 Task: Find connections with filter location Garui with filter topic #SmallBusinesswith filter profile language French with filter current company HCLSoftware with filter school Amrutvahini College of Engineering - AVCOE with filter industry Insurance Agencies and Brokerages with filter service category Insurance with filter keywords title President
Action: Mouse moved to (686, 107)
Screenshot: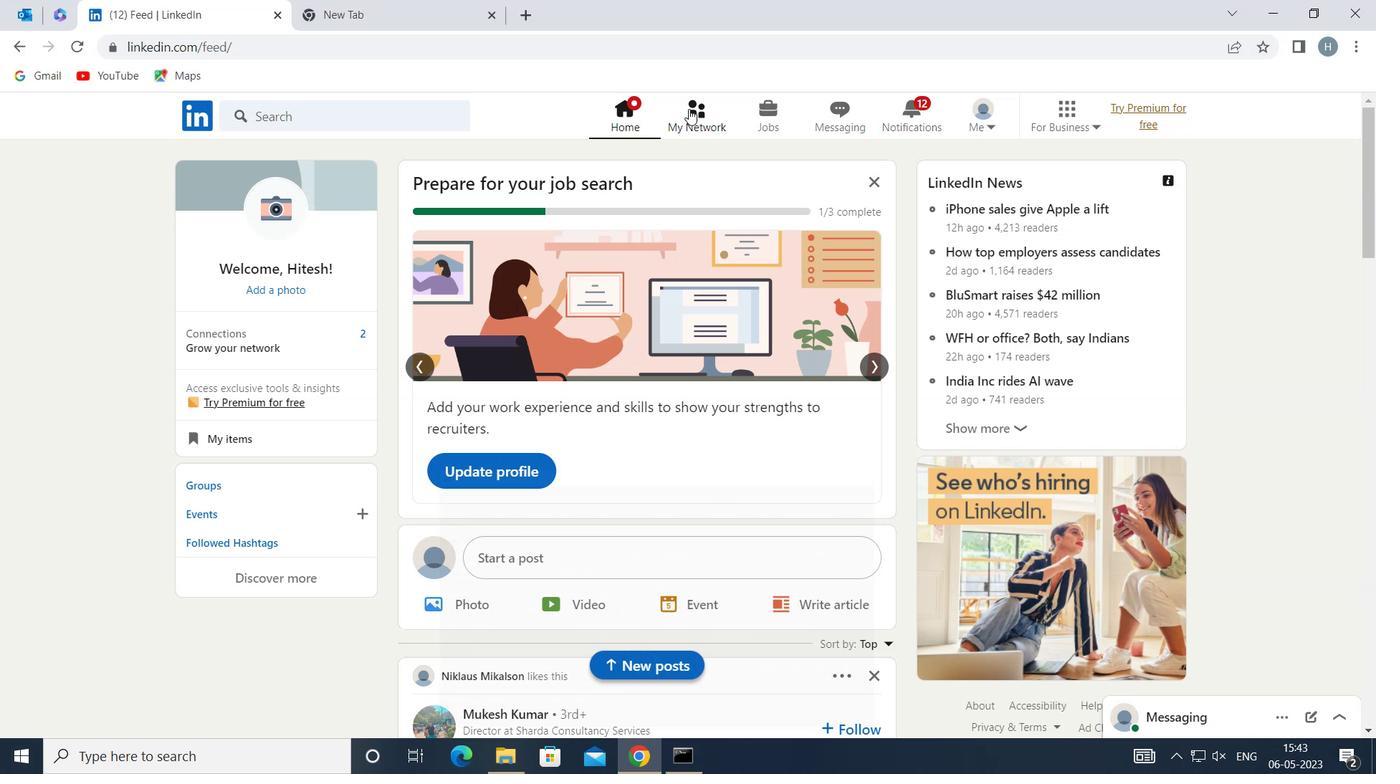 
Action: Mouse pressed left at (686, 107)
Screenshot: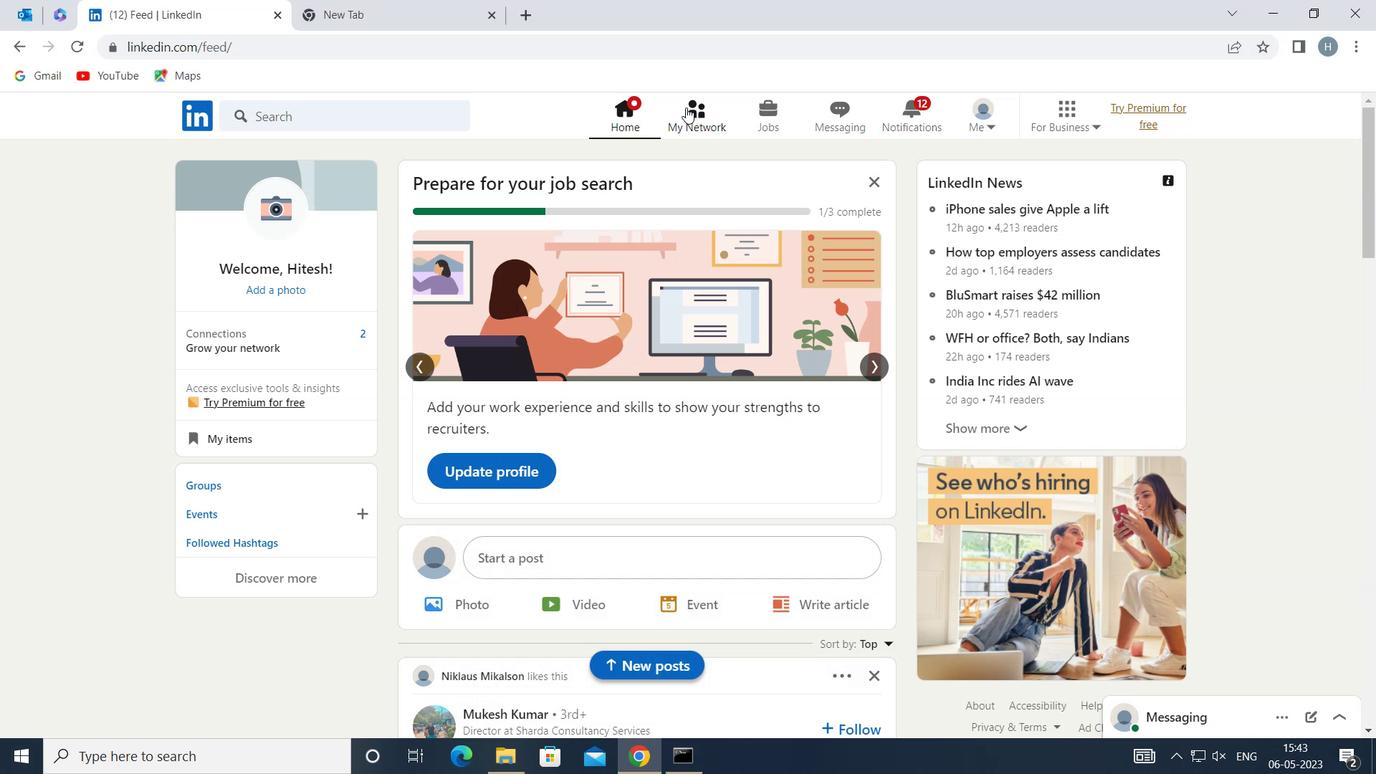 
Action: Mouse moved to (388, 212)
Screenshot: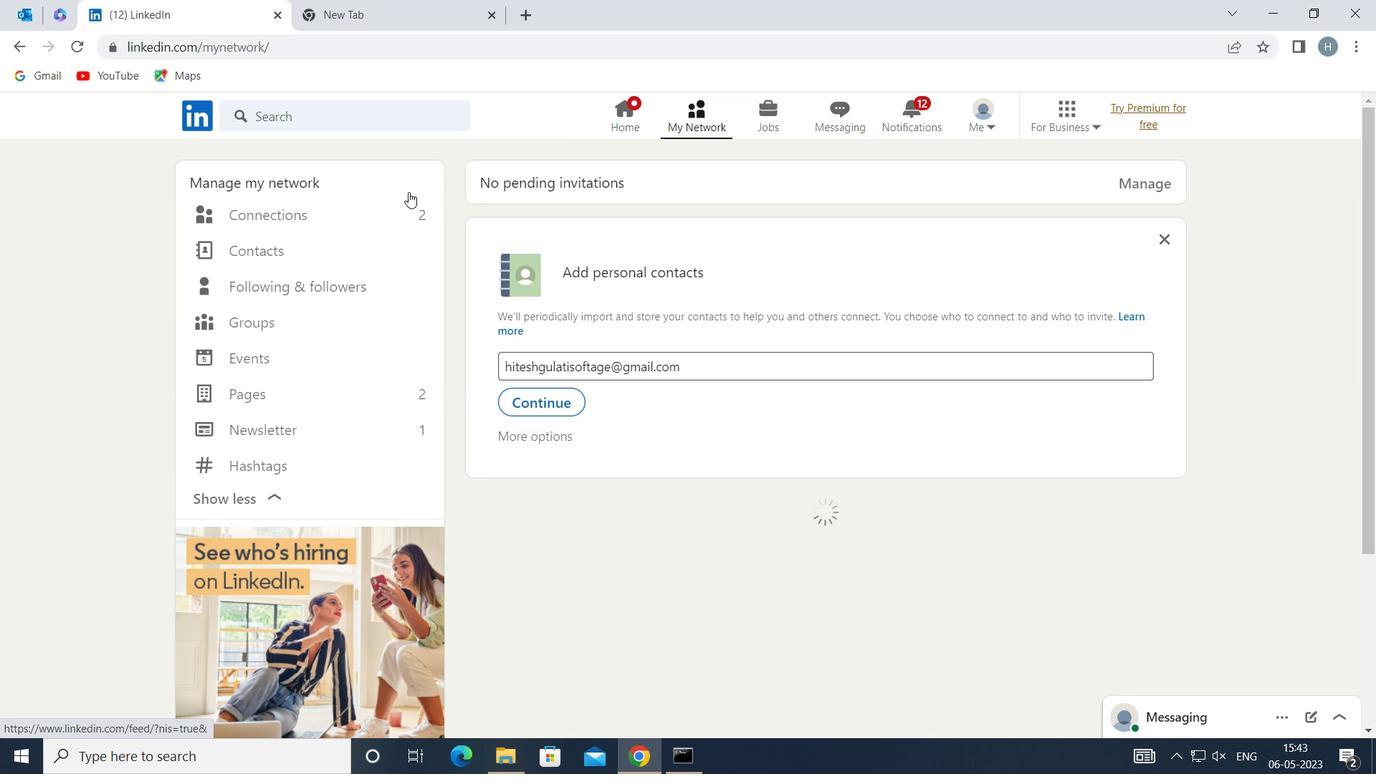 
Action: Mouse pressed left at (388, 212)
Screenshot: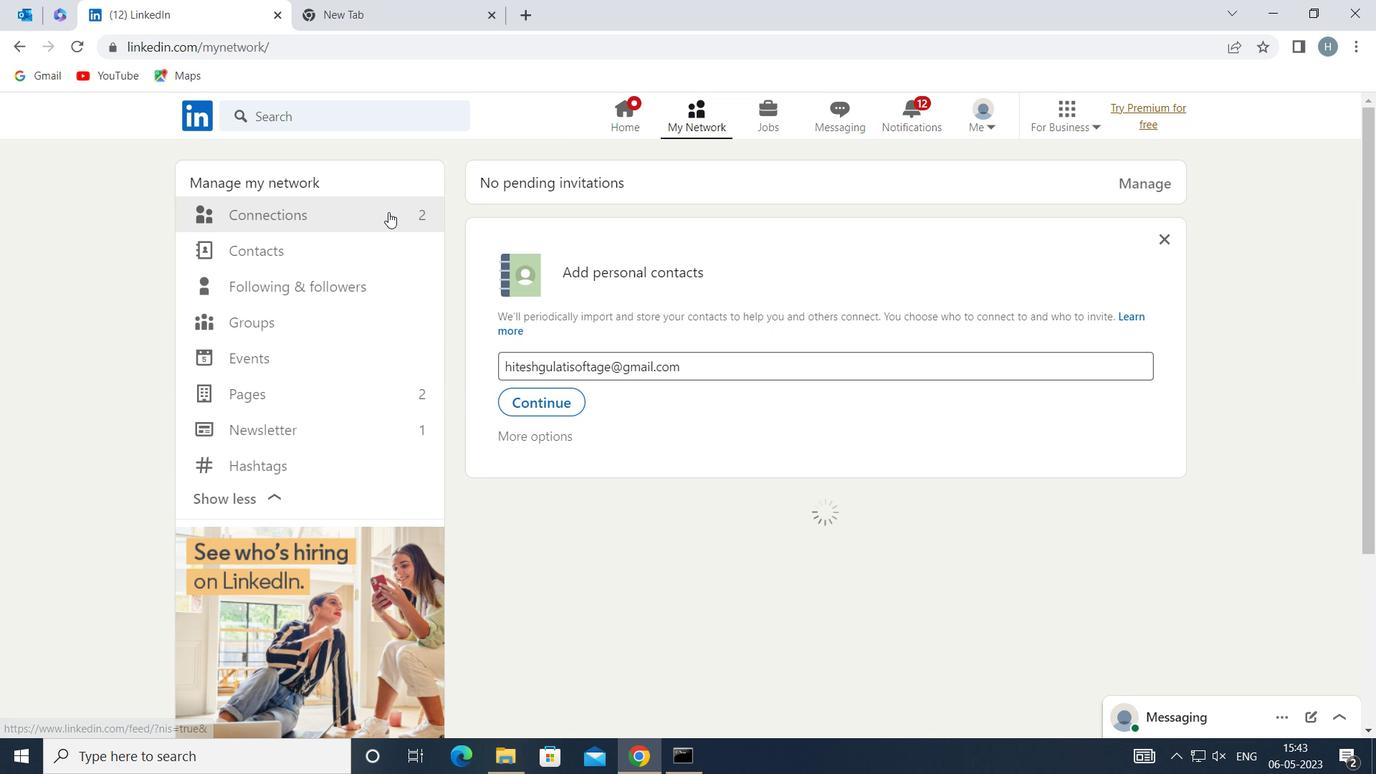 
Action: Mouse moved to (792, 216)
Screenshot: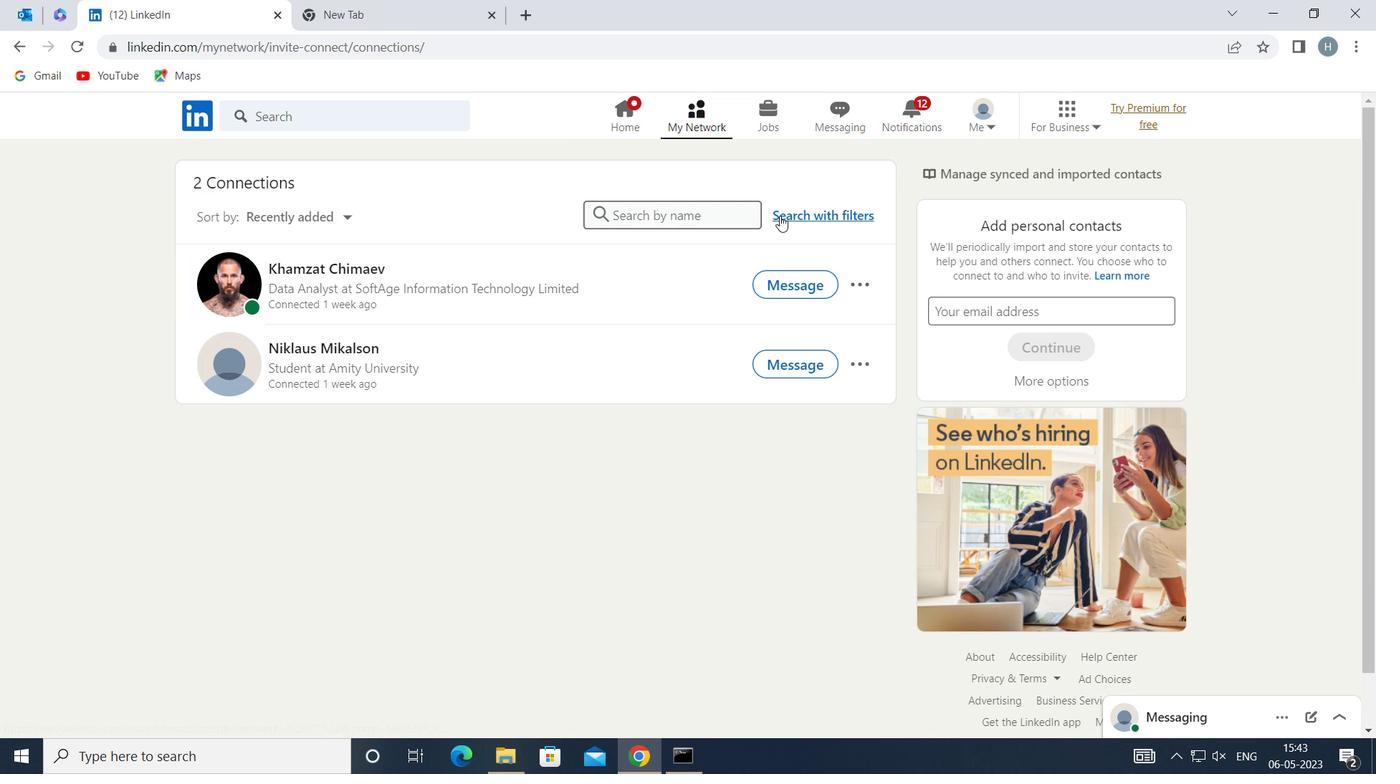 
Action: Mouse pressed left at (792, 216)
Screenshot: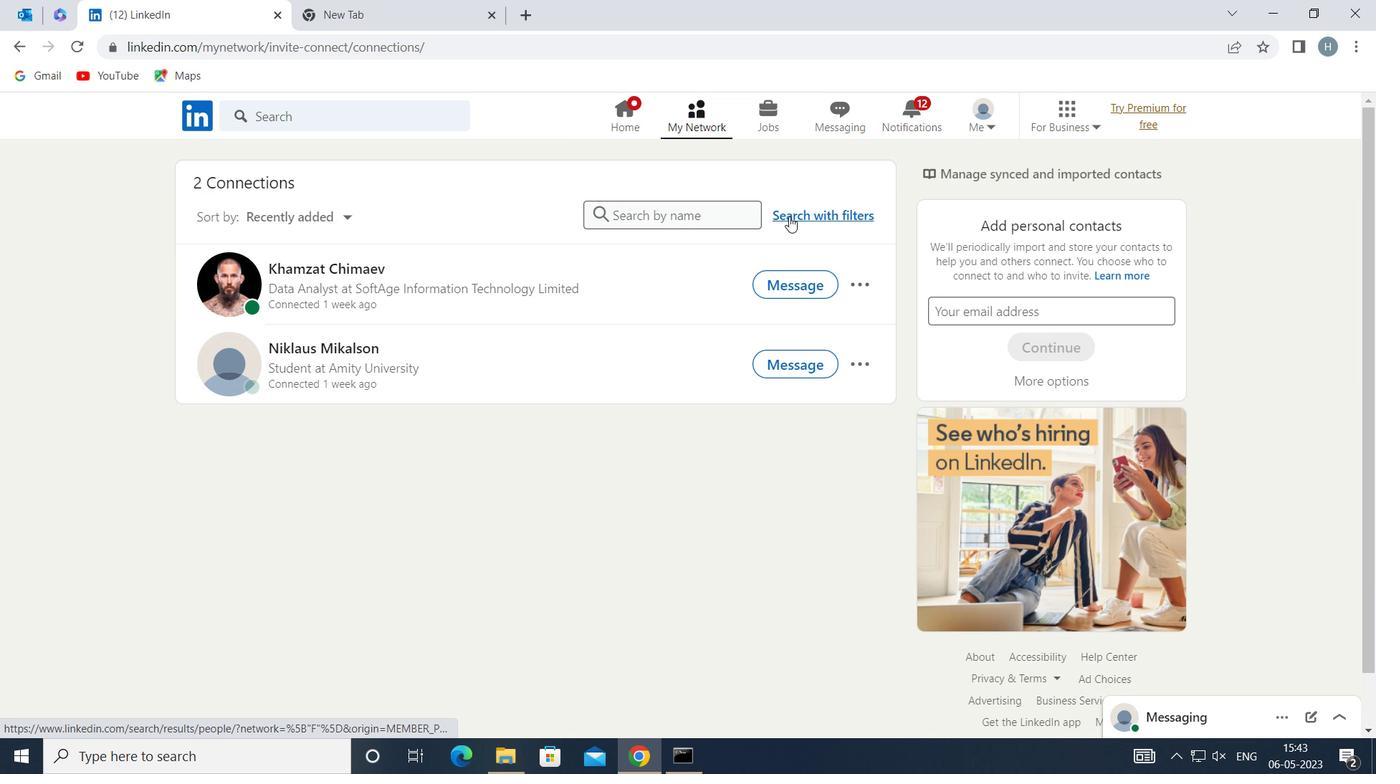 
Action: Mouse moved to (738, 172)
Screenshot: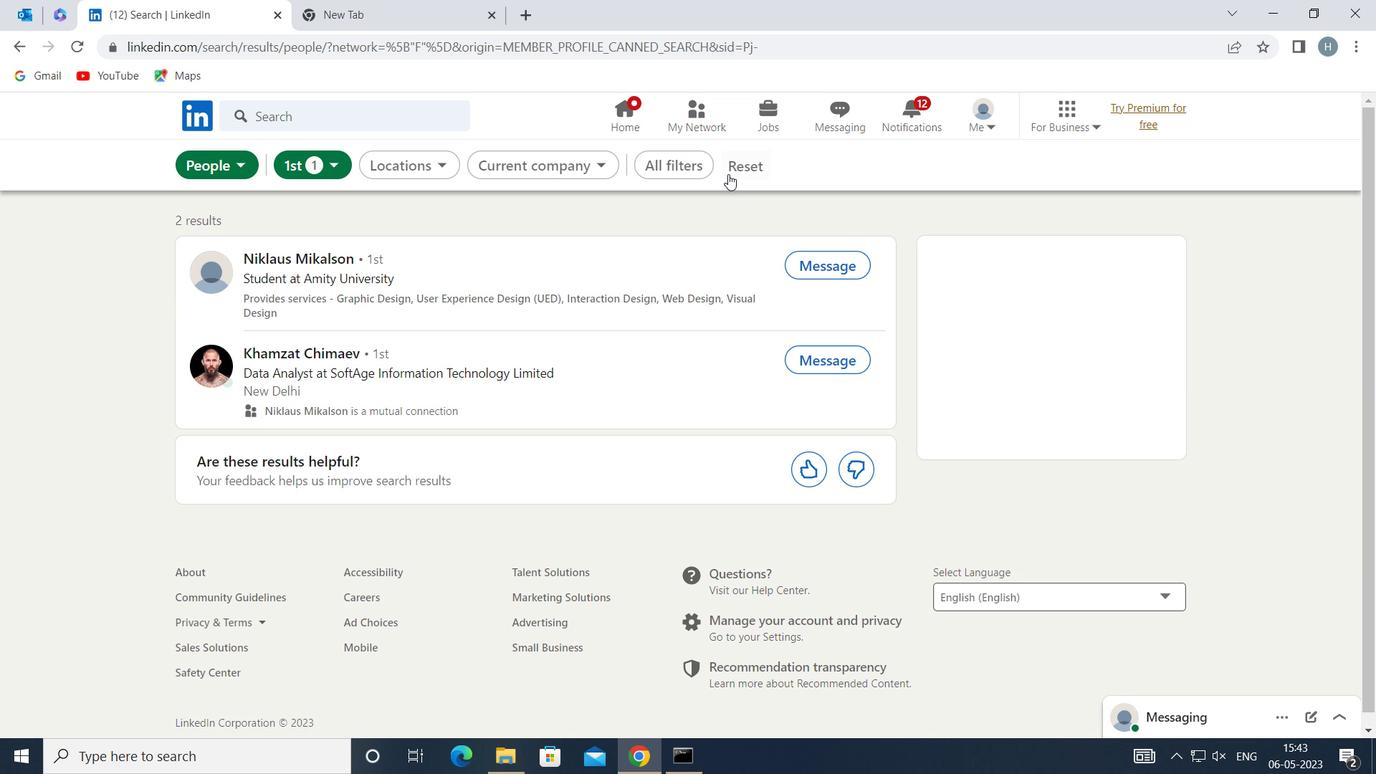 
Action: Mouse pressed left at (738, 172)
Screenshot: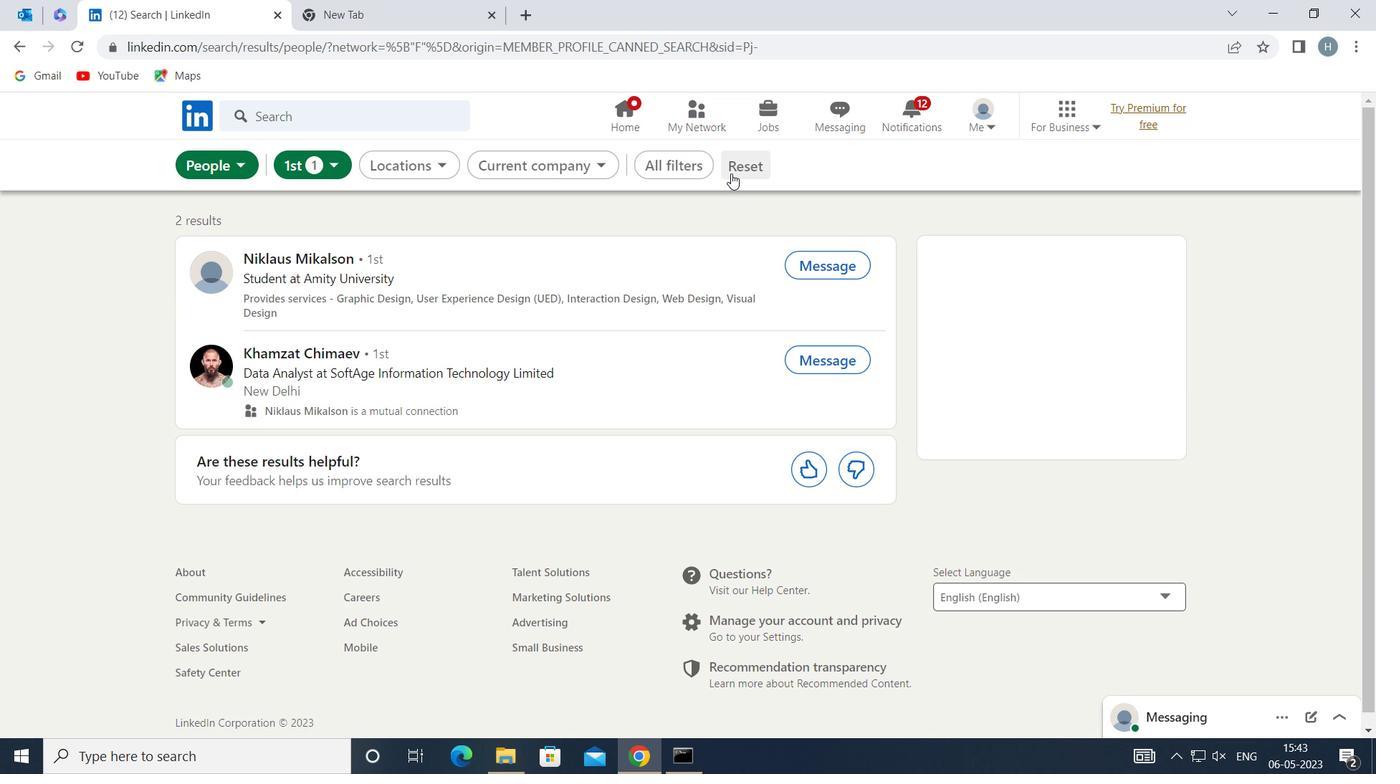 
Action: Mouse moved to (717, 166)
Screenshot: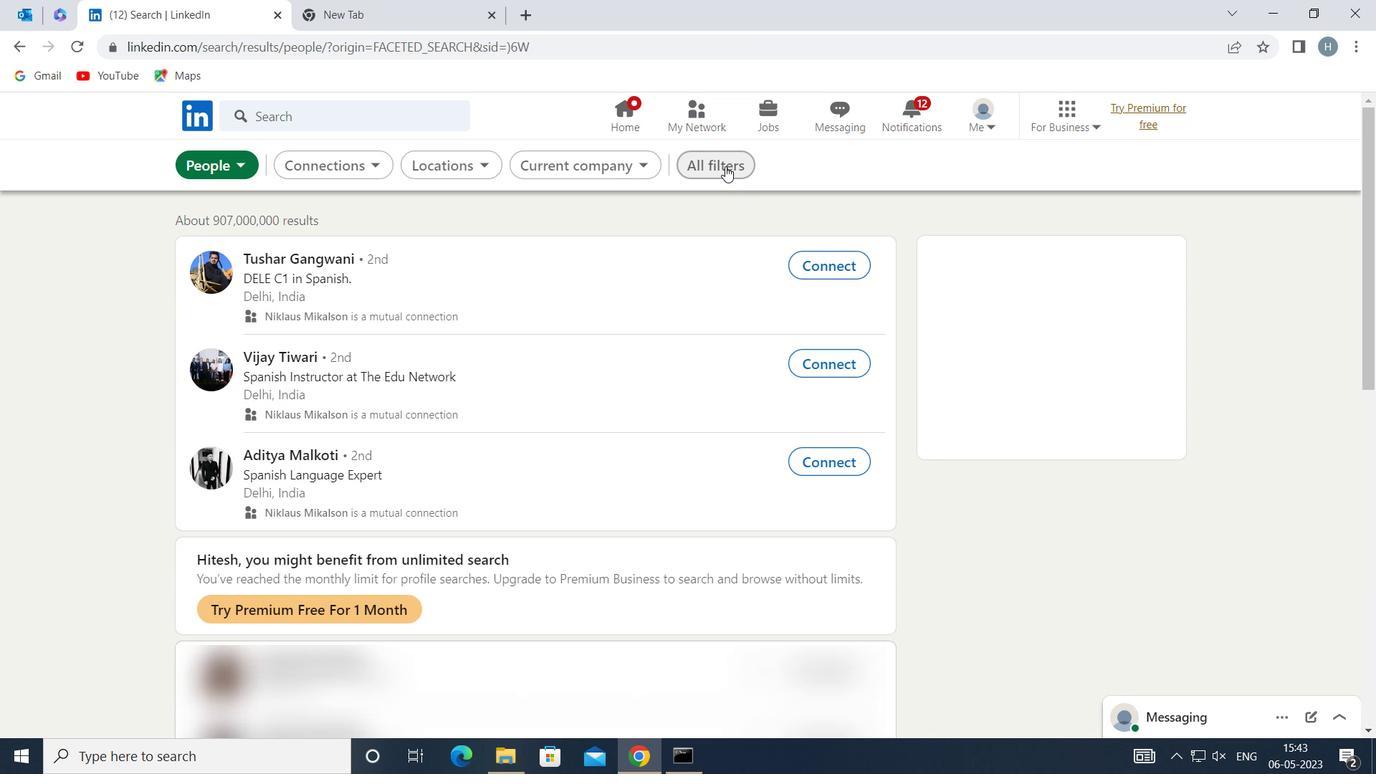 
Action: Mouse pressed left at (717, 166)
Screenshot: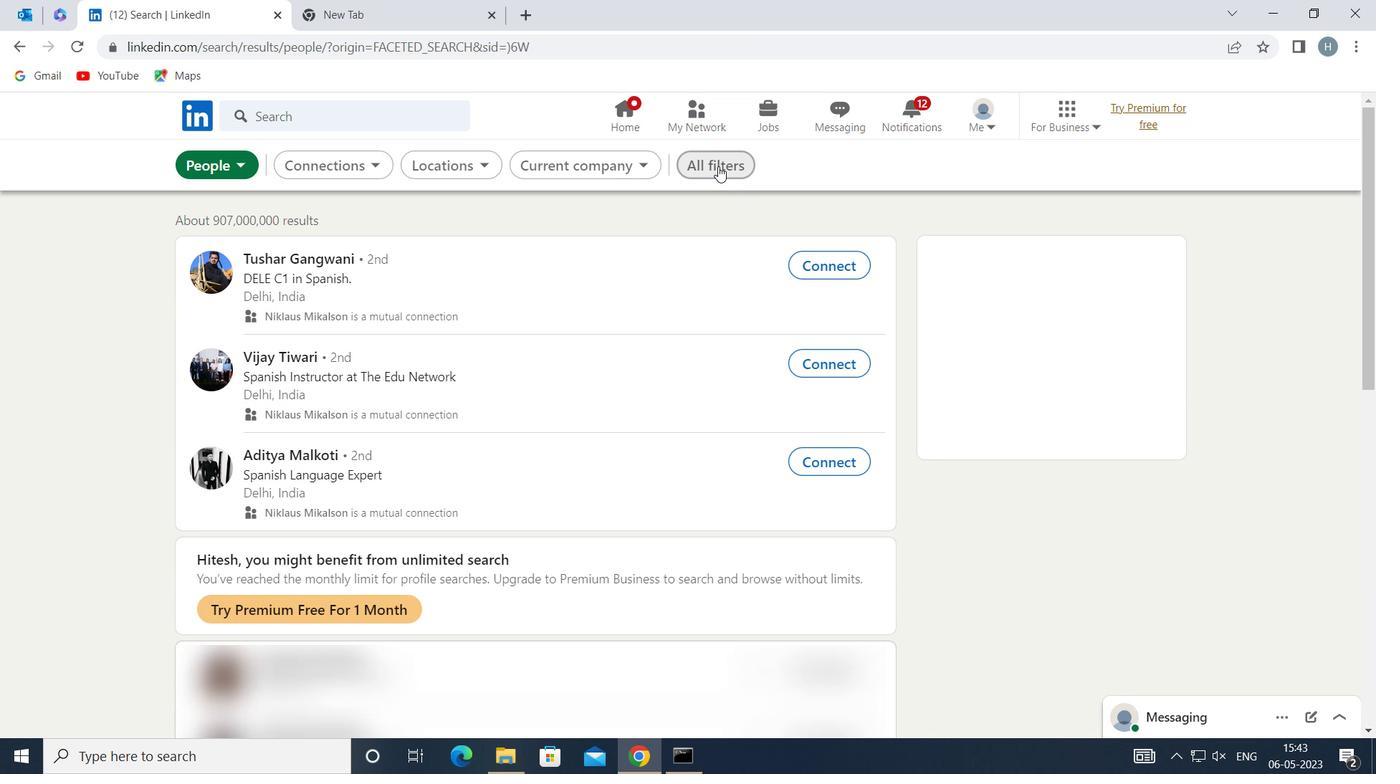 
Action: Mouse moved to (1069, 432)
Screenshot: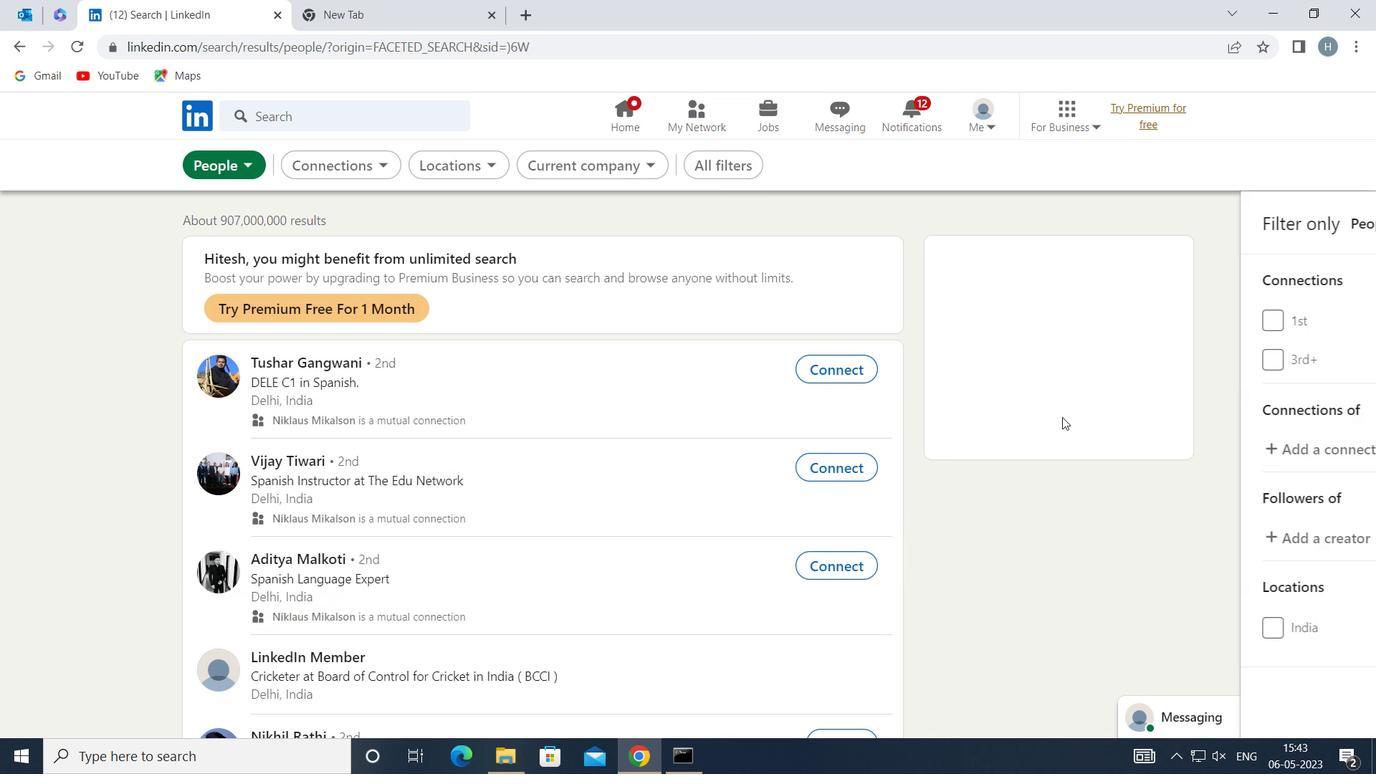 
Action: Mouse scrolled (1069, 431) with delta (0, 0)
Screenshot: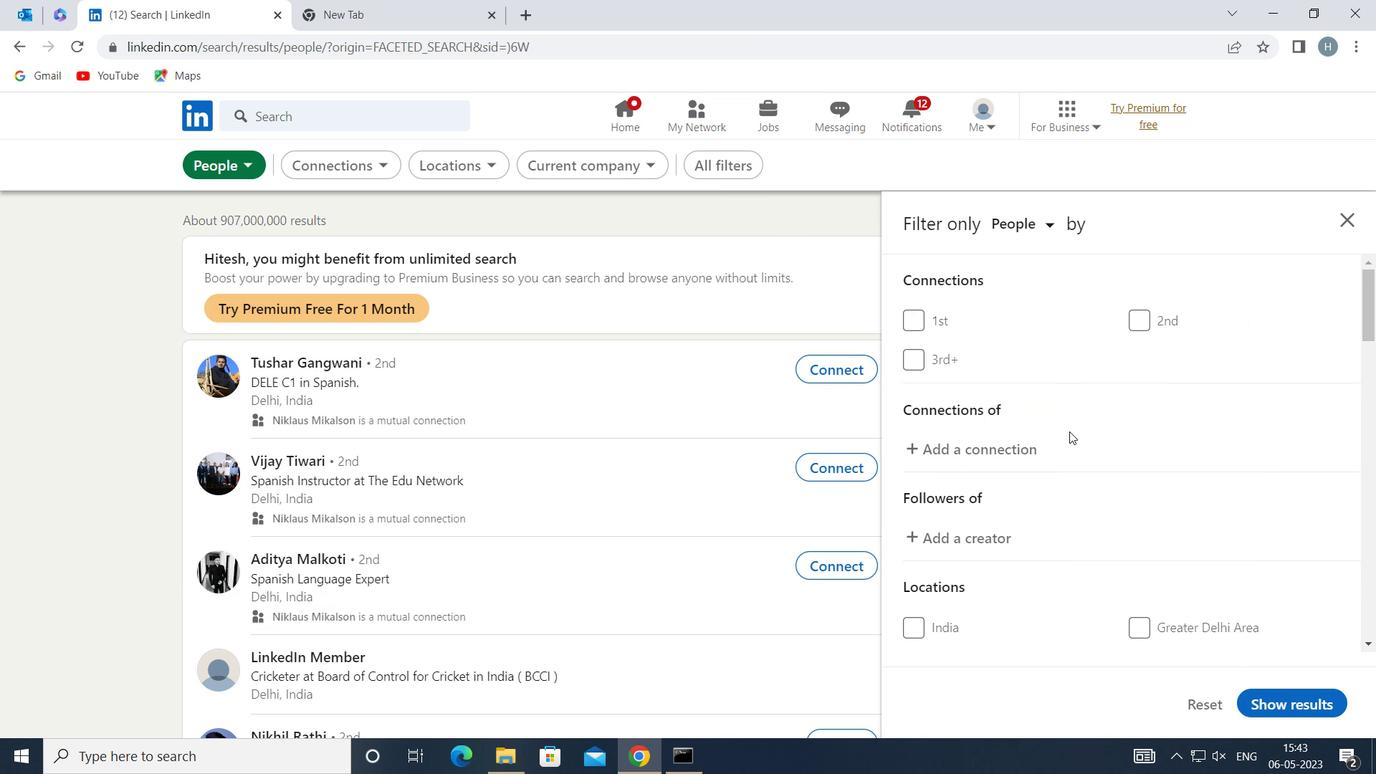
Action: Mouse moved to (1069, 433)
Screenshot: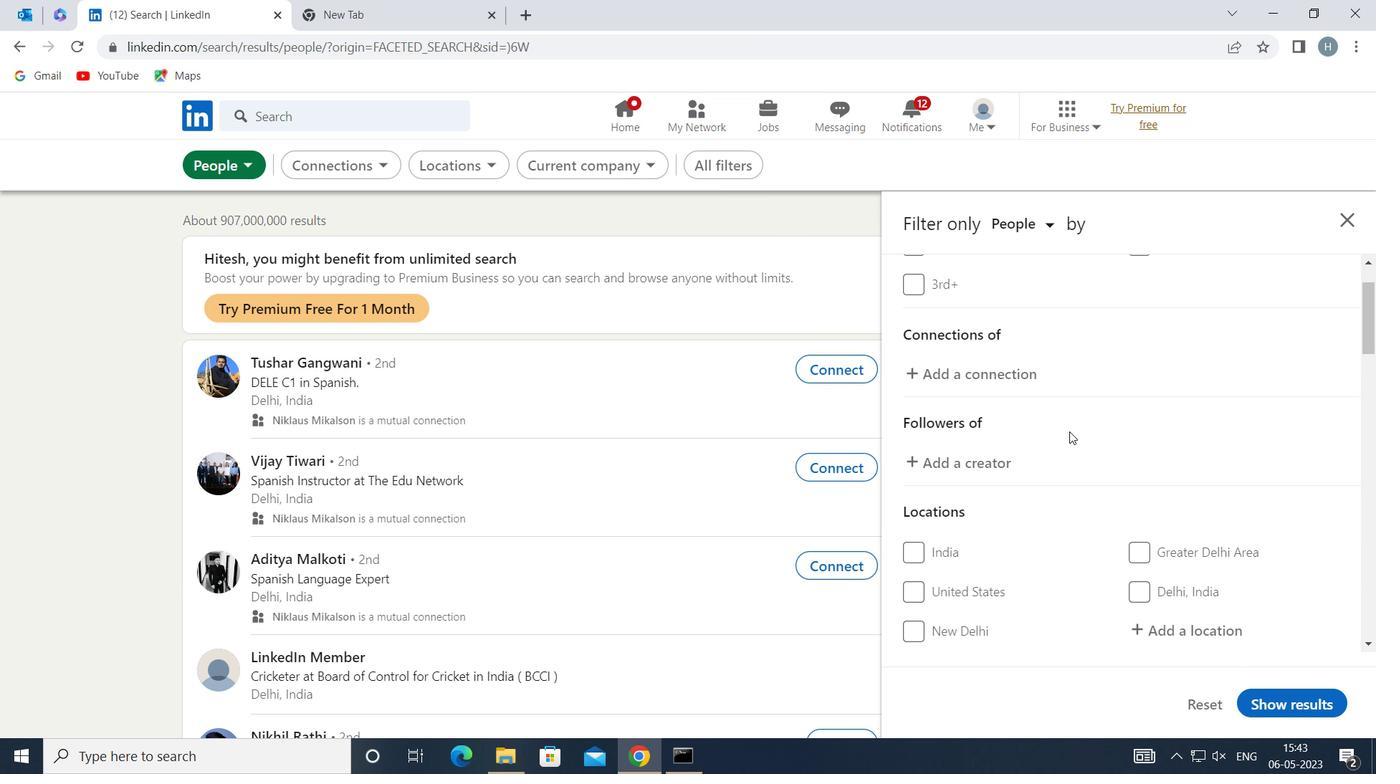 
Action: Mouse scrolled (1069, 433) with delta (0, 0)
Screenshot: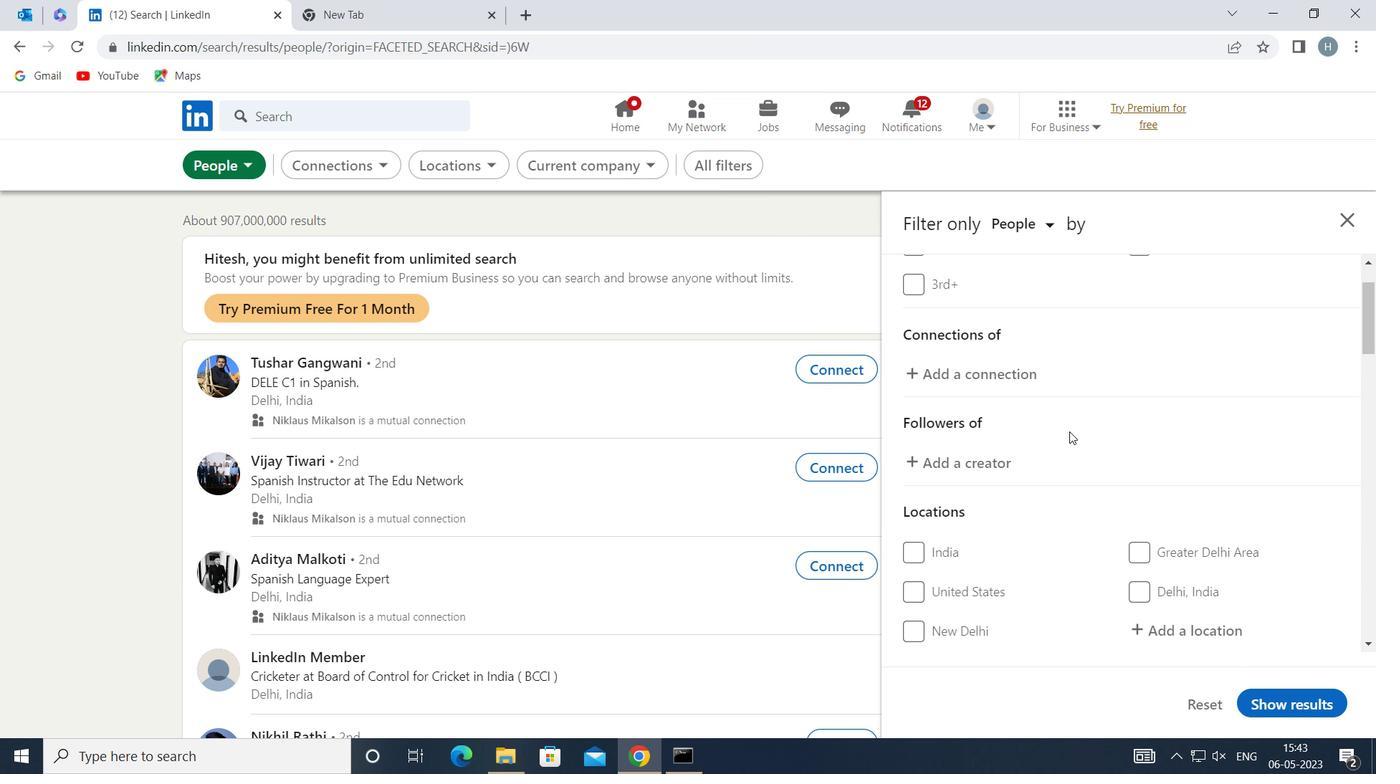 
Action: Mouse moved to (1144, 514)
Screenshot: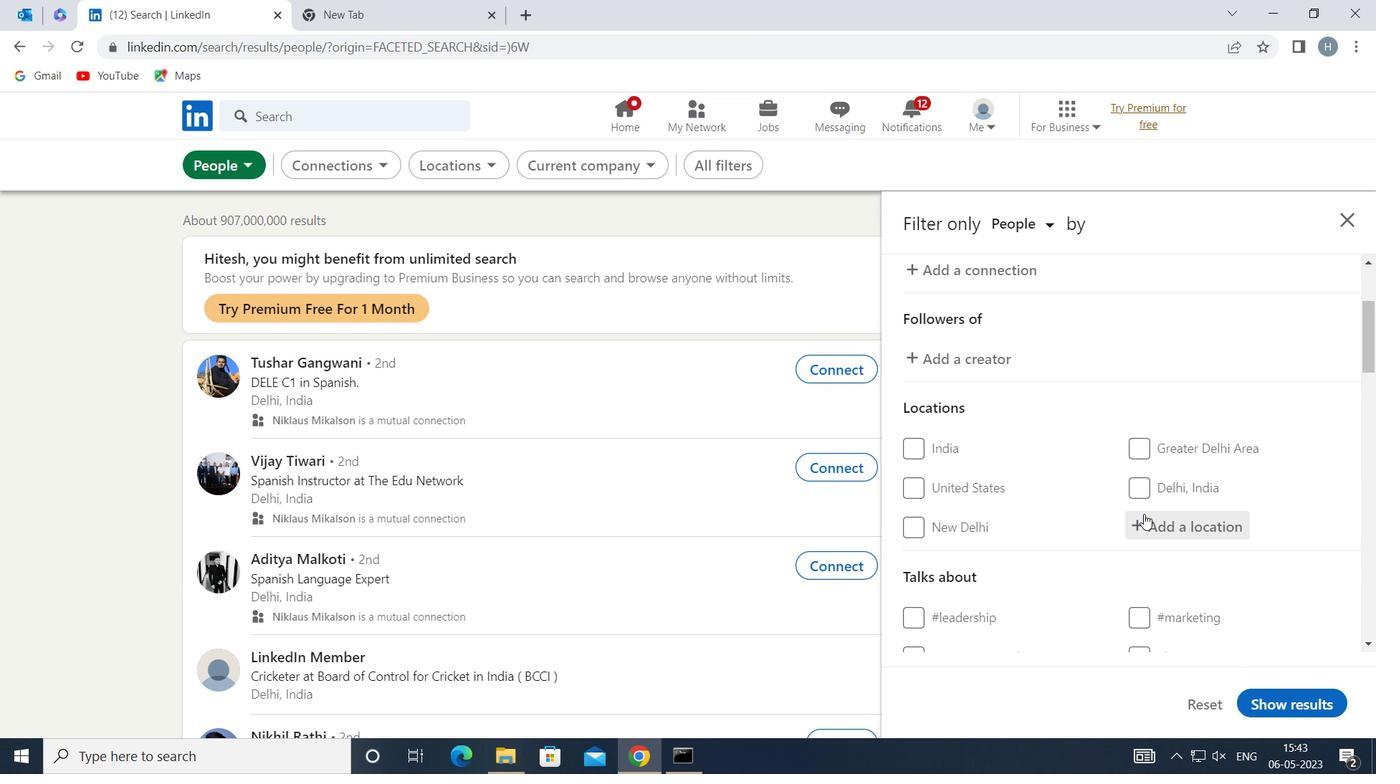 
Action: Mouse pressed left at (1144, 514)
Screenshot: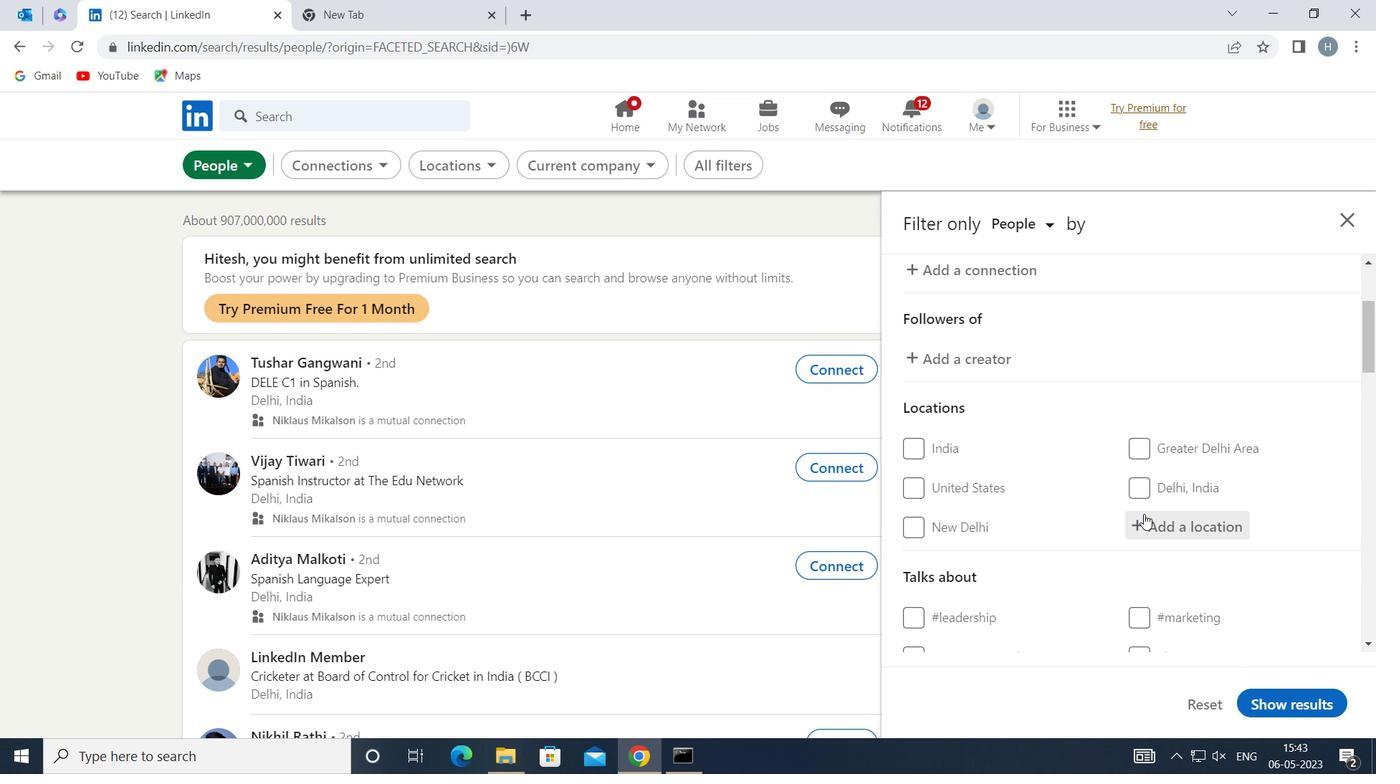 
Action: Mouse moved to (1146, 514)
Screenshot: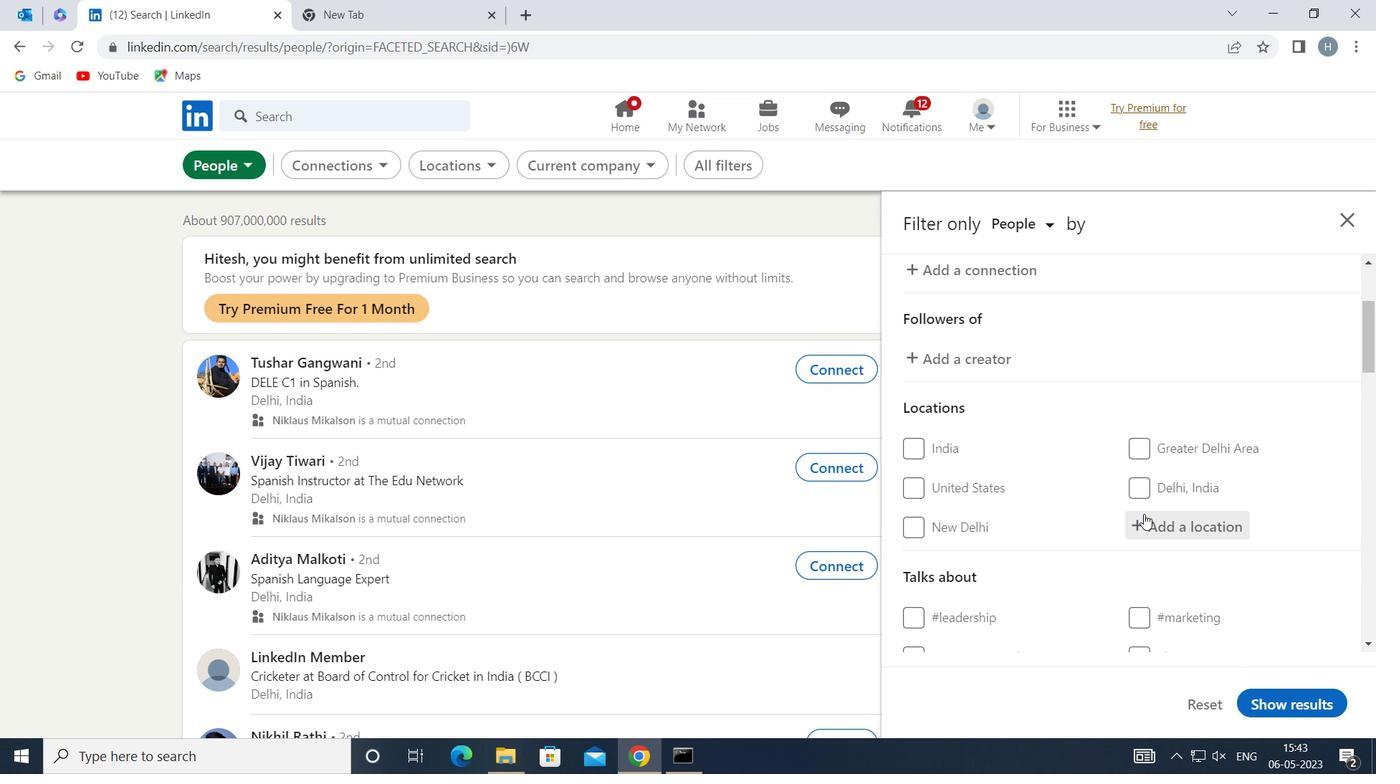 
Action: Key pressed <Key.shift>GARUI
Screenshot: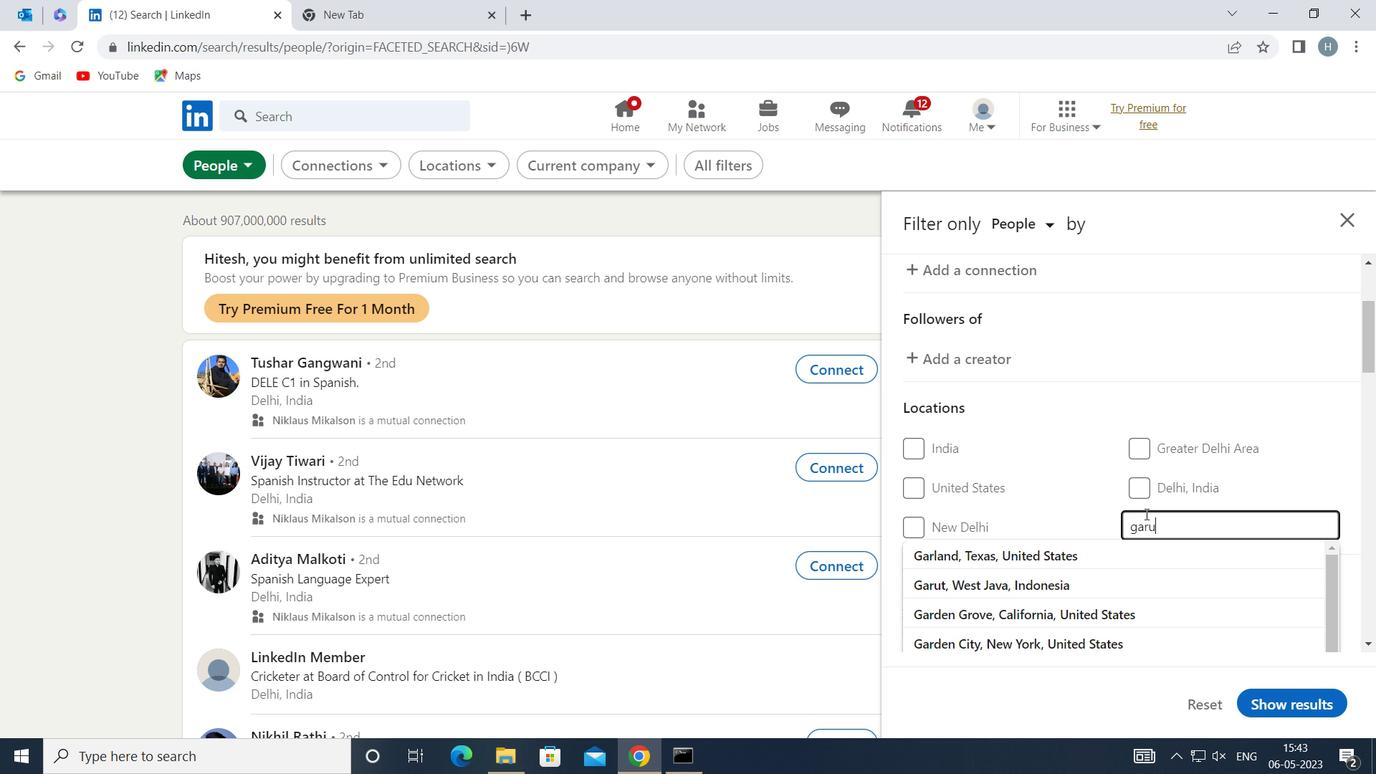 
Action: Mouse moved to (1281, 472)
Screenshot: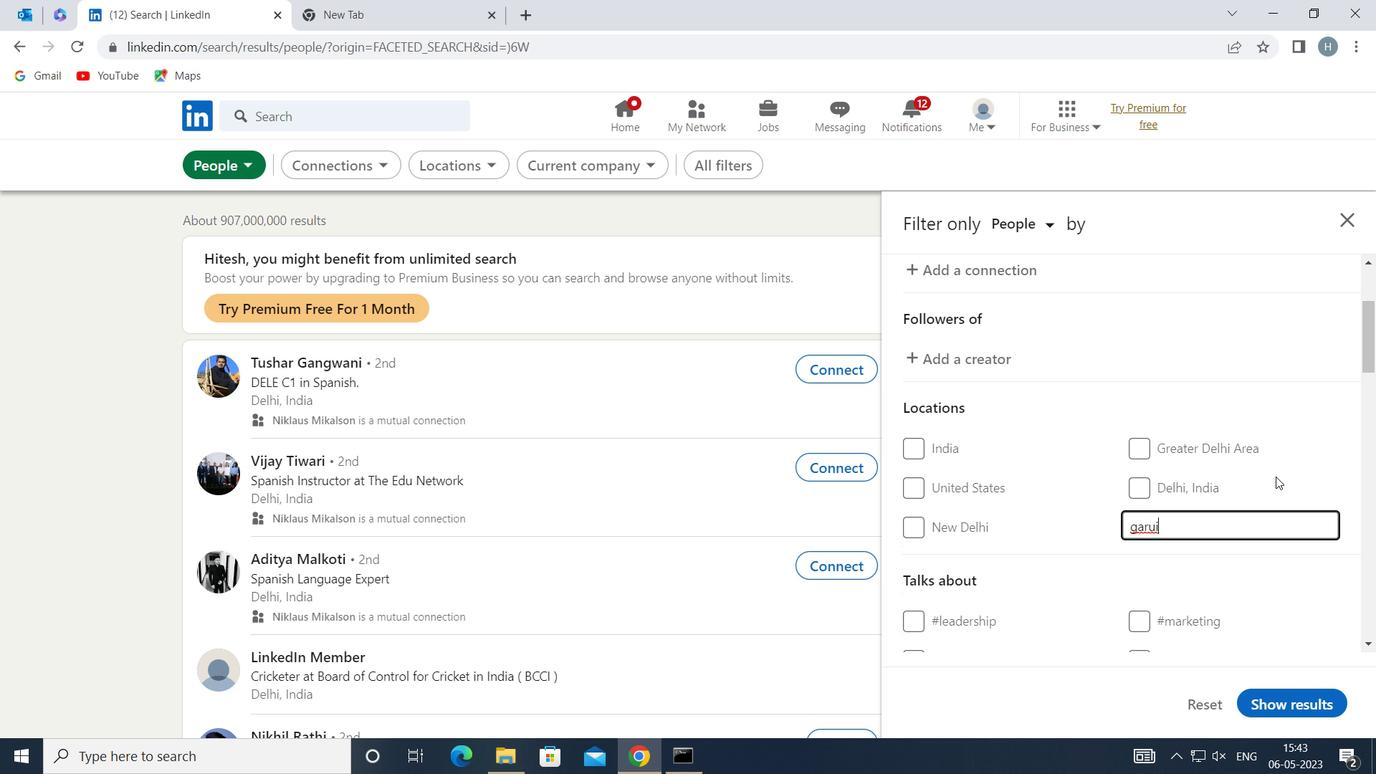 
Action: Mouse pressed left at (1281, 472)
Screenshot: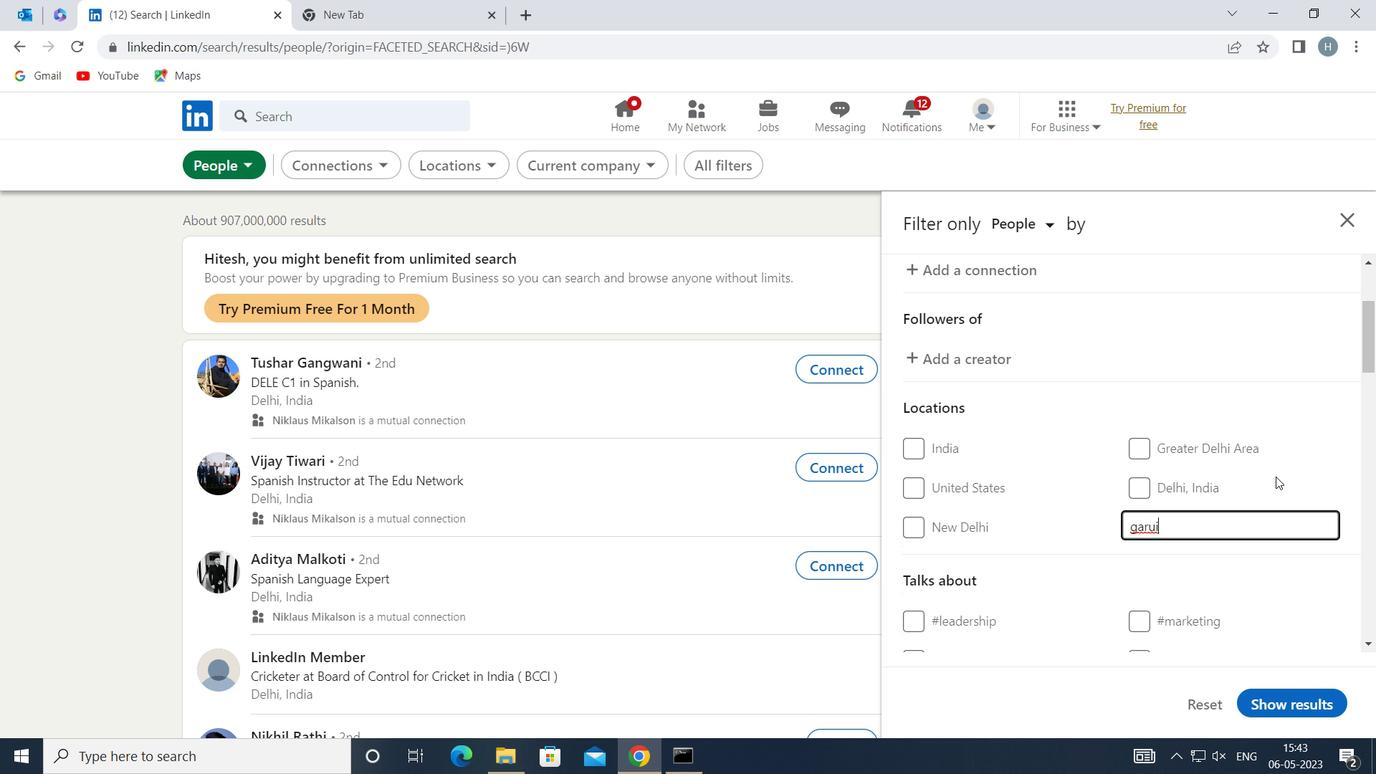 
Action: Mouse moved to (1276, 478)
Screenshot: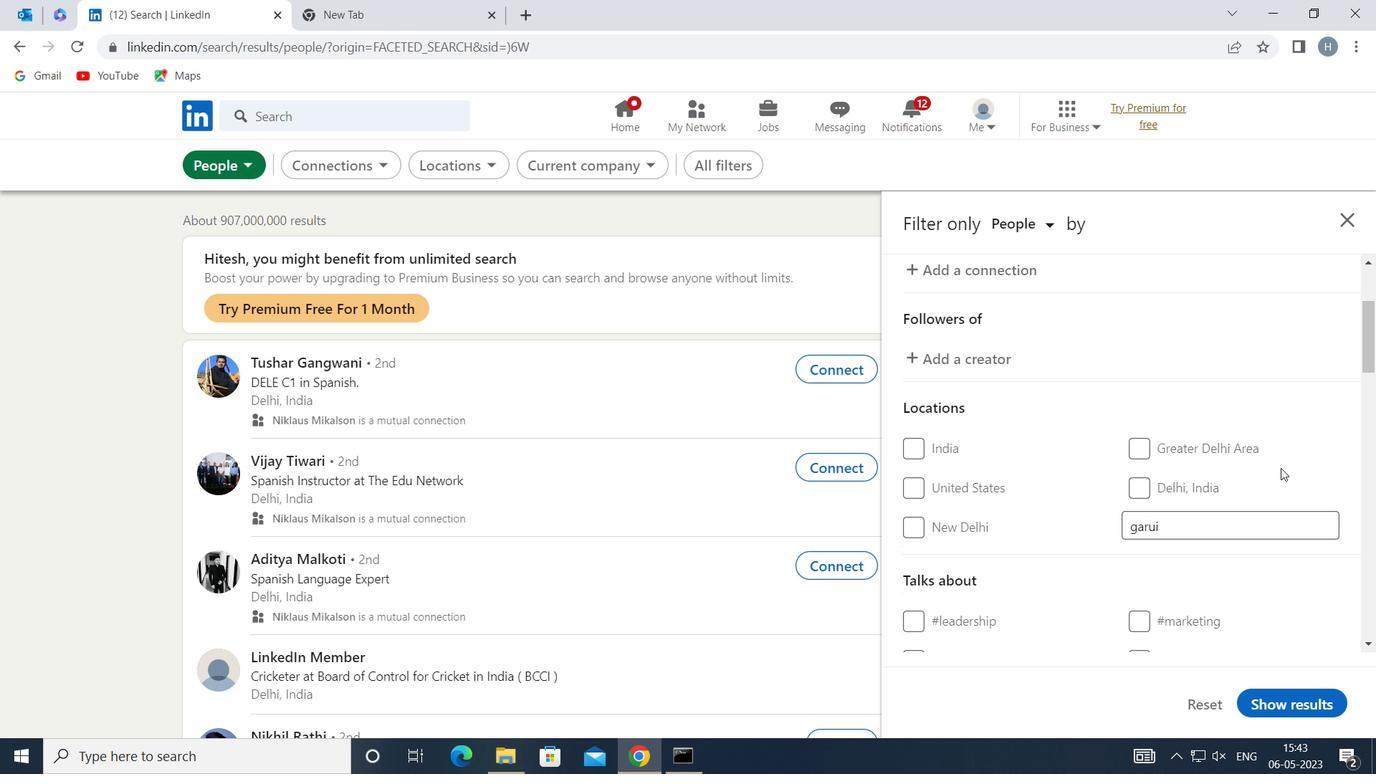 
Action: Mouse scrolled (1276, 477) with delta (0, 0)
Screenshot: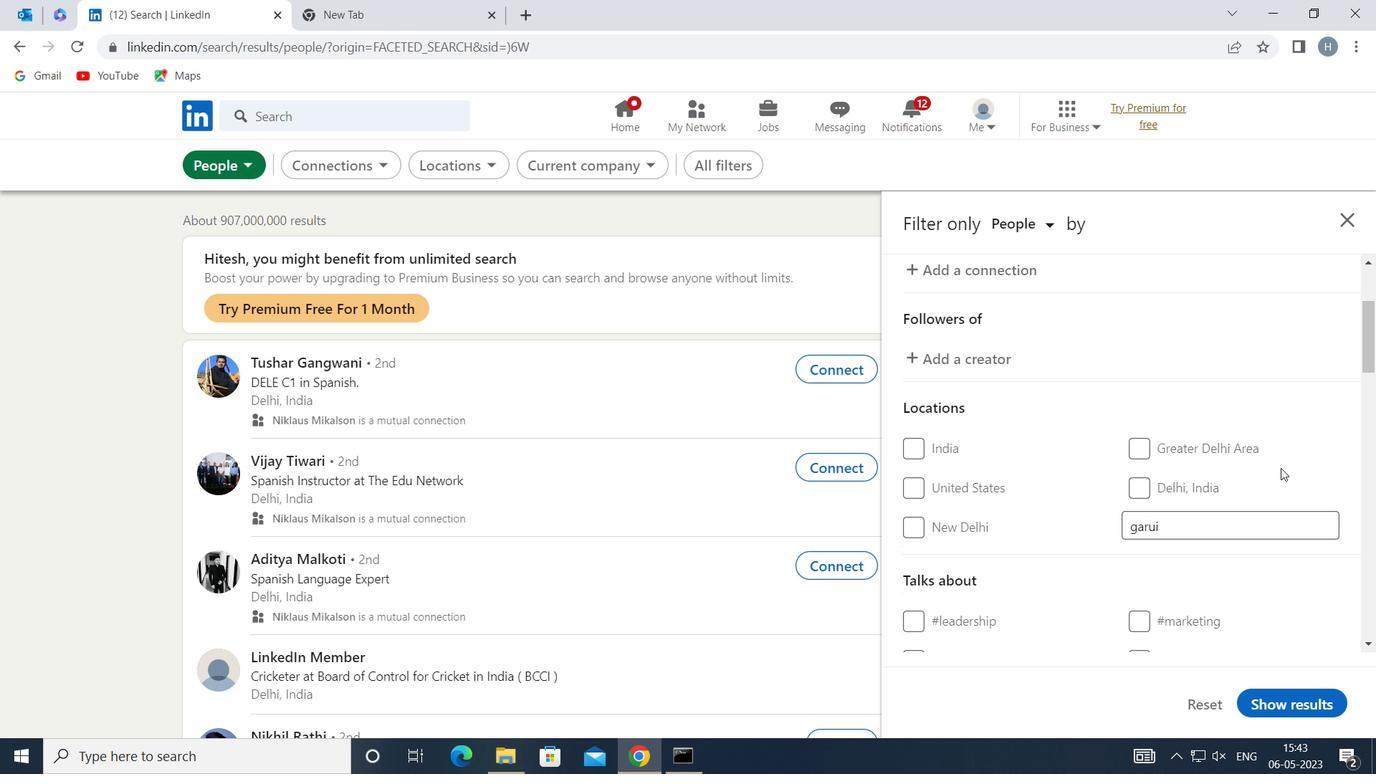
Action: Mouse moved to (1275, 481)
Screenshot: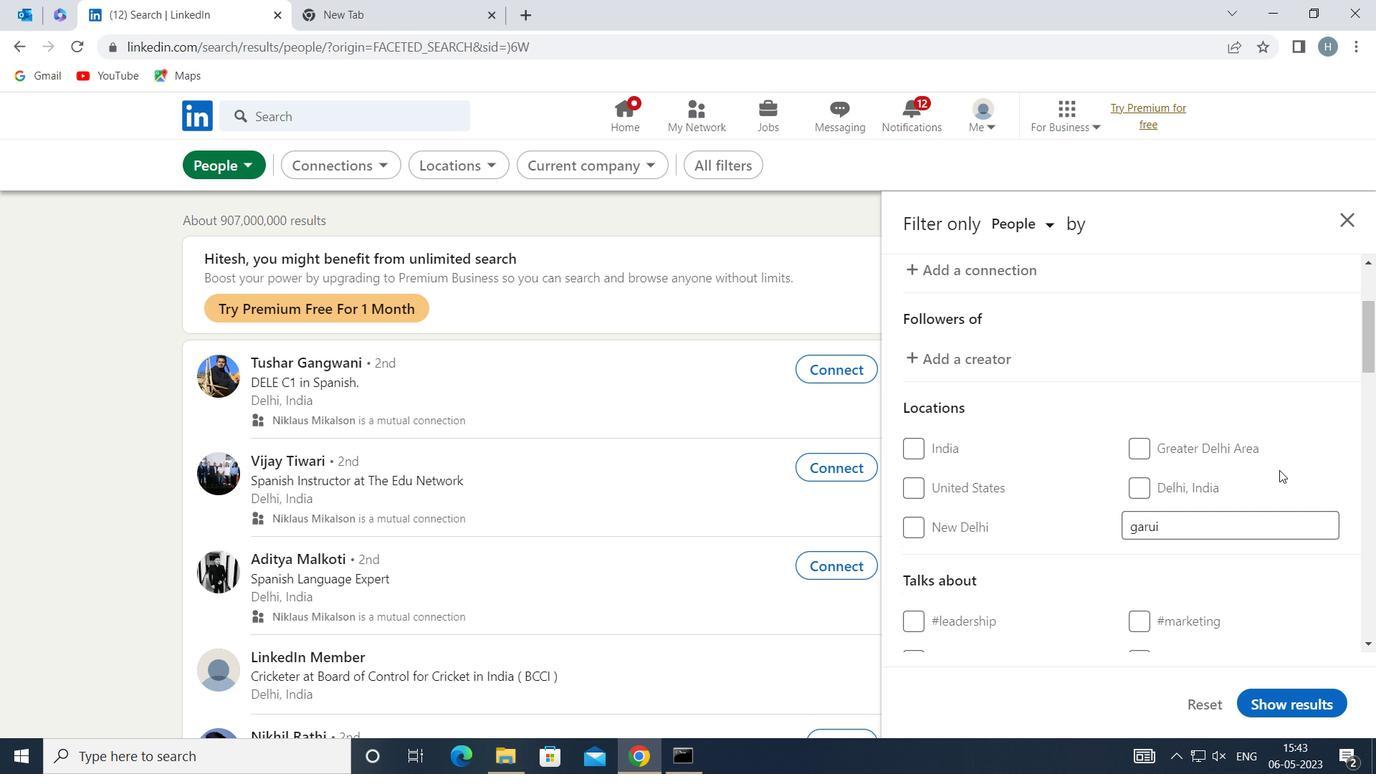 
Action: Mouse scrolled (1275, 480) with delta (0, 0)
Screenshot: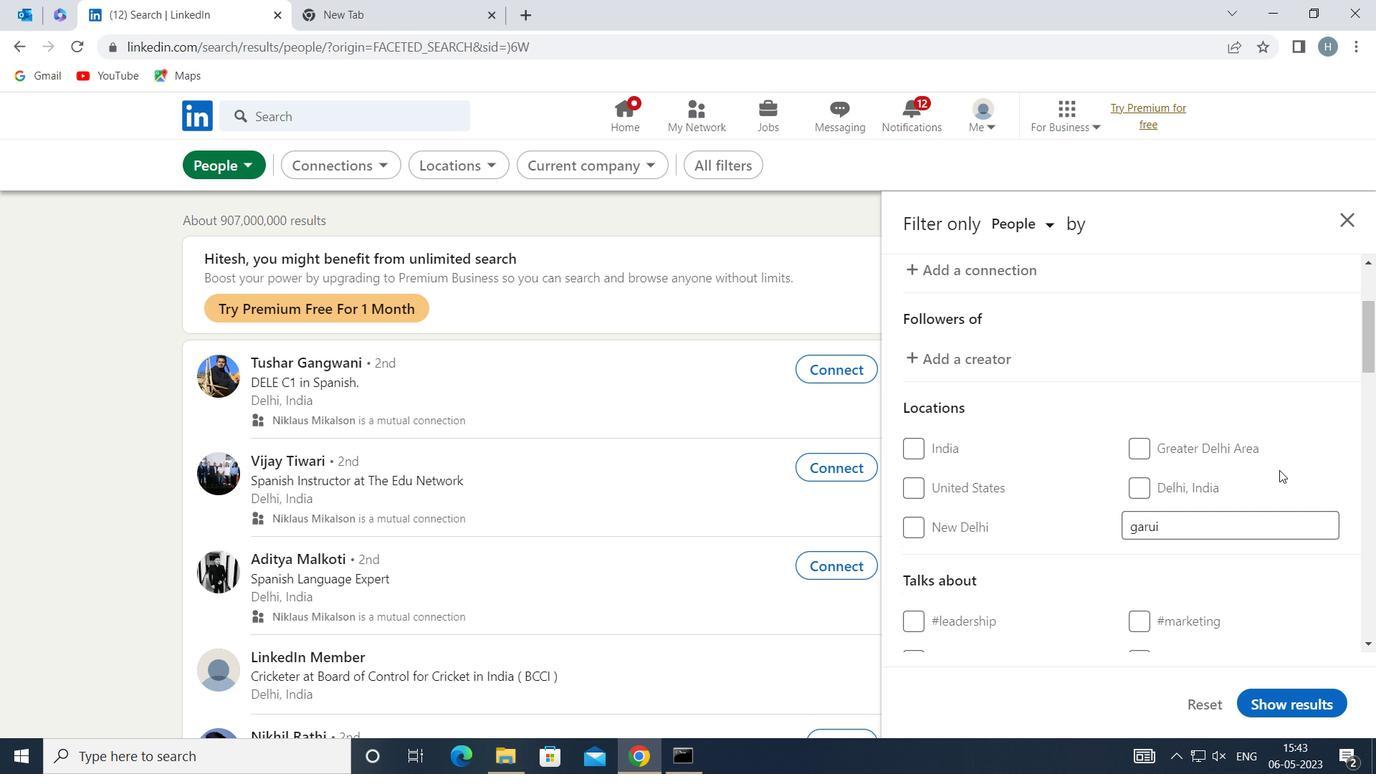 
Action: Mouse moved to (1212, 517)
Screenshot: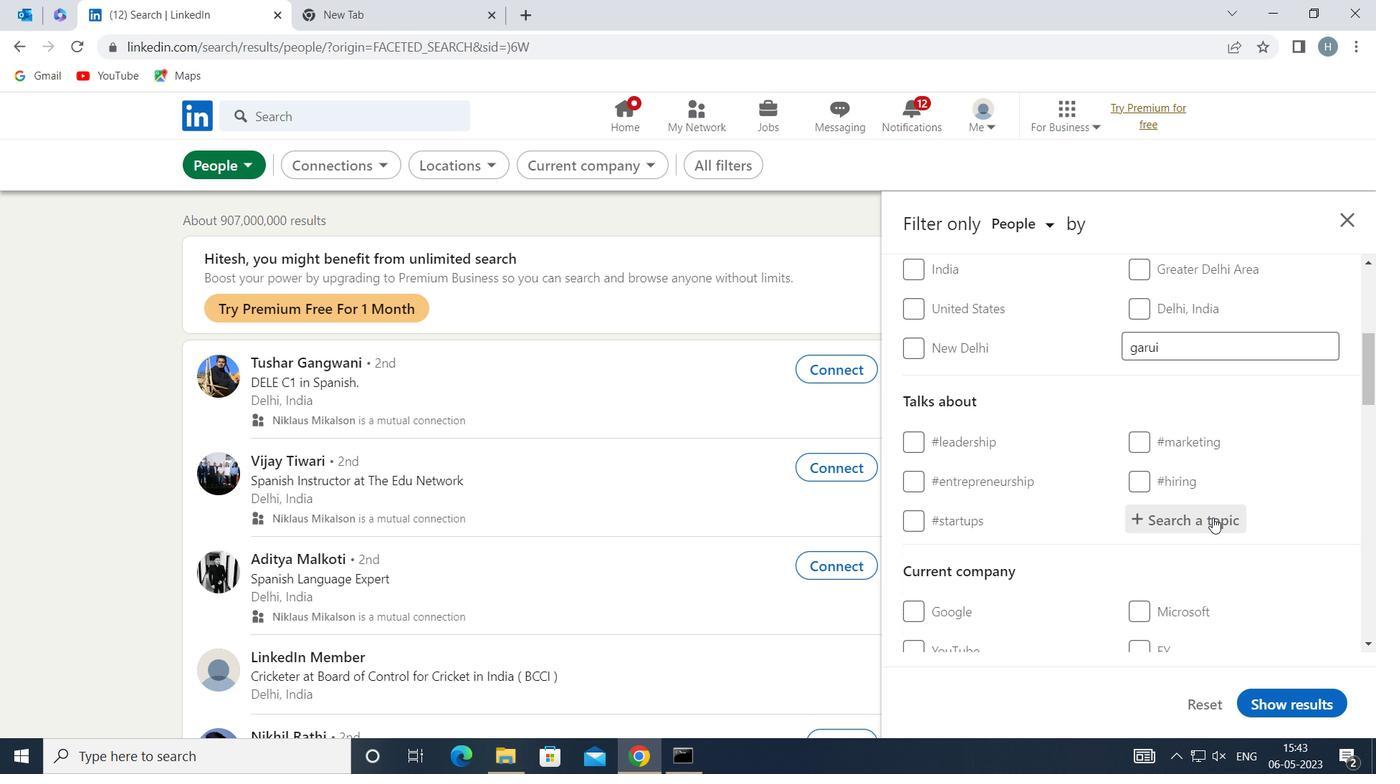 
Action: Mouse pressed left at (1212, 517)
Screenshot: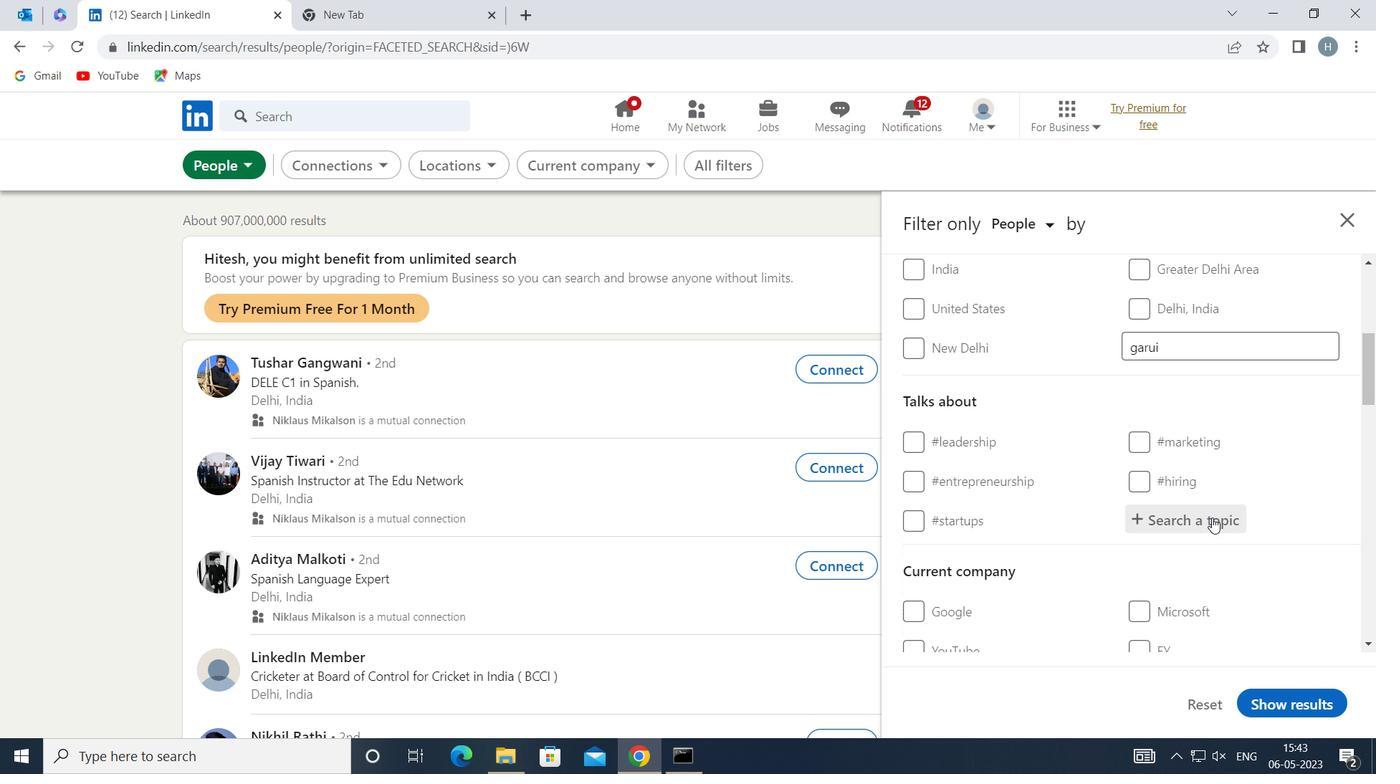 
Action: Mouse moved to (1216, 513)
Screenshot: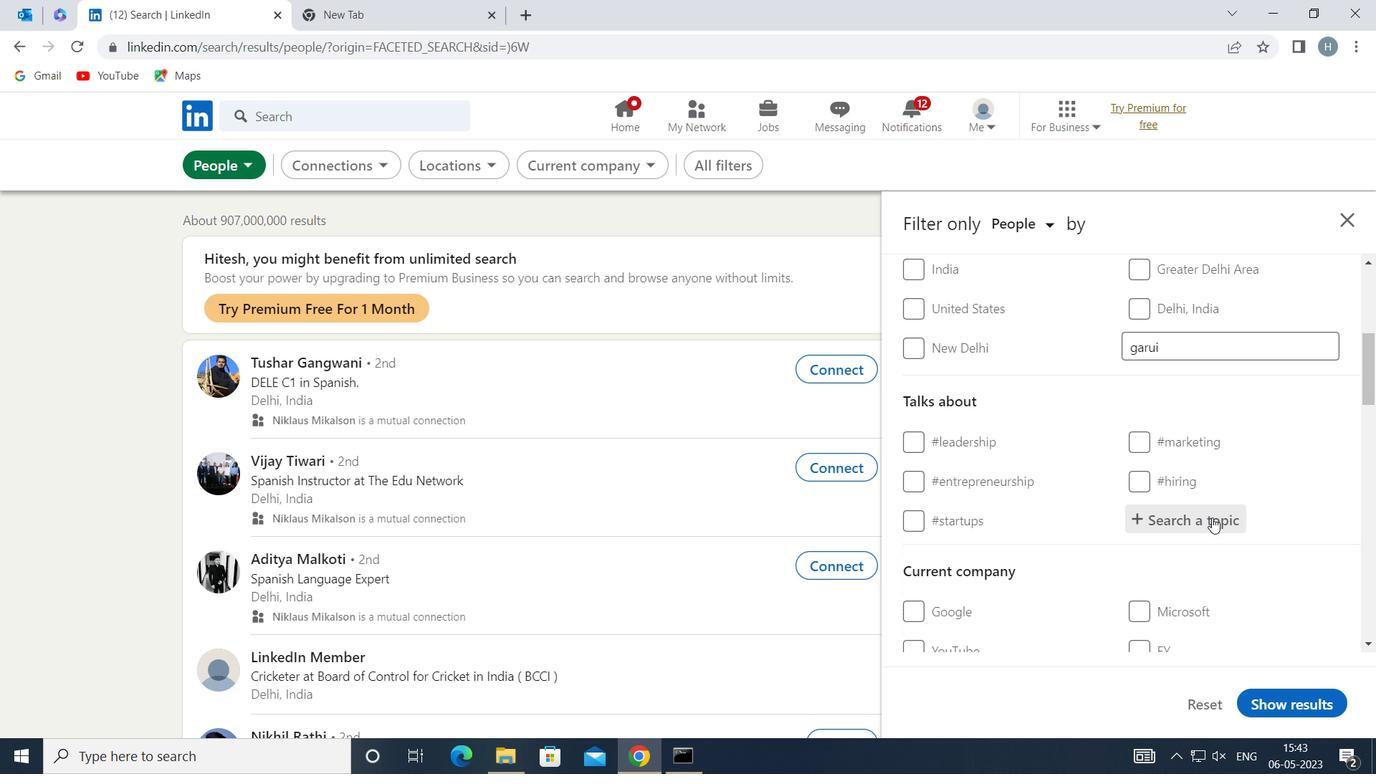 
Action: Key pressed <Key.shift>SMALL<Key.shift>BUSINES
Screenshot: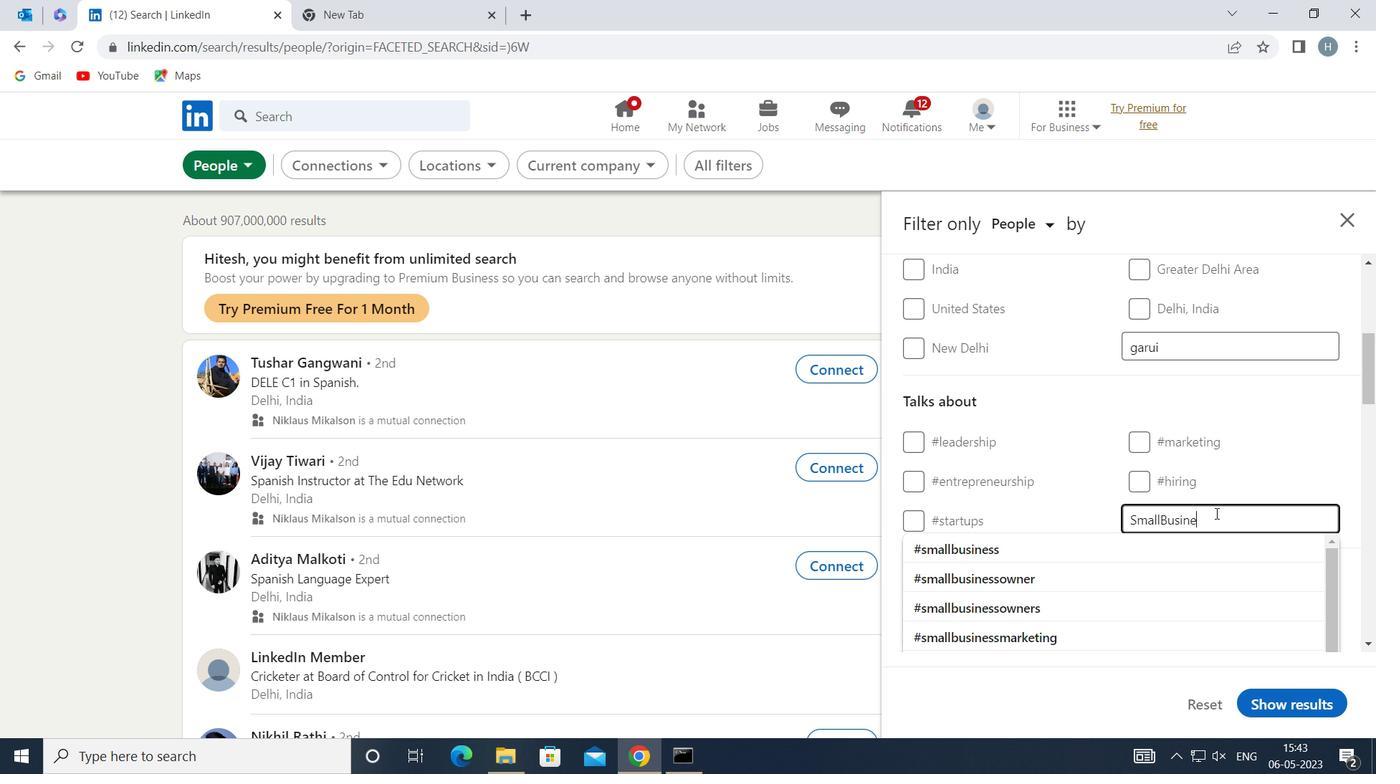 
Action: Mouse moved to (1218, 517)
Screenshot: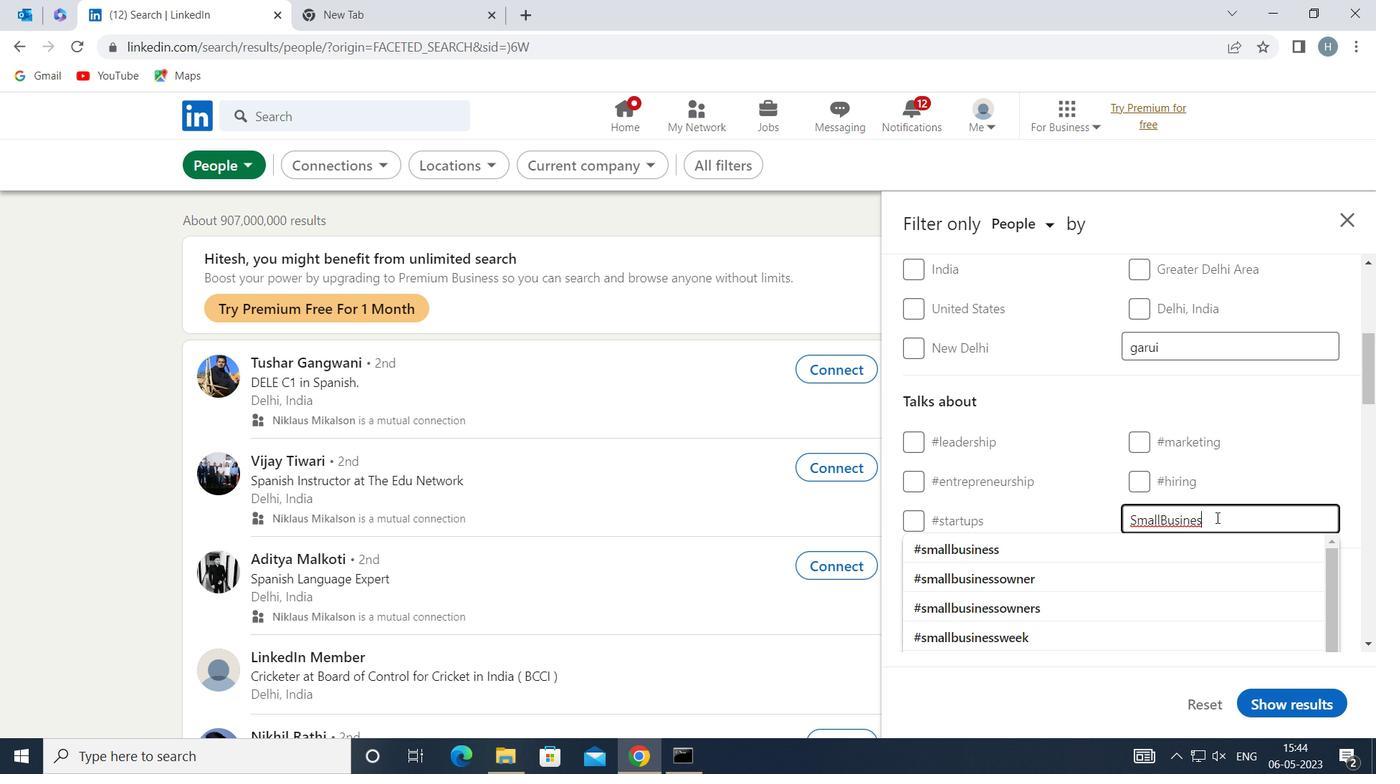
Action: Key pressed S
Screenshot: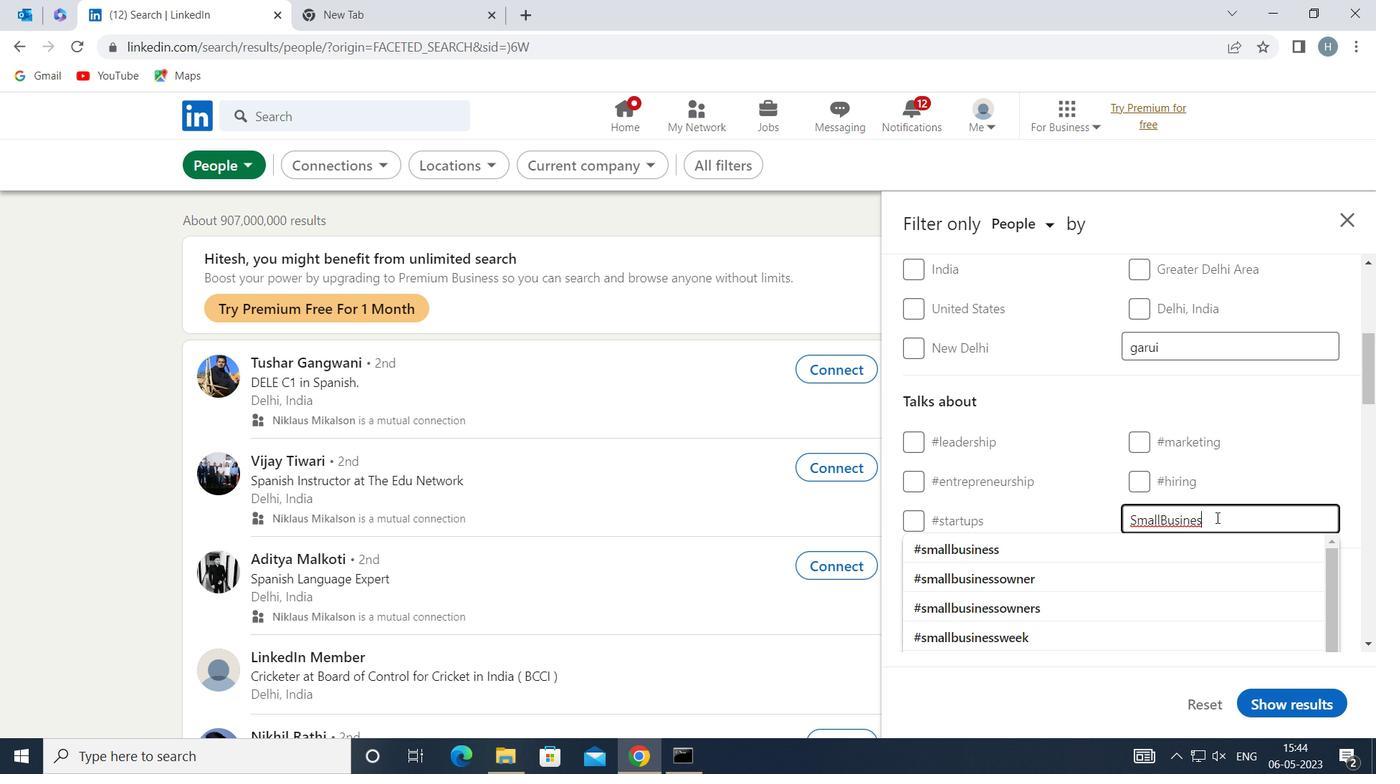 
Action: Mouse moved to (1074, 542)
Screenshot: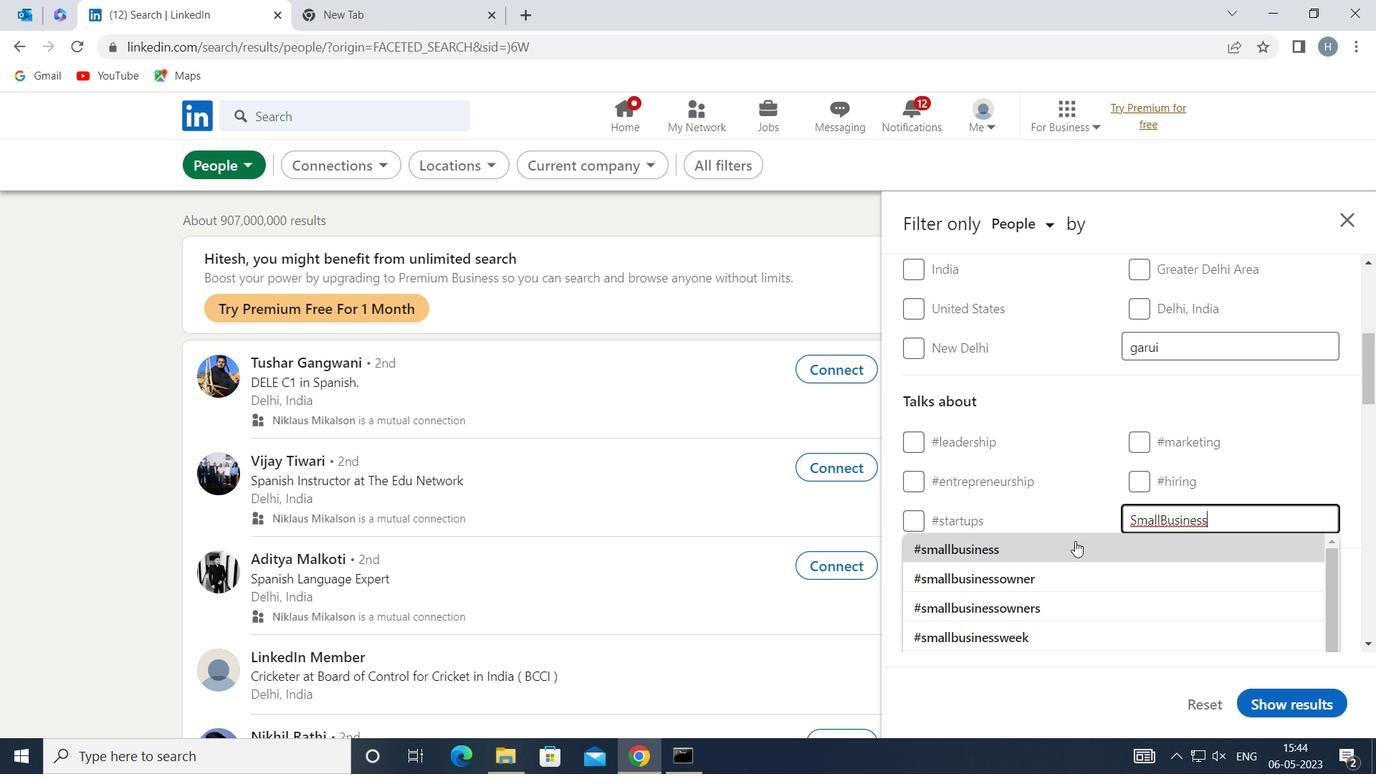 
Action: Mouse pressed left at (1074, 542)
Screenshot: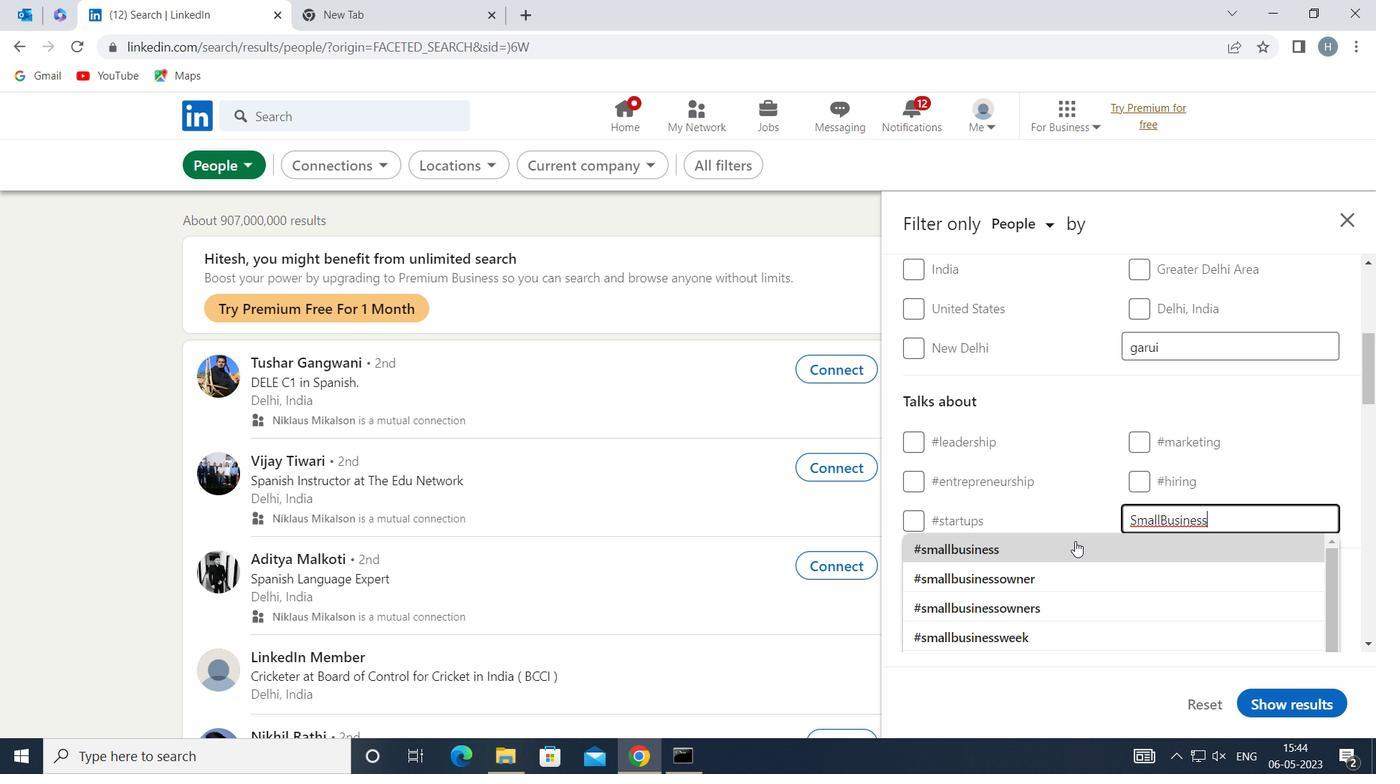
Action: Mouse moved to (1066, 526)
Screenshot: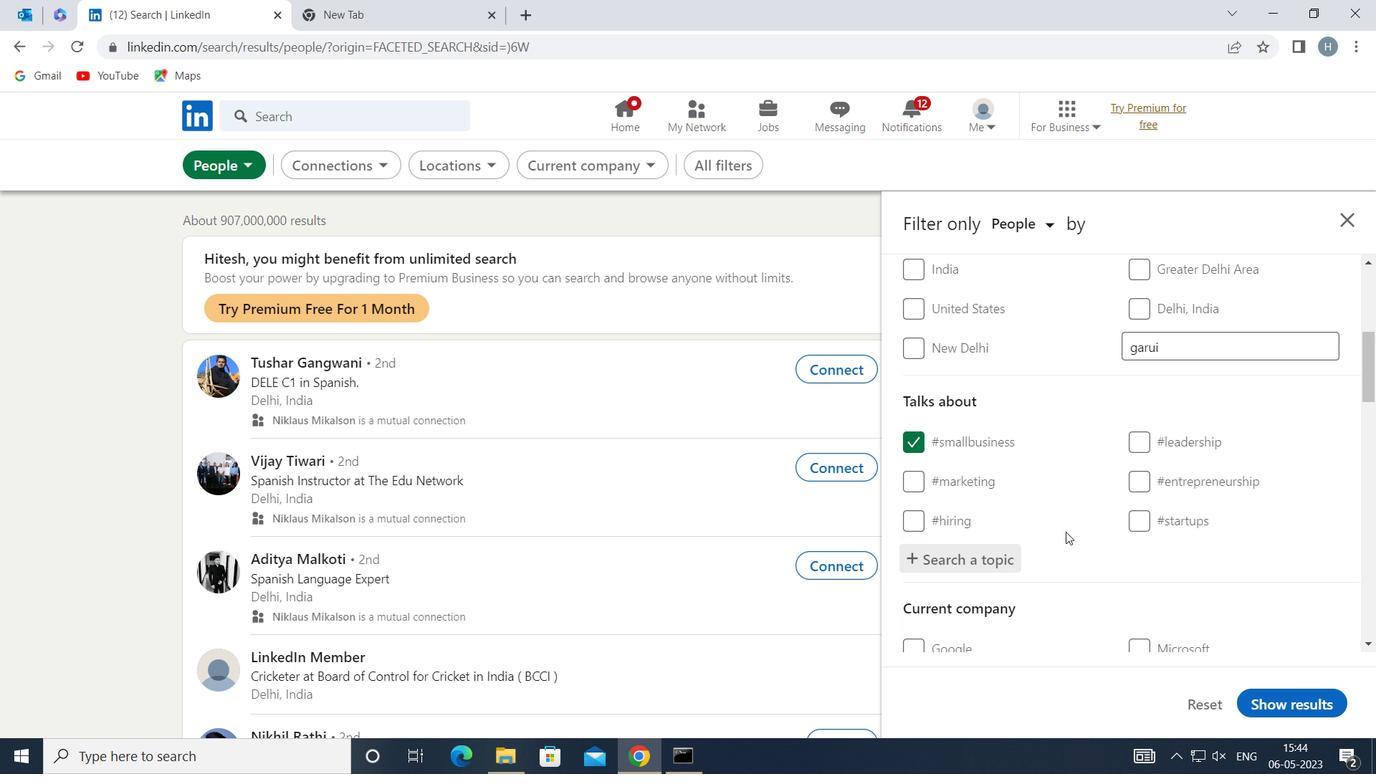 
Action: Mouse scrolled (1066, 526) with delta (0, 0)
Screenshot: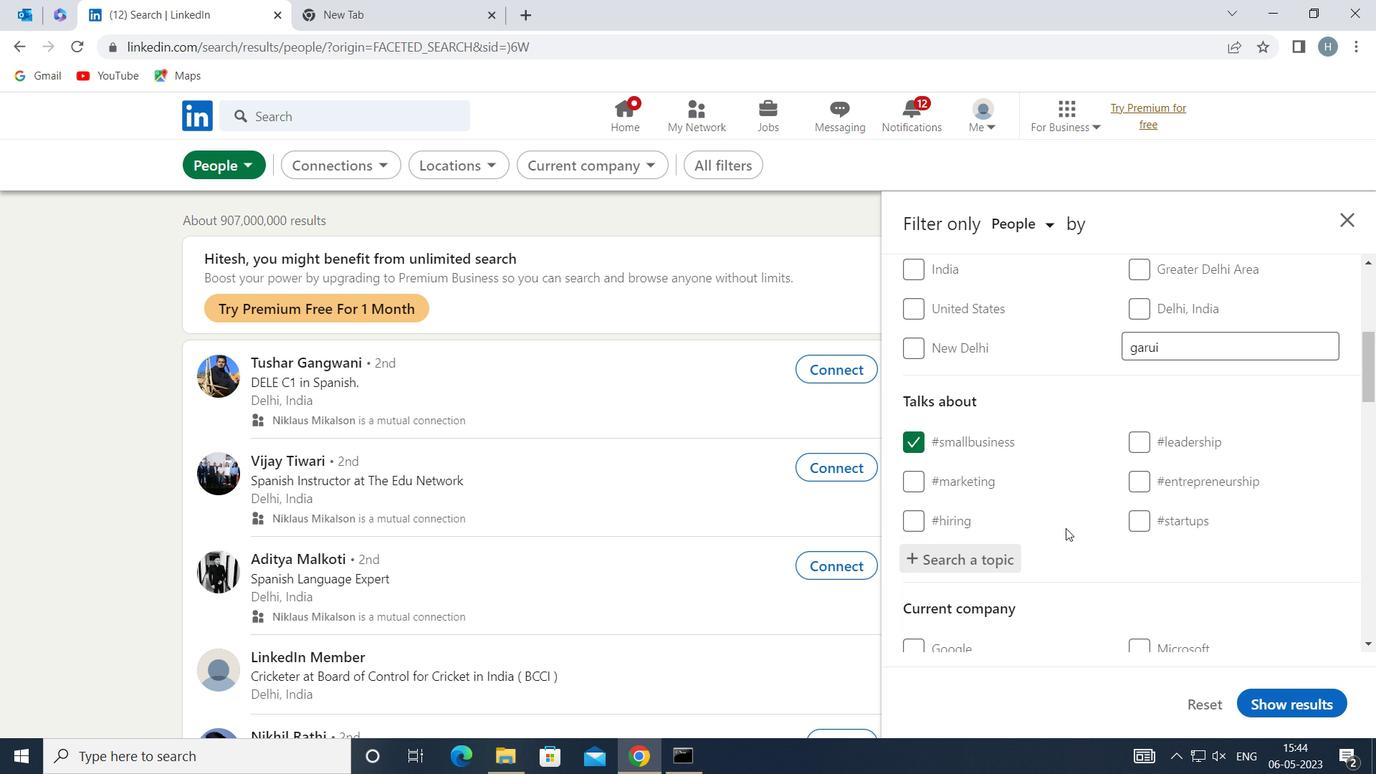 
Action: Mouse moved to (1067, 526)
Screenshot: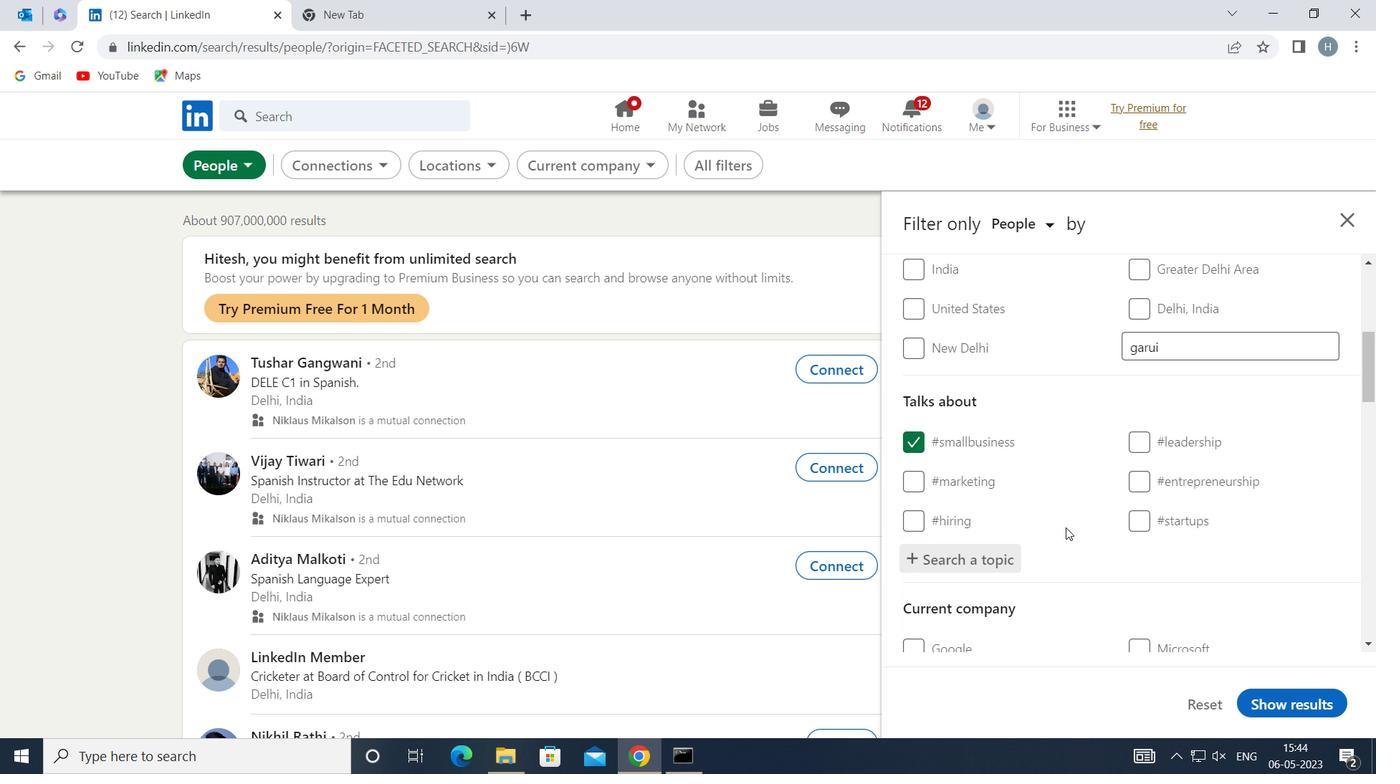 
Action: Mouse scrolled (1067, 525) with delta (0, 0)
Screenshot: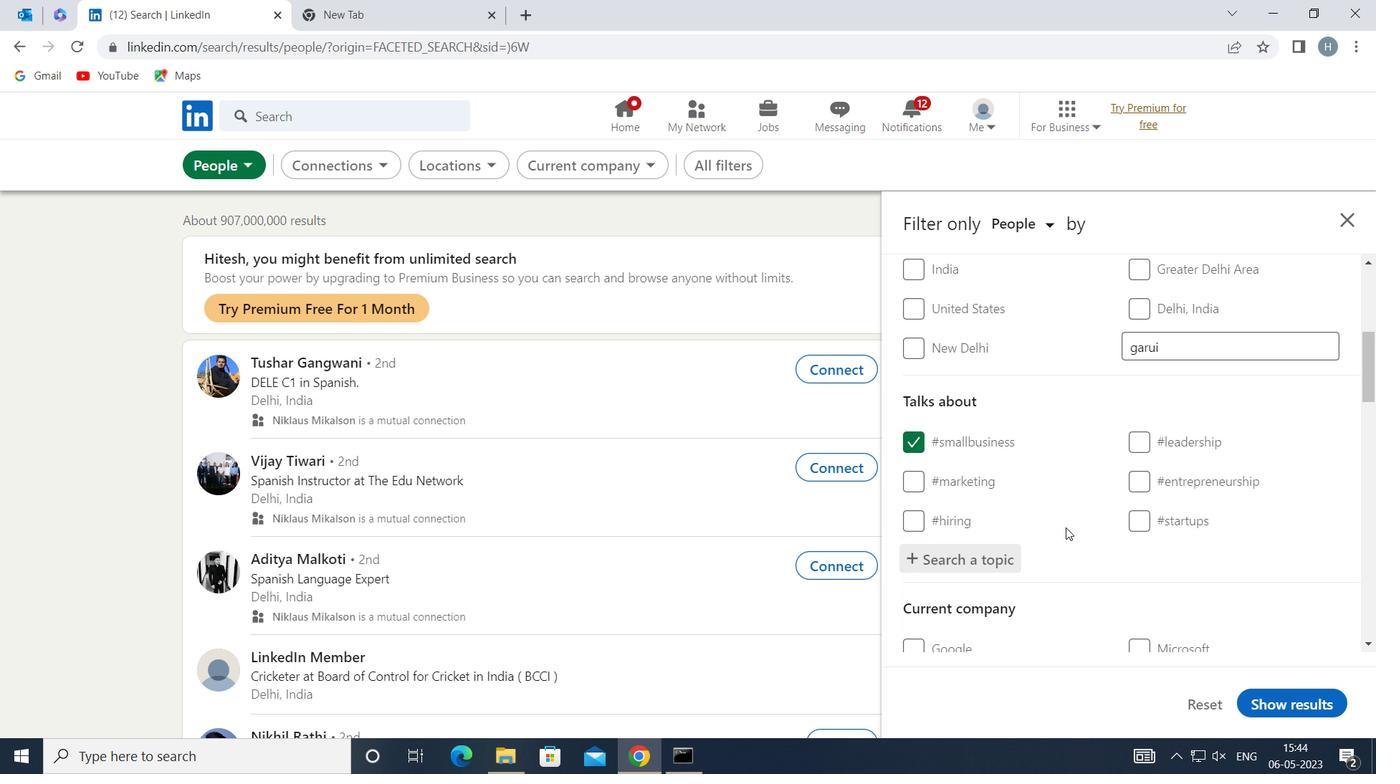 
Action: Mouse moved to (1074, 520)
Screenshot: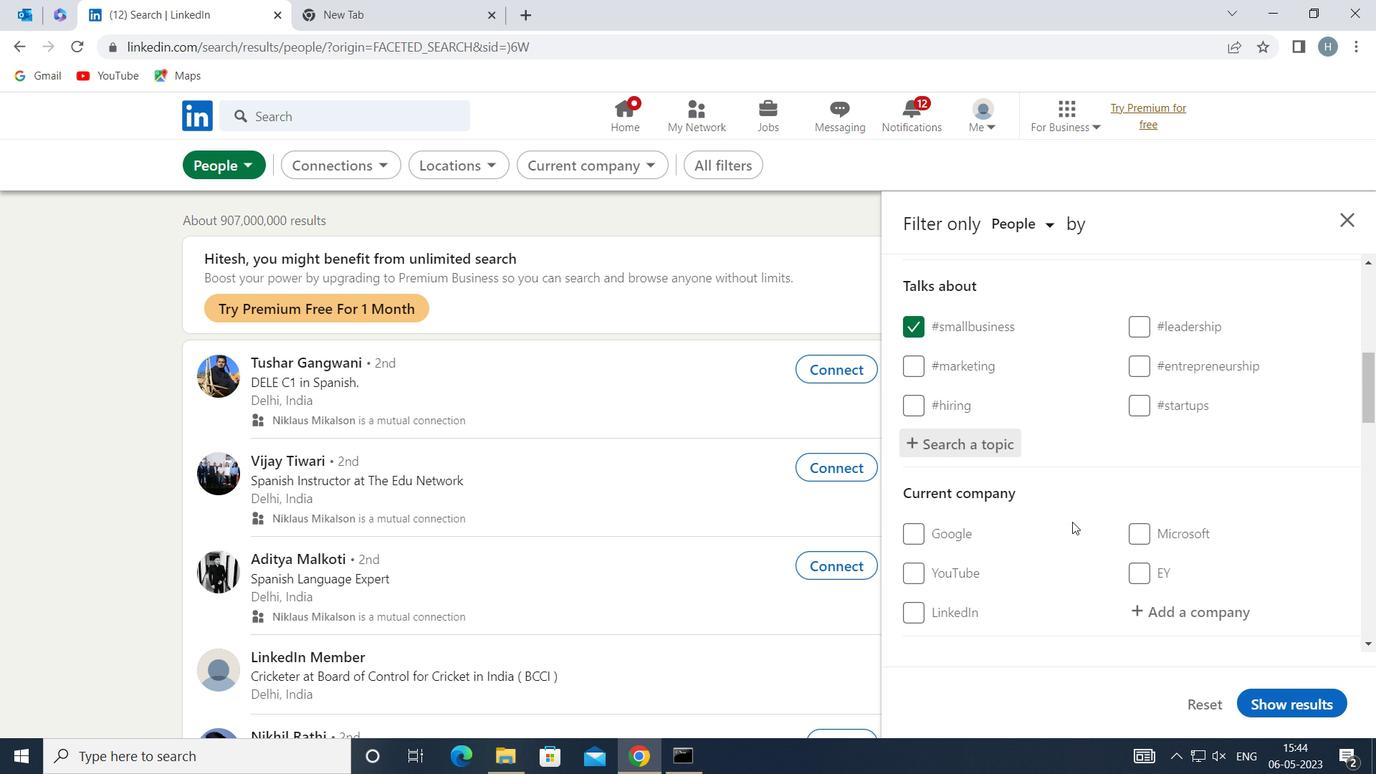 
Action: Mouse scrolled (1074, 519) with delta (0, 0)
Screenshot: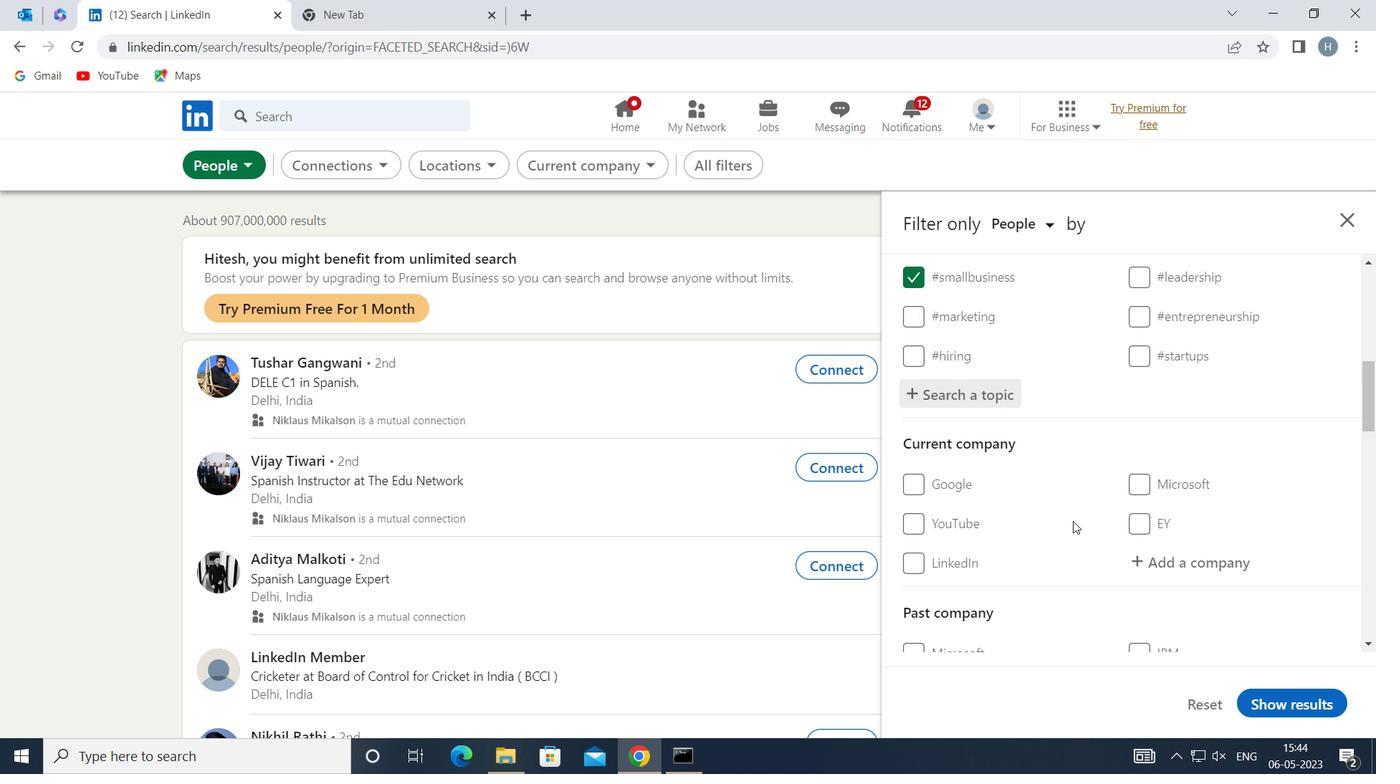 
Action: Mouse moved to (1075, 519)
Screenshot: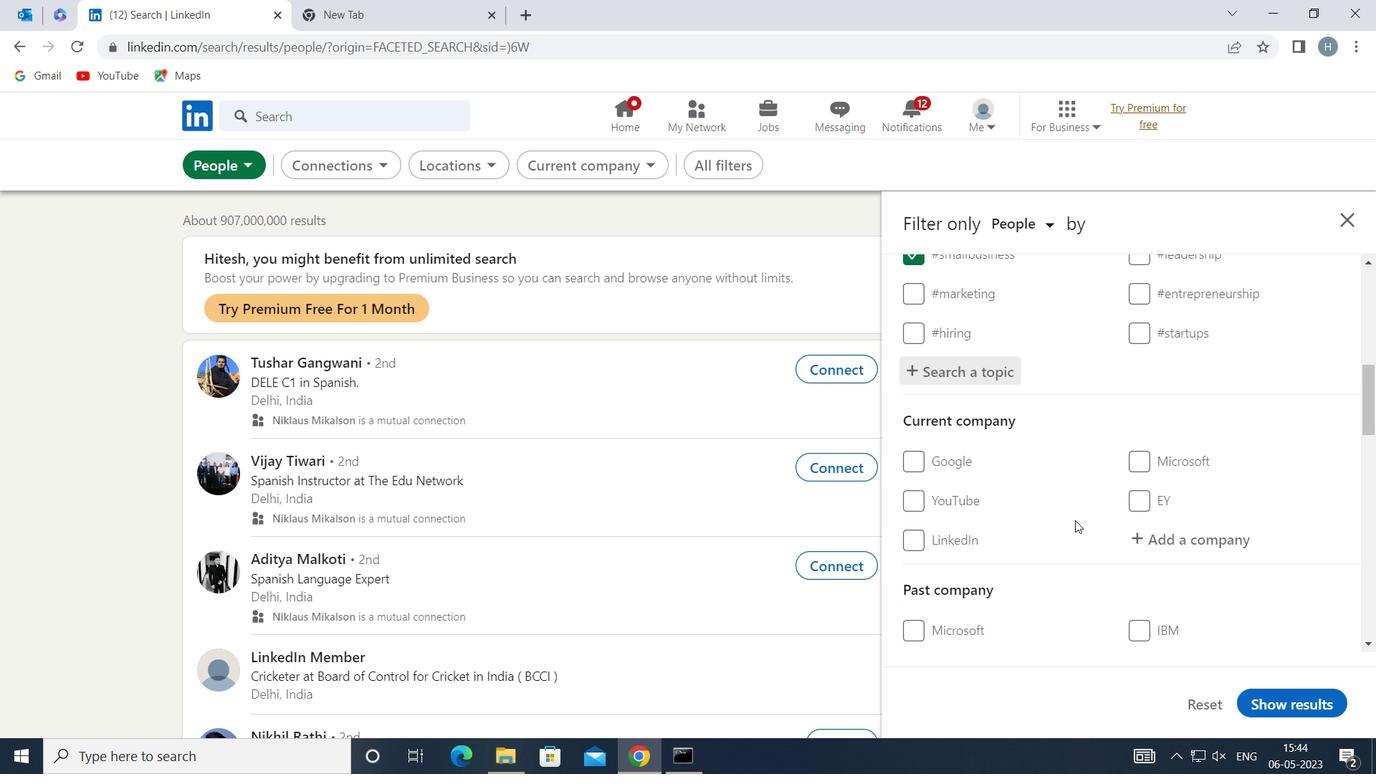 
Action: Mouse scrolled (1075, 518) with delta (0, 0)
Screenshot: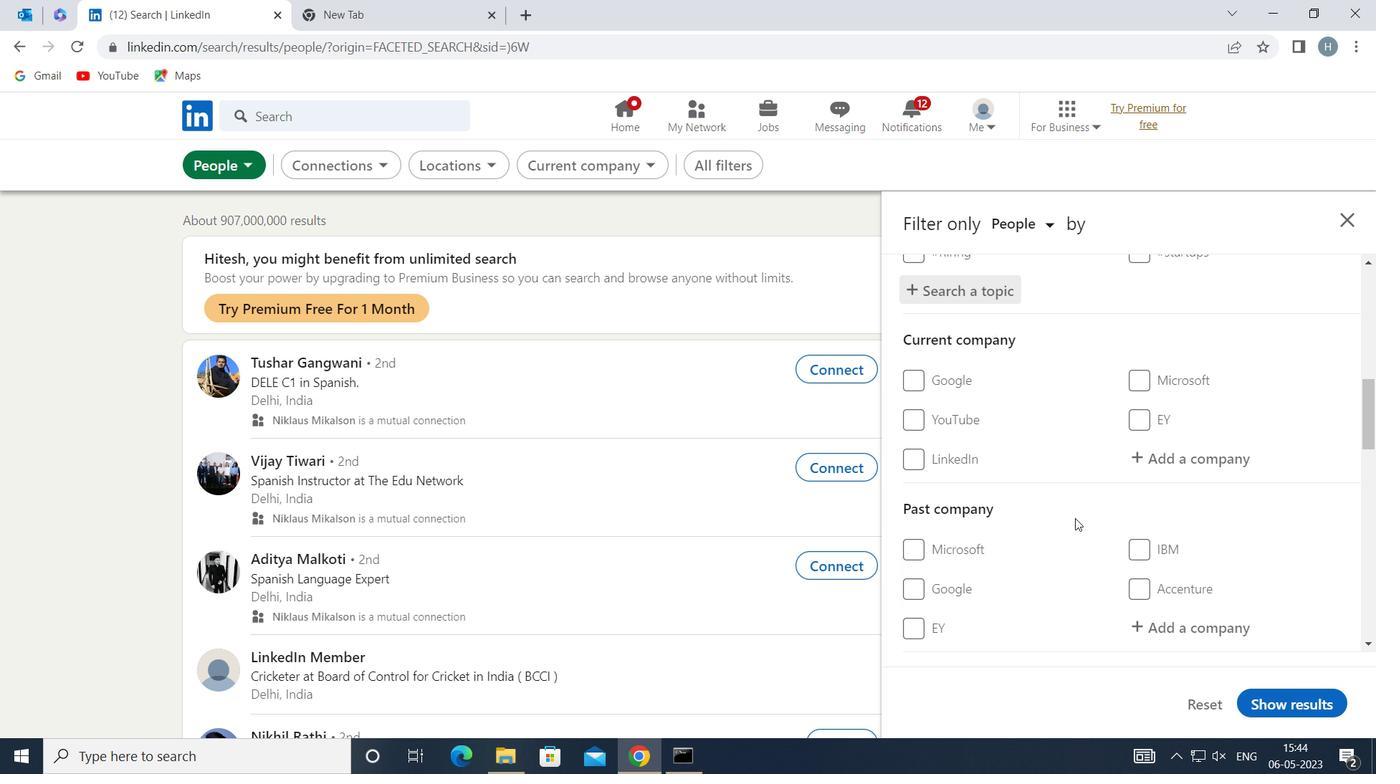 
Action: Mouse moved to (1076, 518)
Screenshot: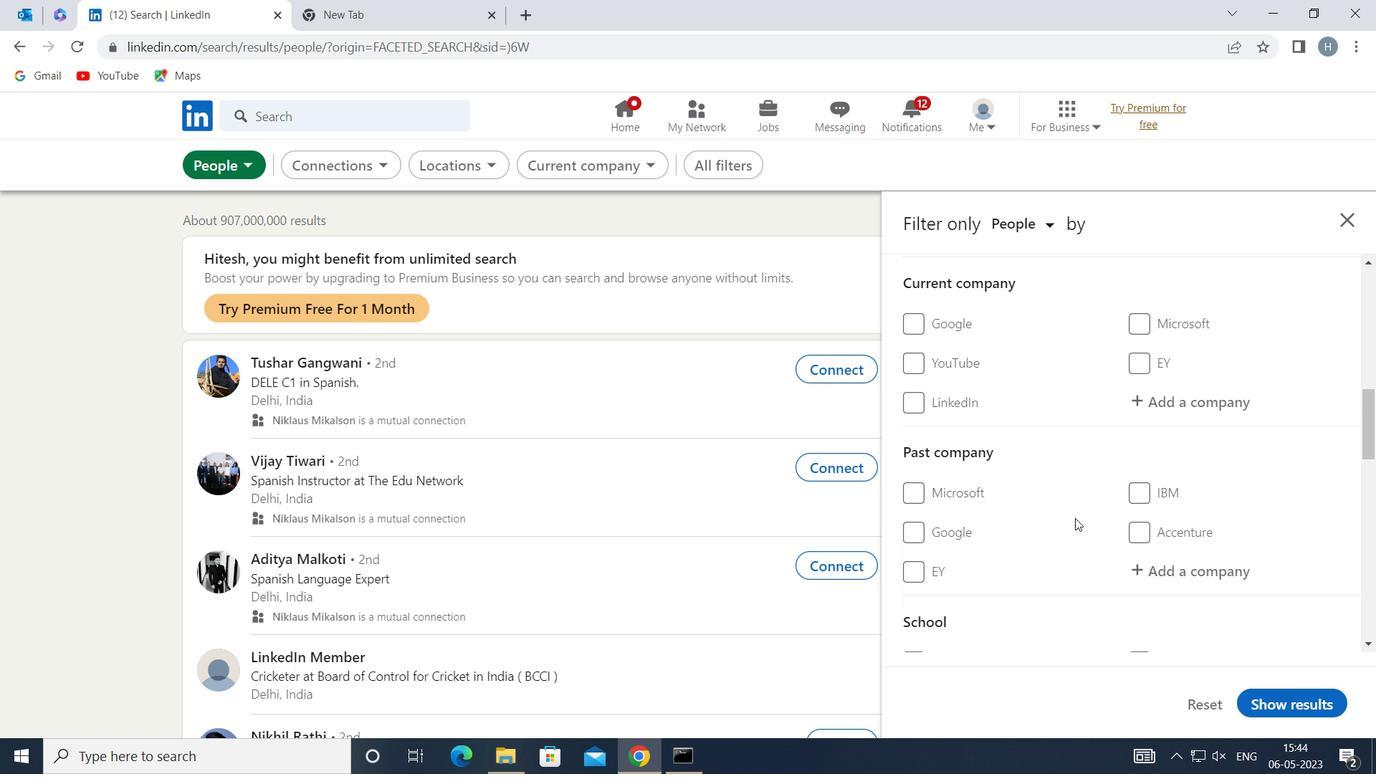
Action: Mouse scrolled (1076, 517) with delta (0, 0)
Screenshot: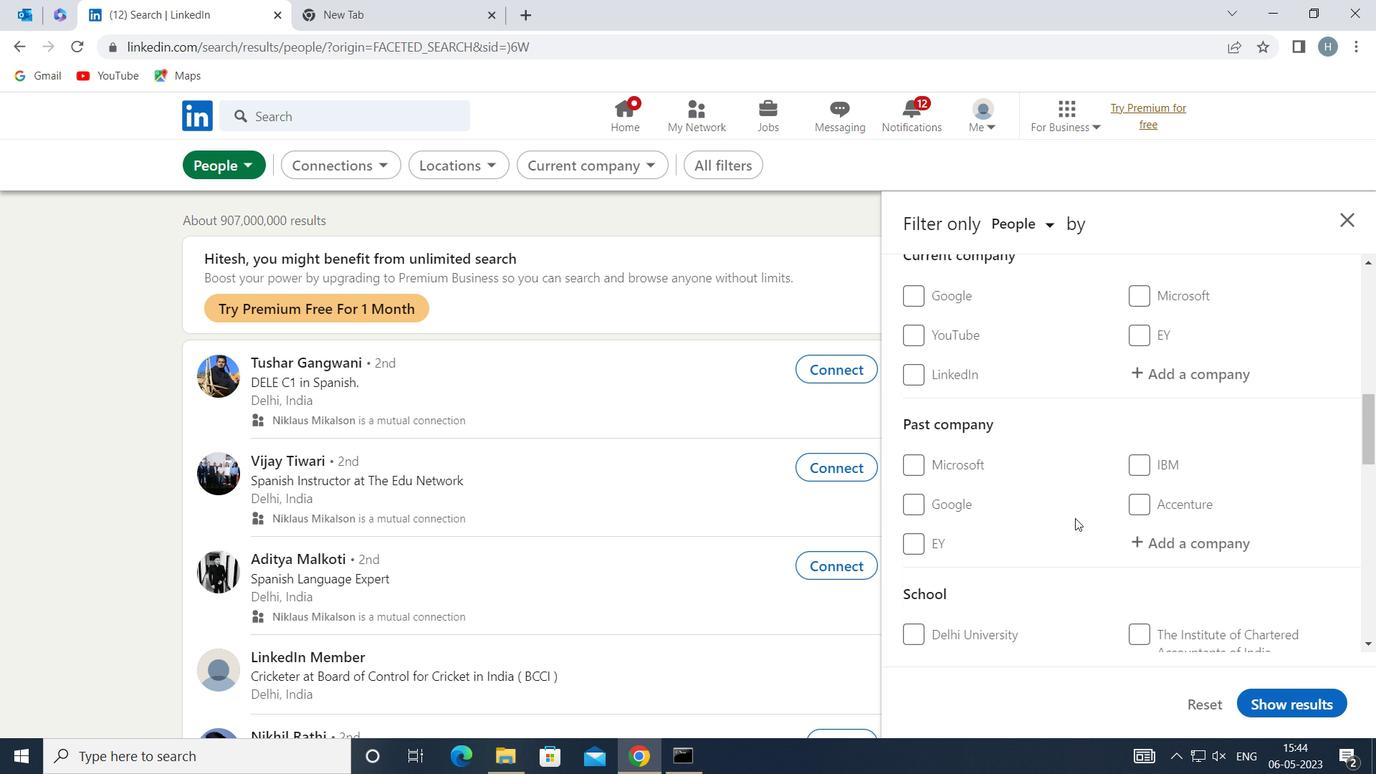 
Action: Mouse scrolled (1076, 517) with delta (0, 0)
Screenshot: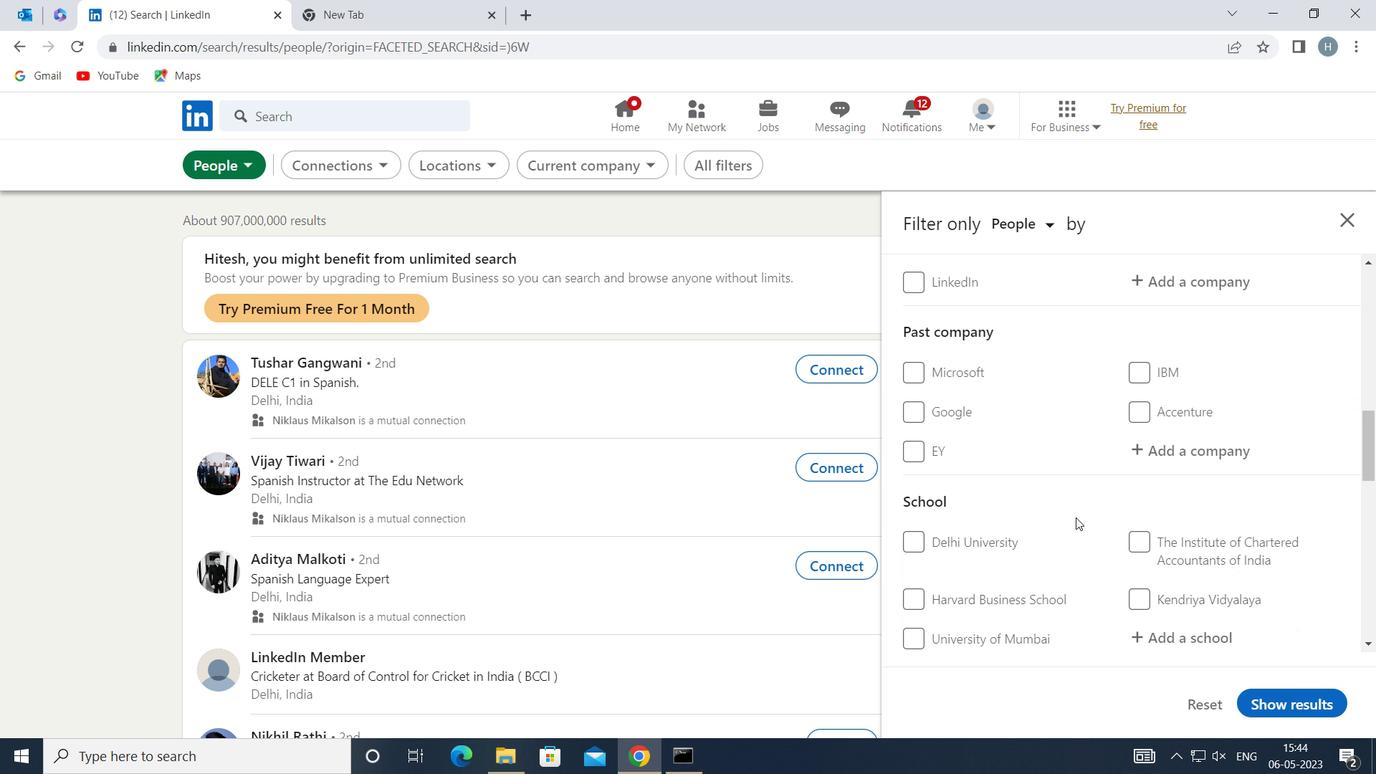 
Action: Mouse scrolled (1076, 517) with delta (0, 0)
Screenshot: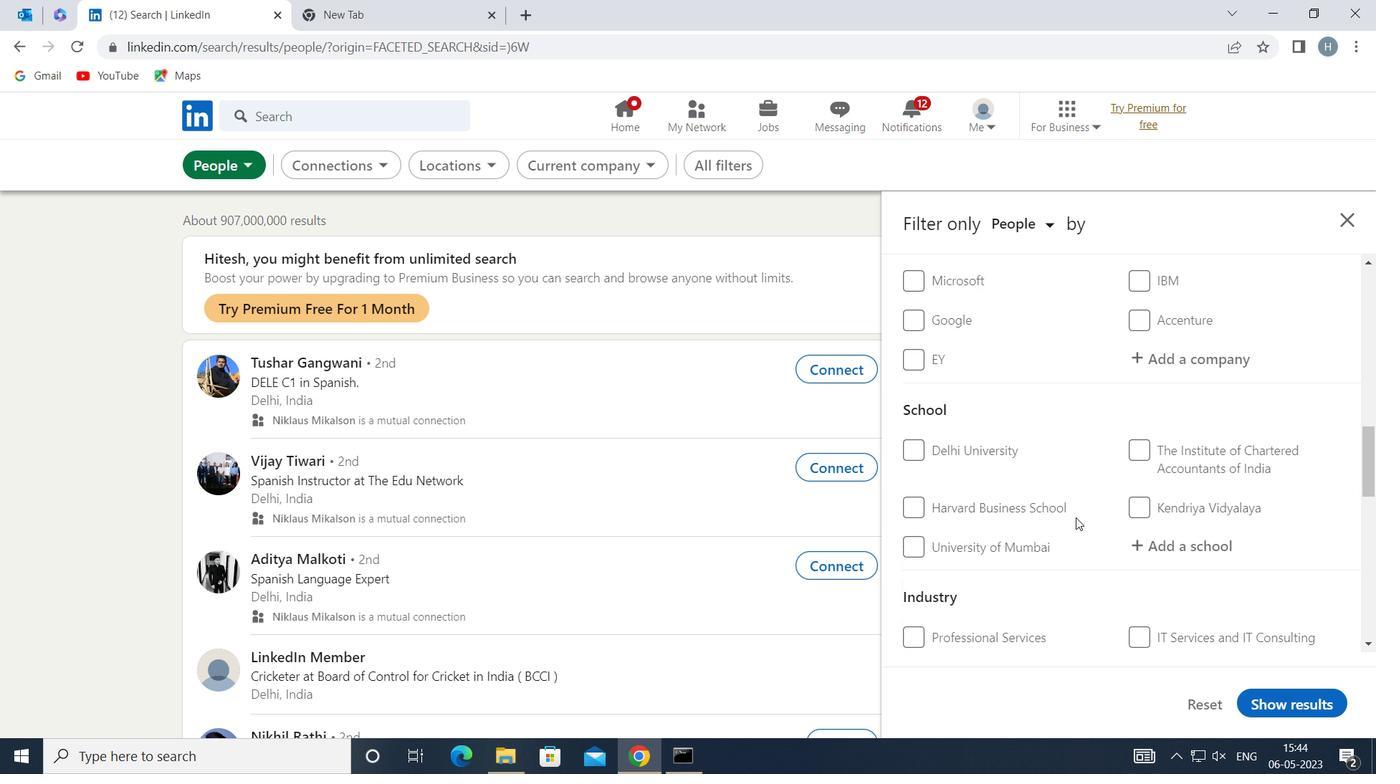 
Action: Mouse scrolled (1076, 517) with delta (0, 0)
Screenshot: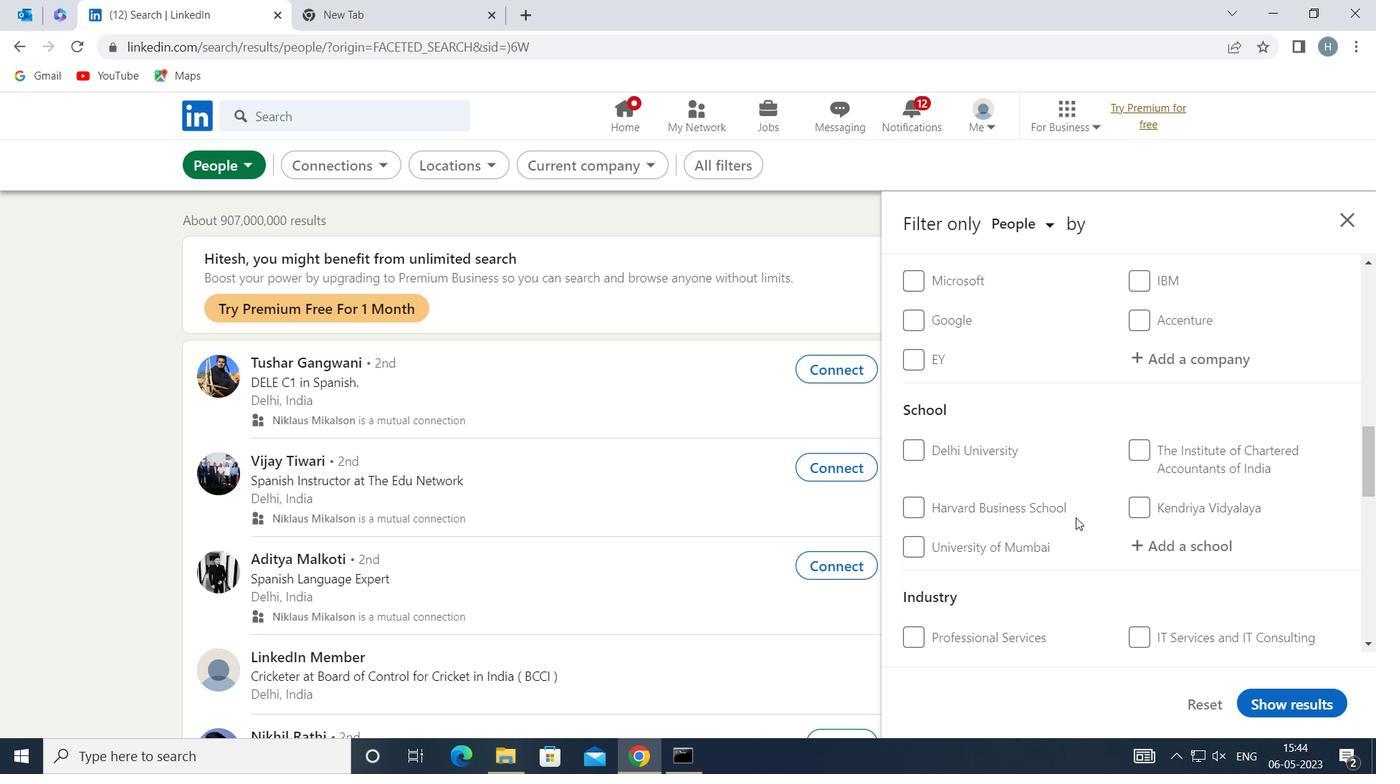 
Action: Mouse scrolled (1076, 517) with delta (0, 0)
Screenshot: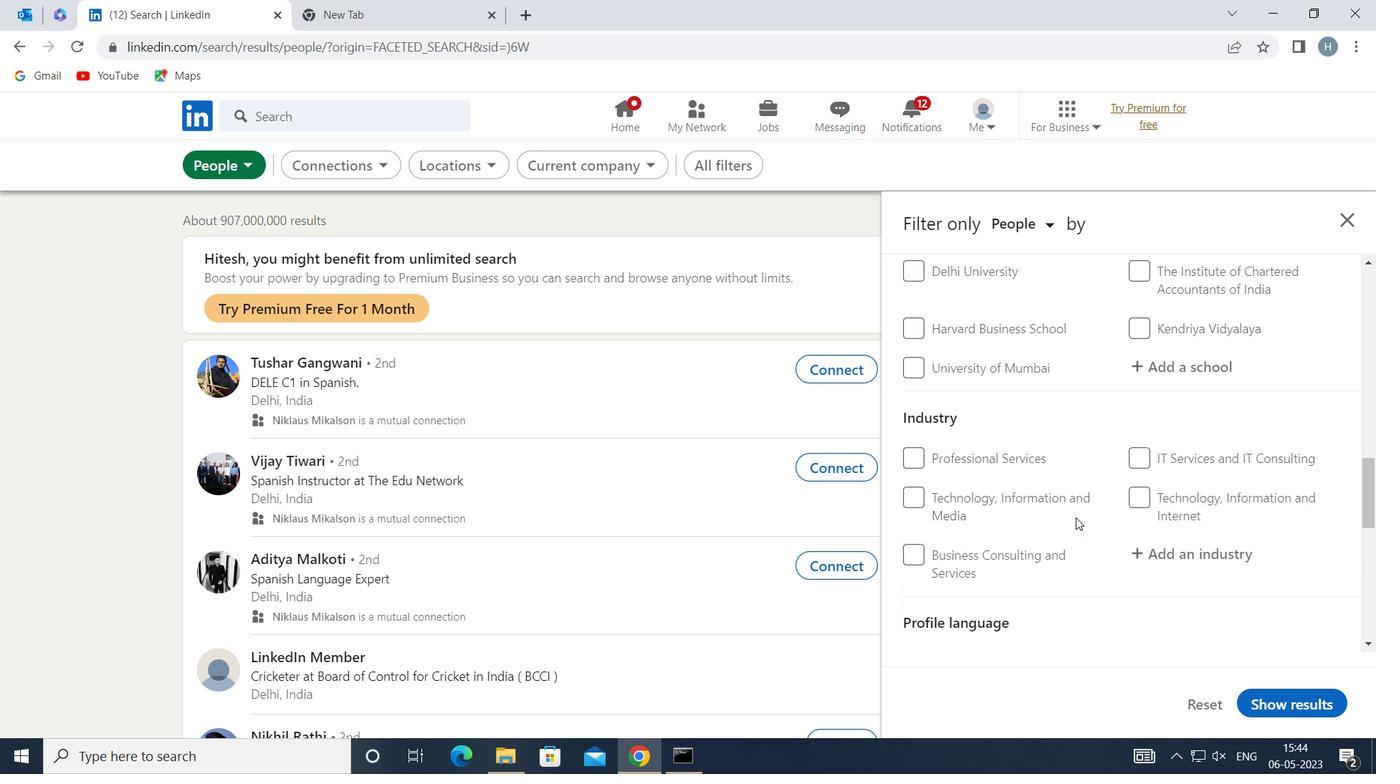 
Action: Mouse moved to (1136, 564)
Screenshot: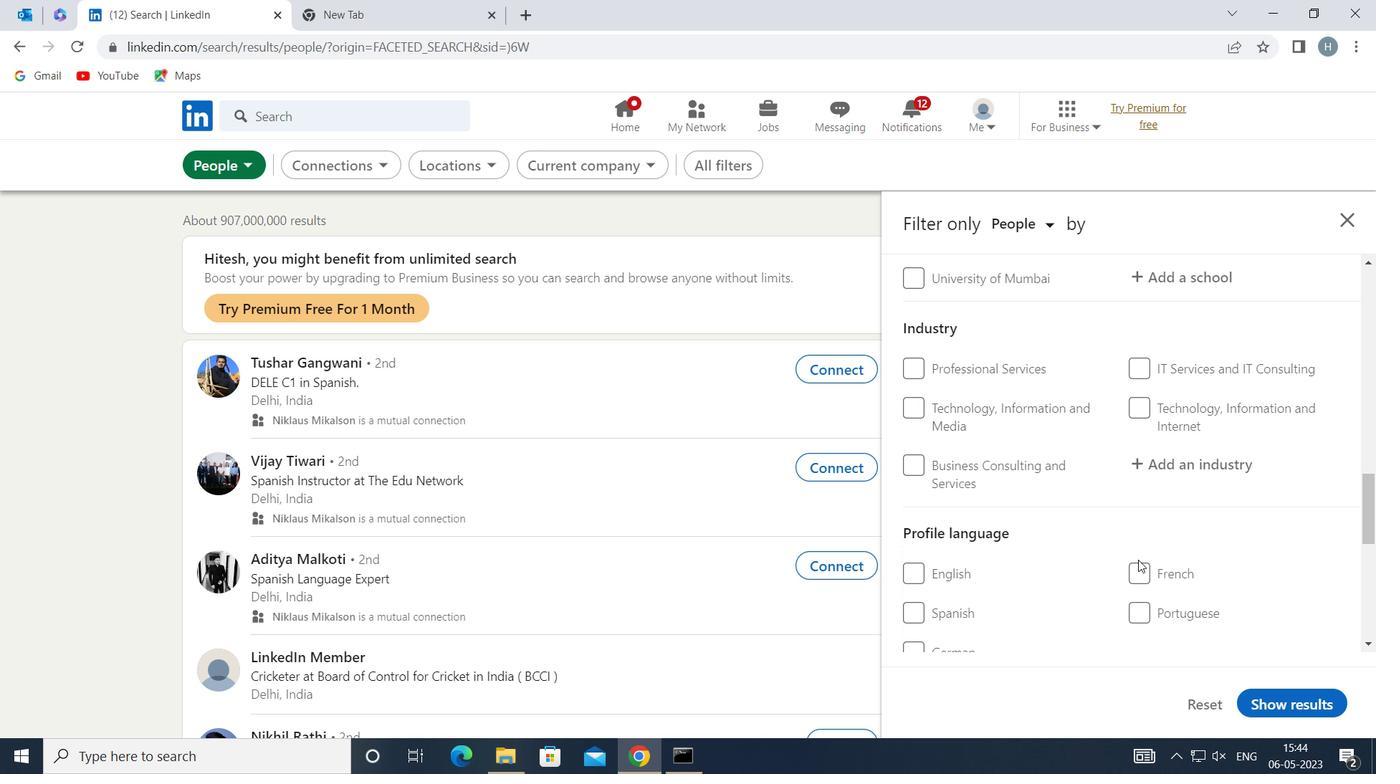 
Action: Mouse pressed left at (1136, 564)
Screenshot: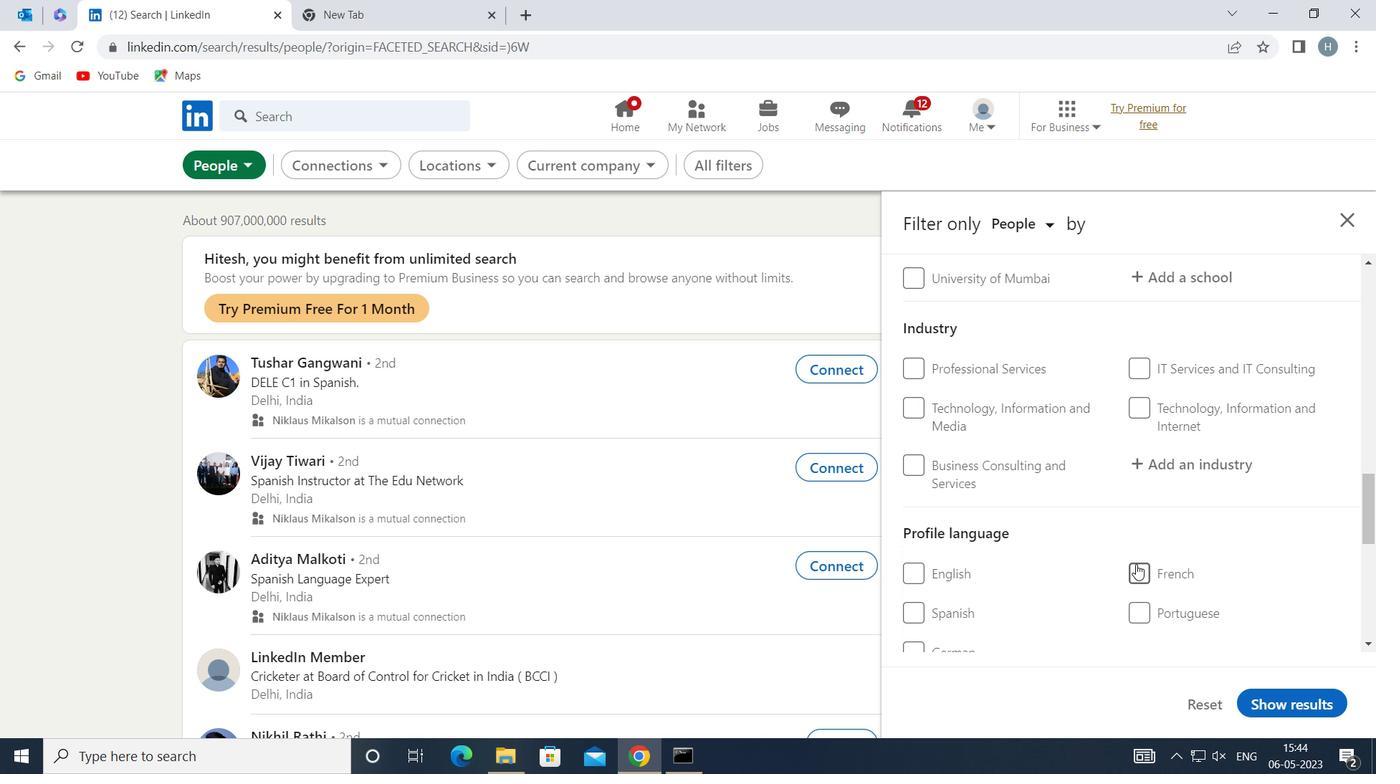 
Action: Mouse moved to (1090, 520)
Screenshot: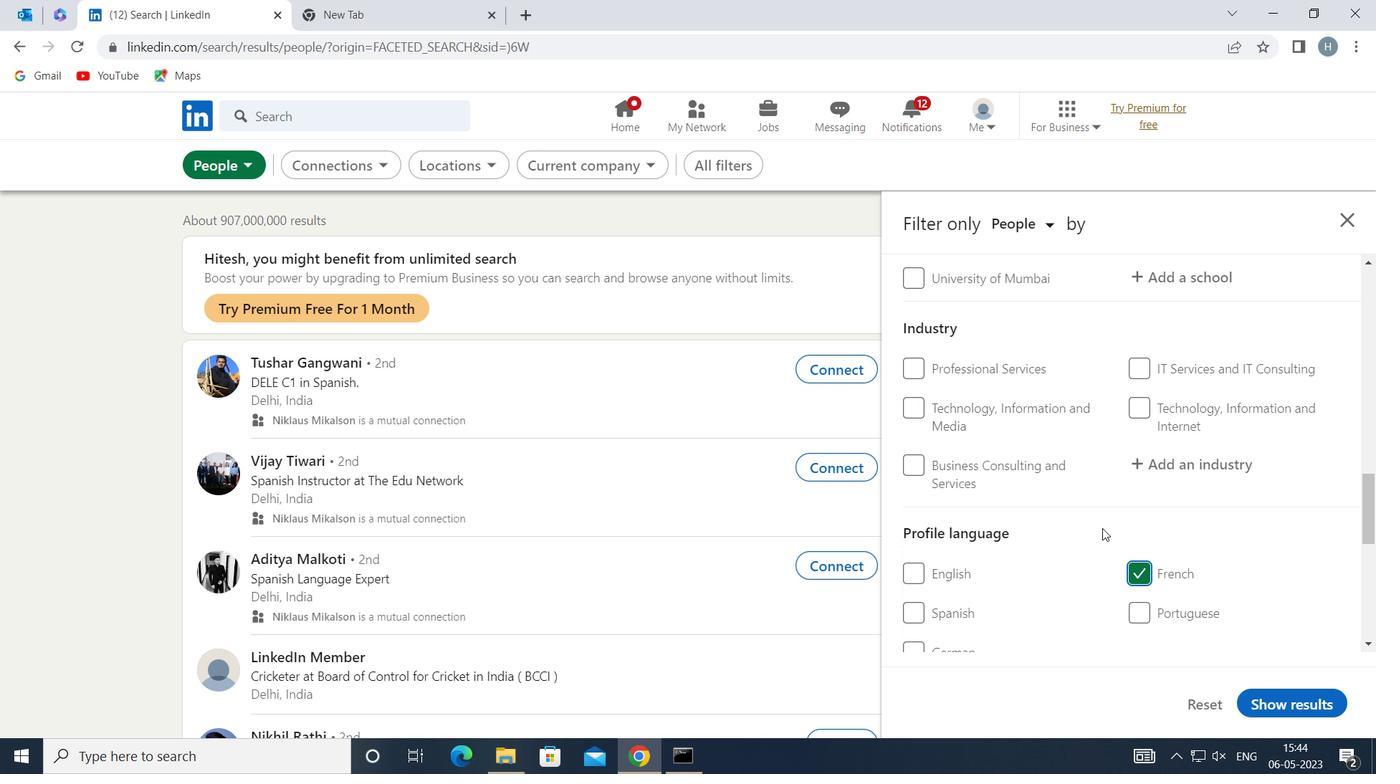 
Action: Mouse scrolled (1090, 521) with delta (0, 0)
Screenshot: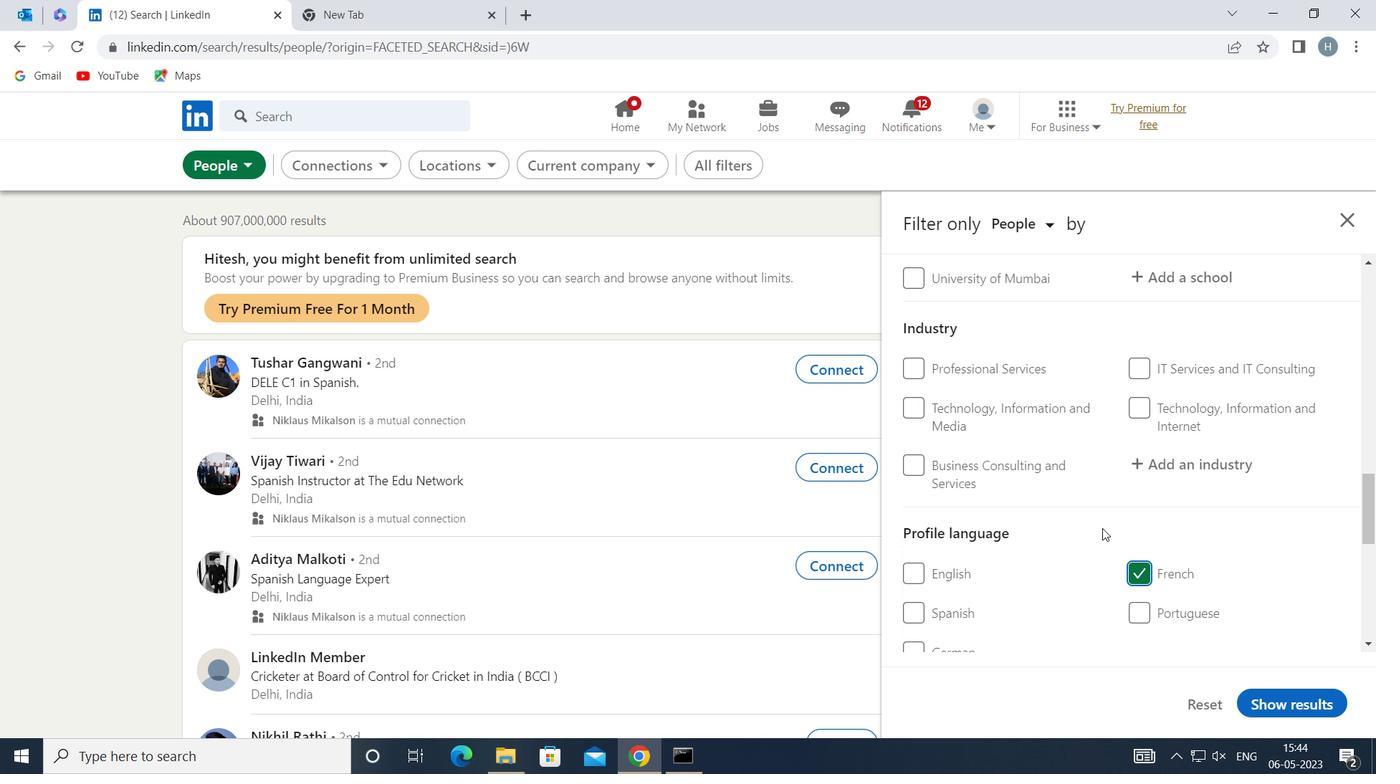 
Action: Mouse moved to (1090, 511)
Screenshot: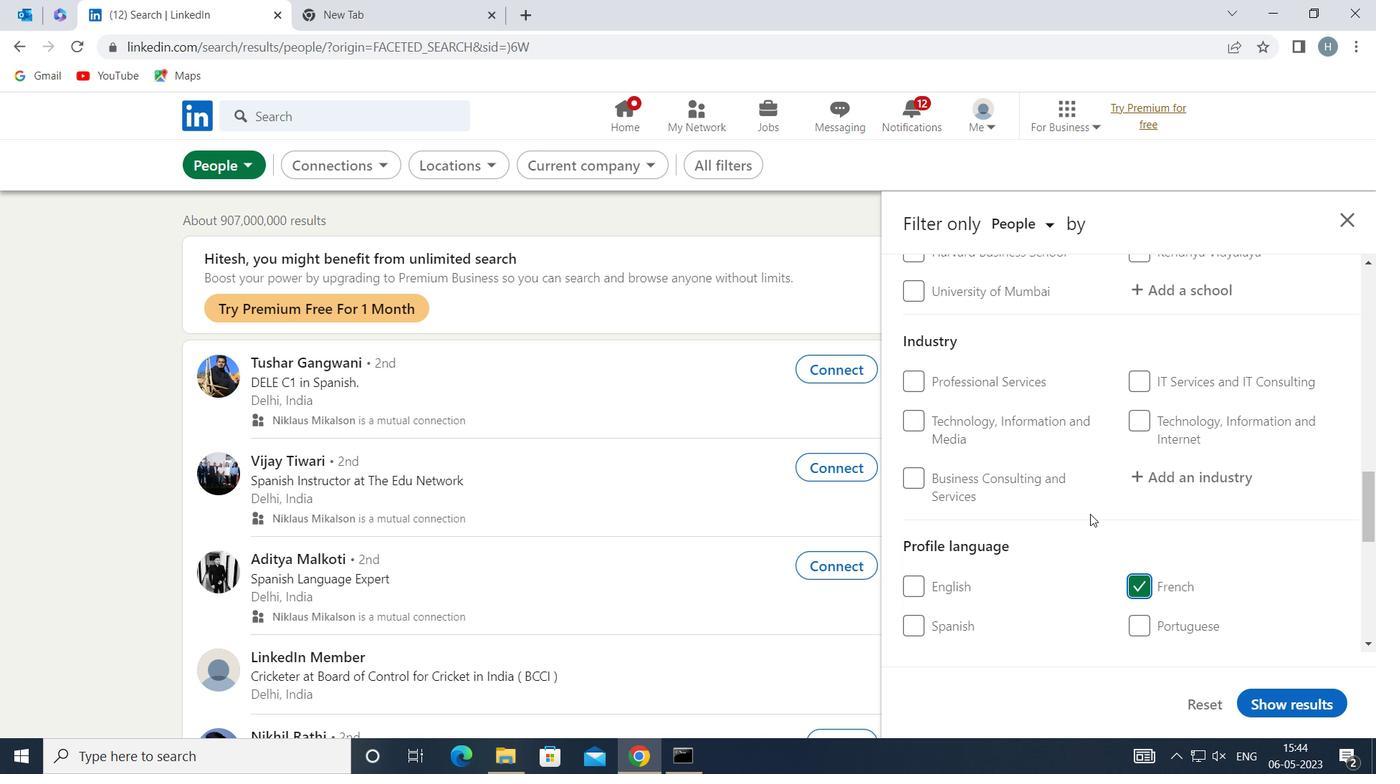 
Action: Mouse scrolled (1090, 512) with delta (0, 0)
Screenshot: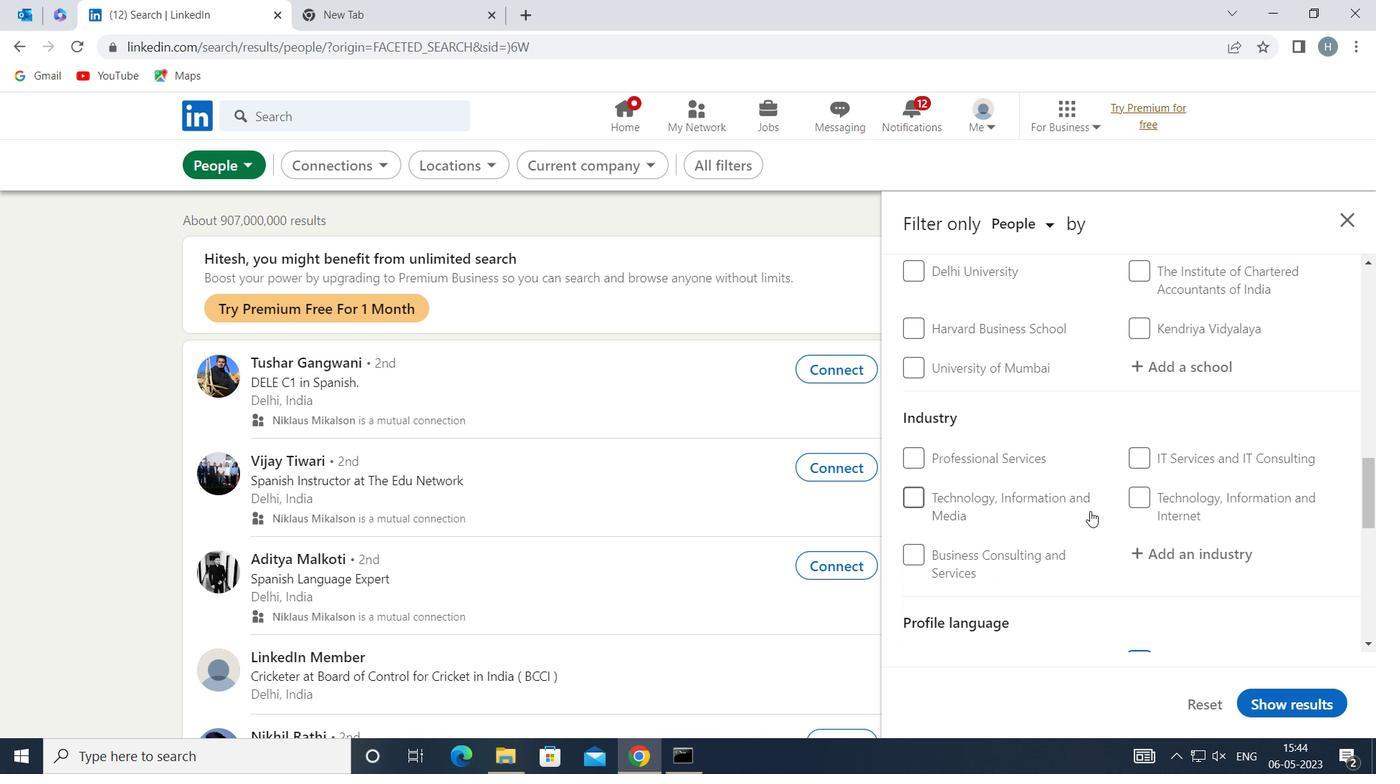 
Action: Mouse scrolled (1090, 512) with delta (0, 0)
Screenshot: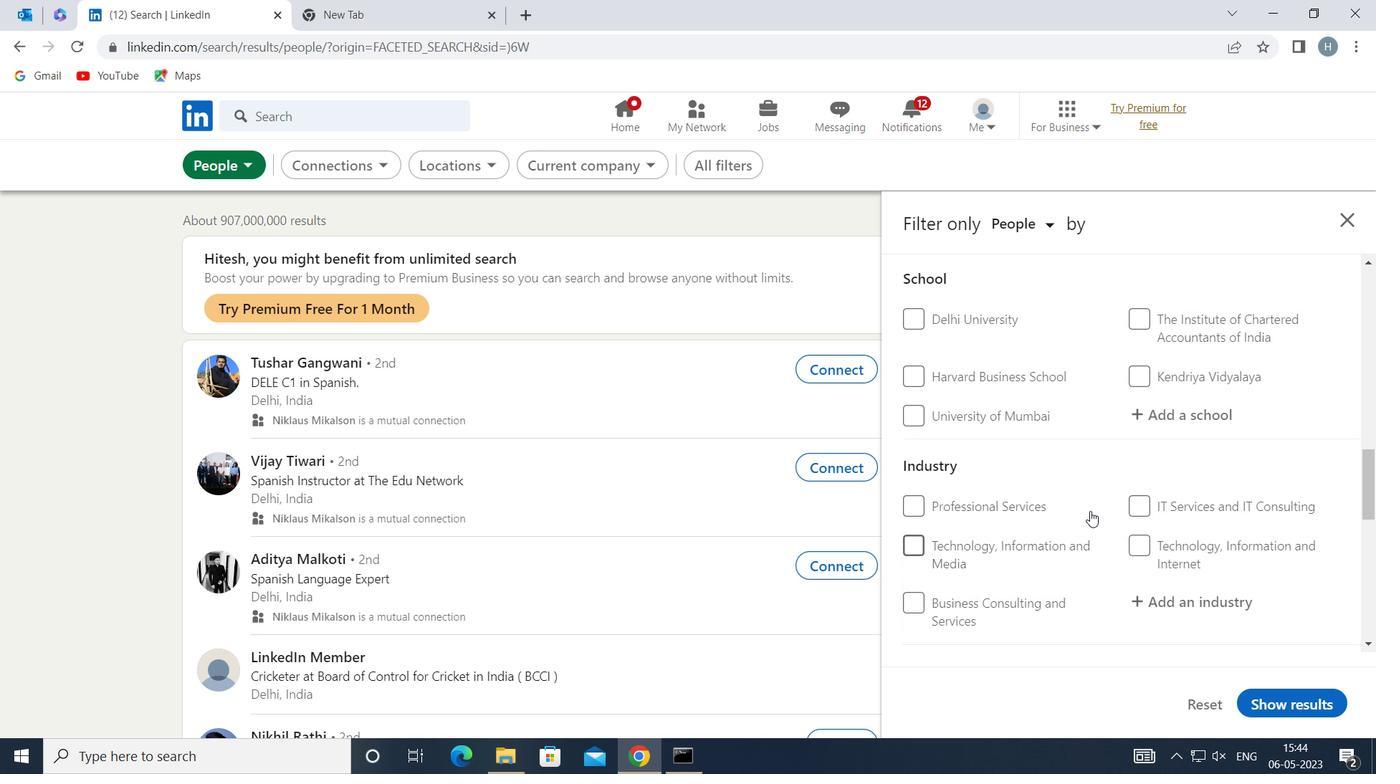 
Action: Mouse scrolled (1090, 512) with delta (0, 0)
Screenshot: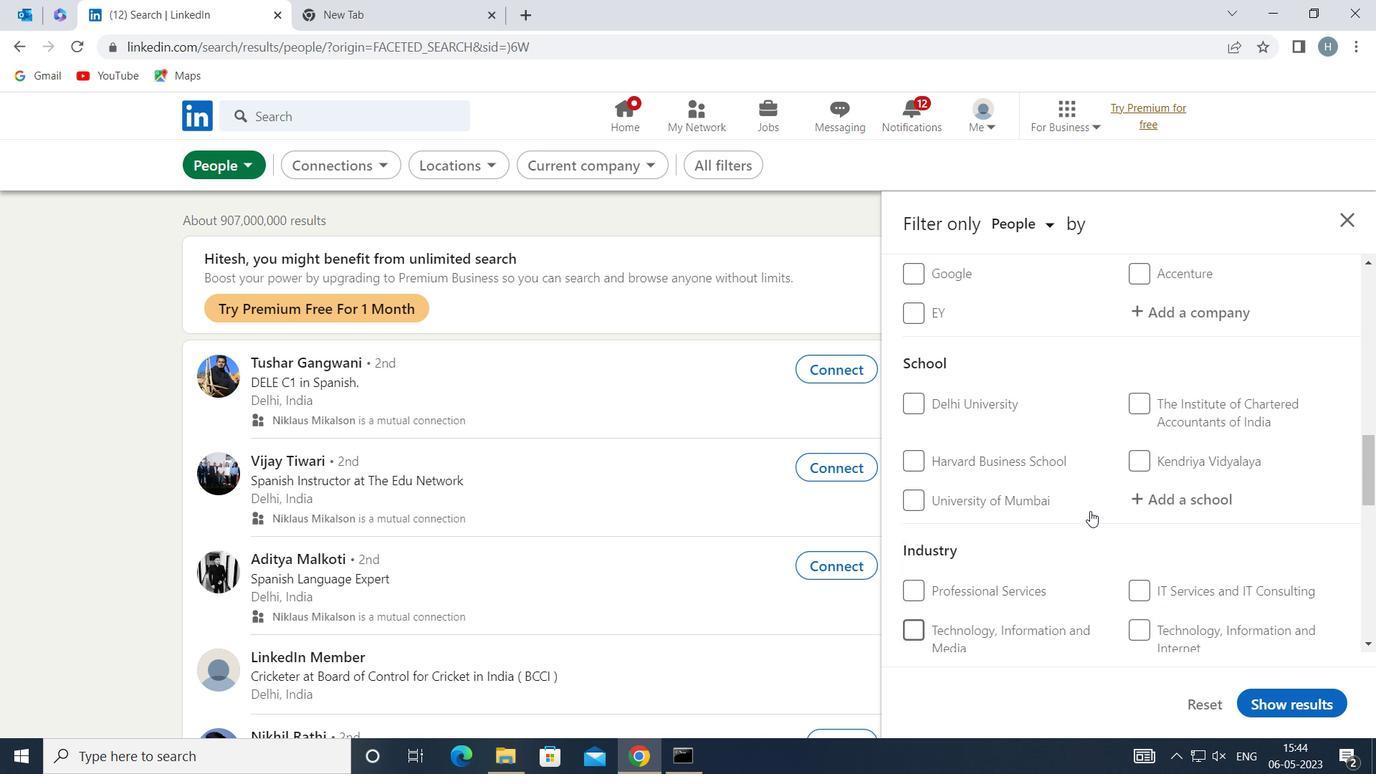 
Action: Mouse scrolled (1090, 512) with delta (0, 0)
Screenshot: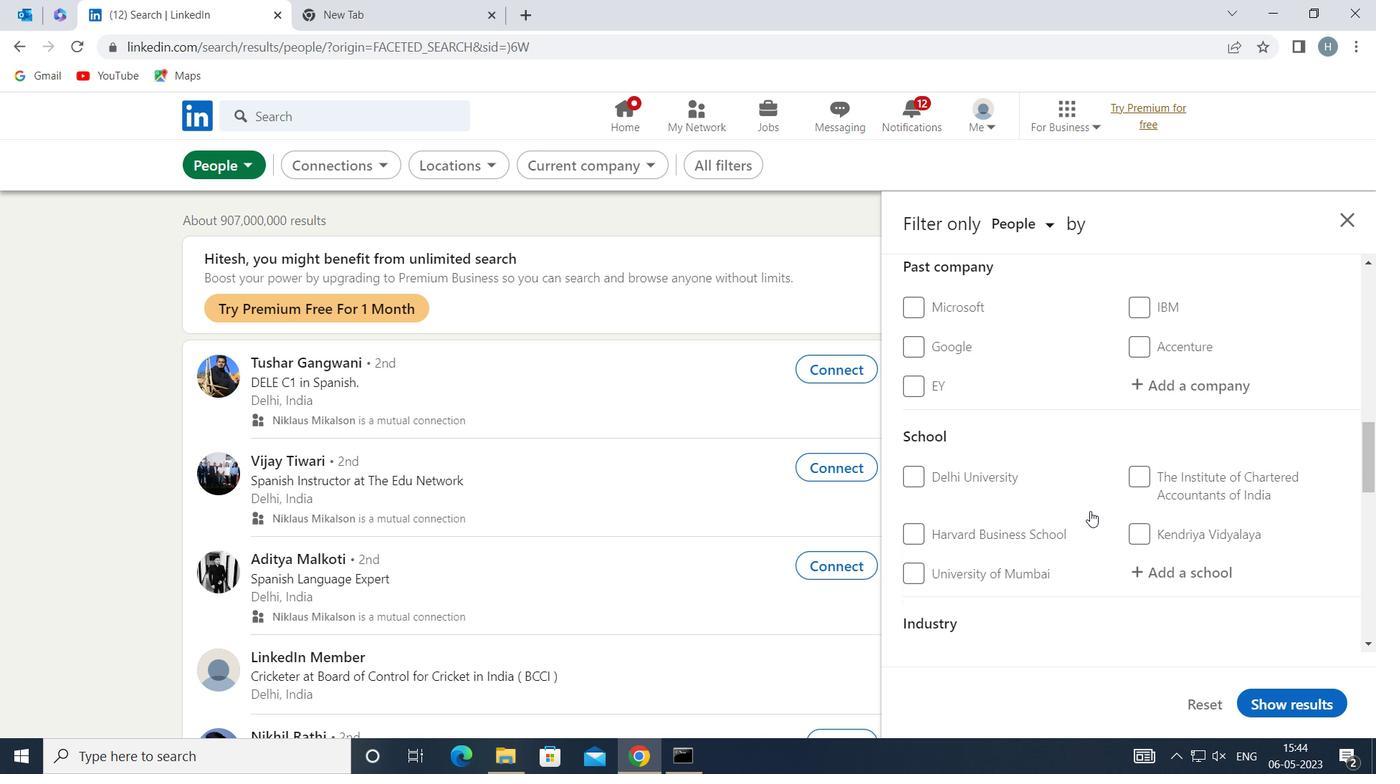 
Action: Mouse scrolled (1090, 512) with delta (0, 0)
Screenshot: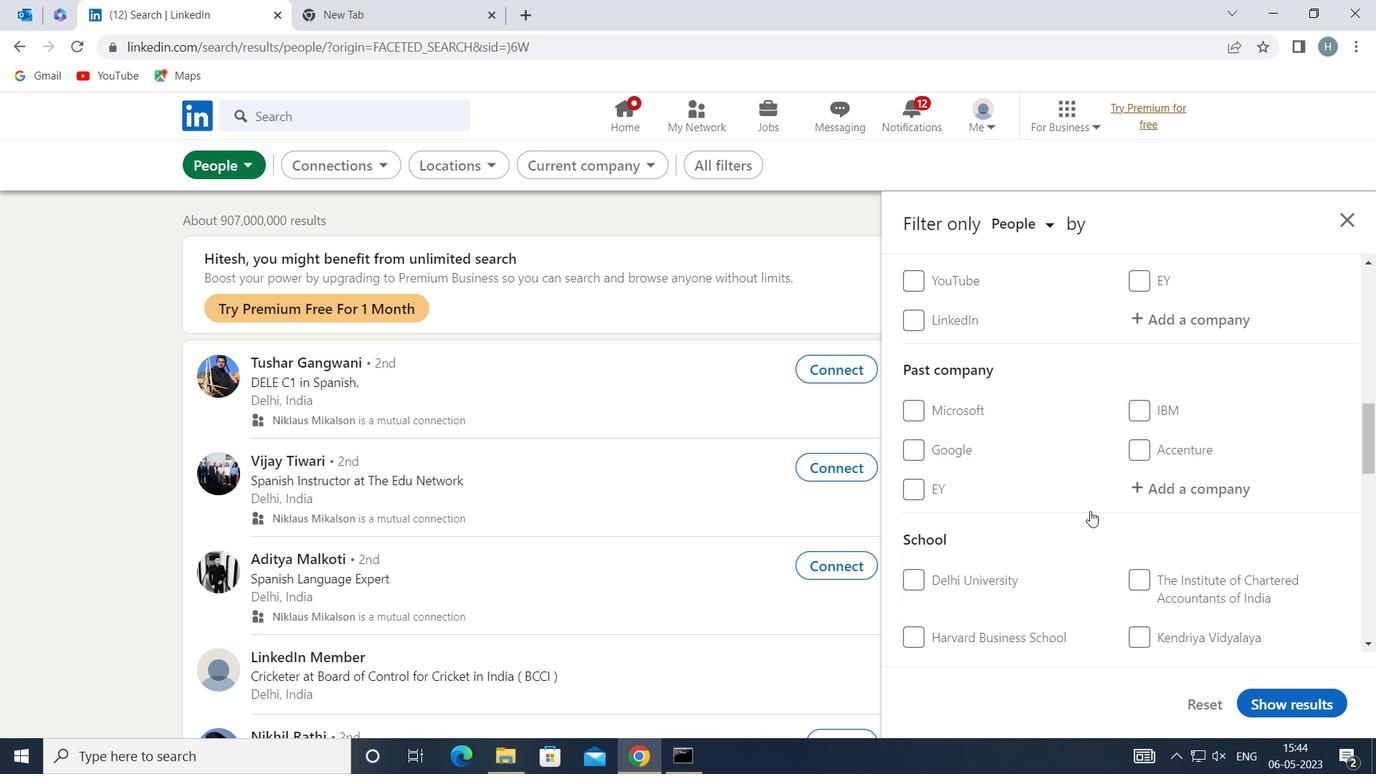 
Action: Mouse scrolled (1090, 512) with delta (0, 0)
Screenshot: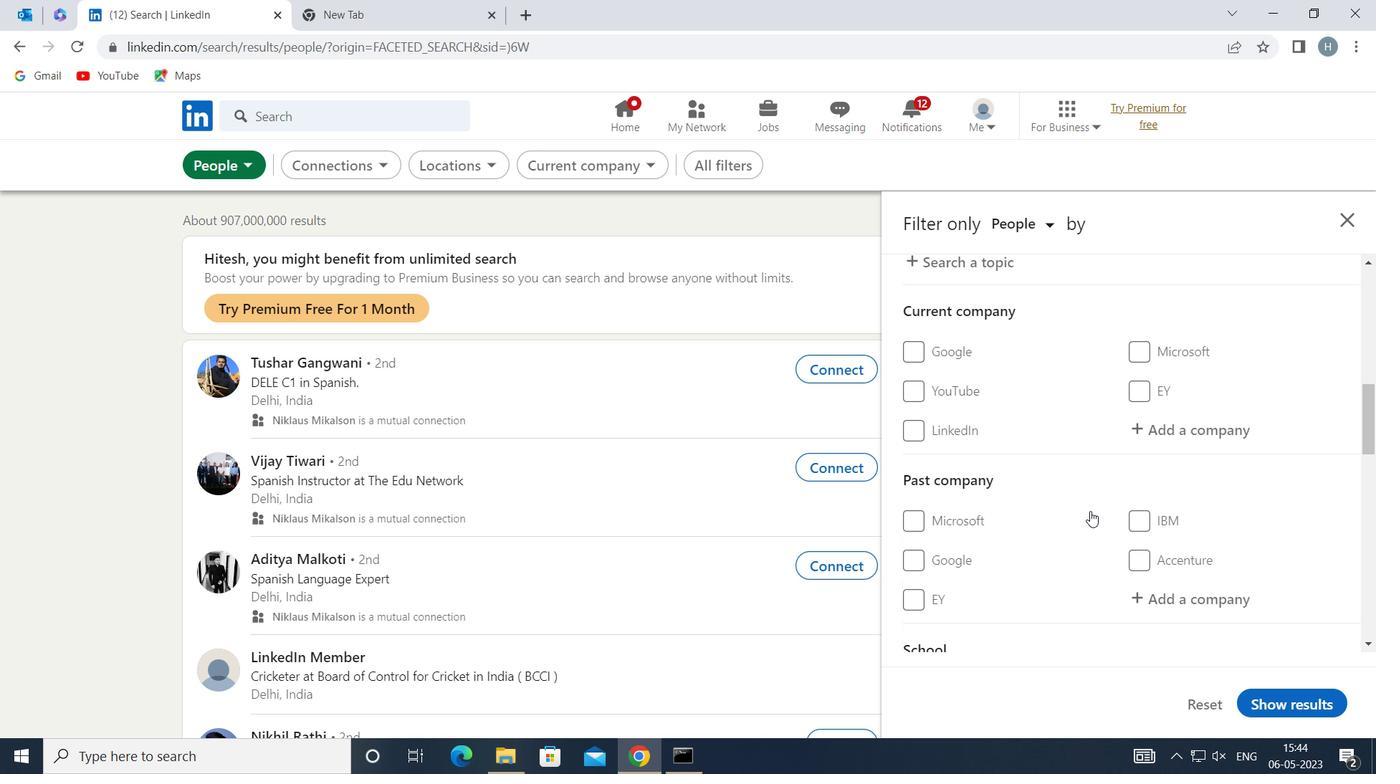 
Action: Mouse moved to (1162, 546)
Screenshot: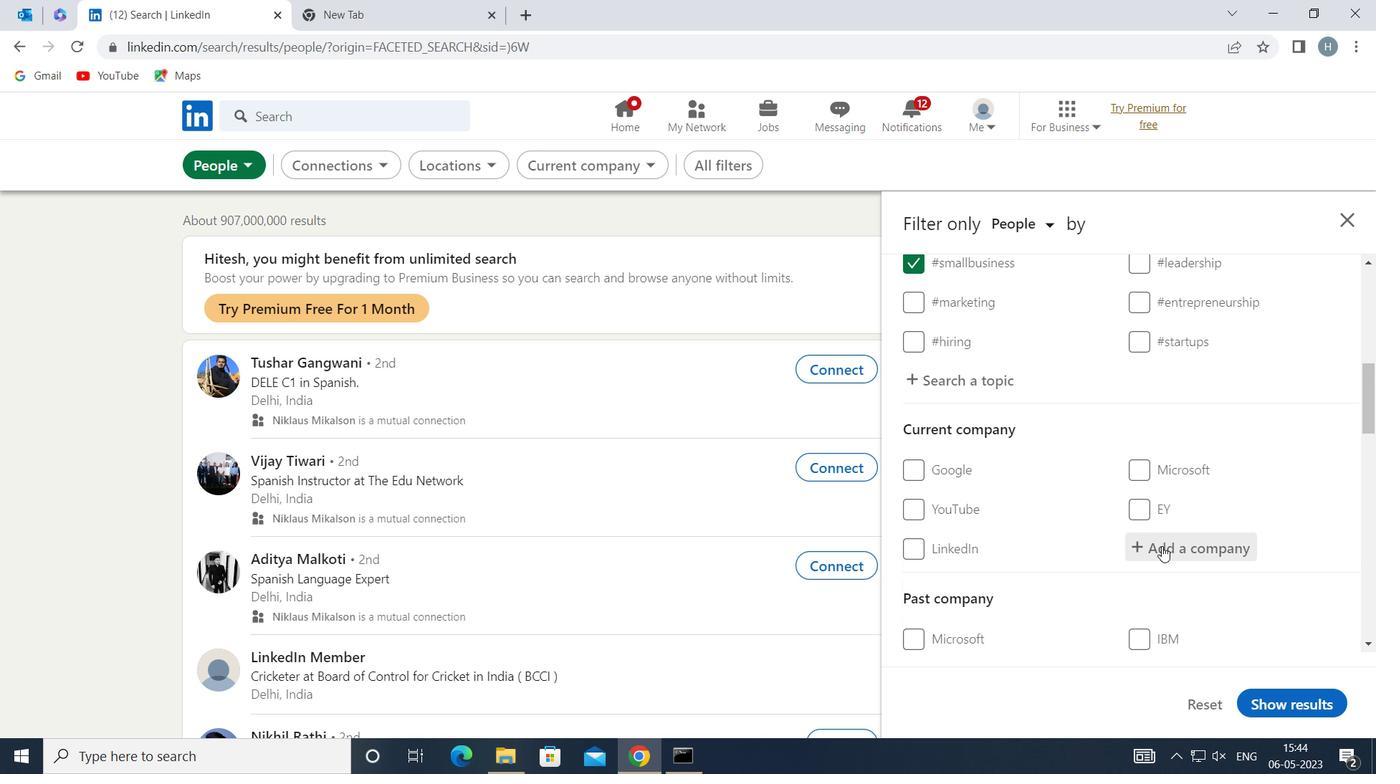 
Action: Mouse pressed left at (1162, 546)
Screenshot: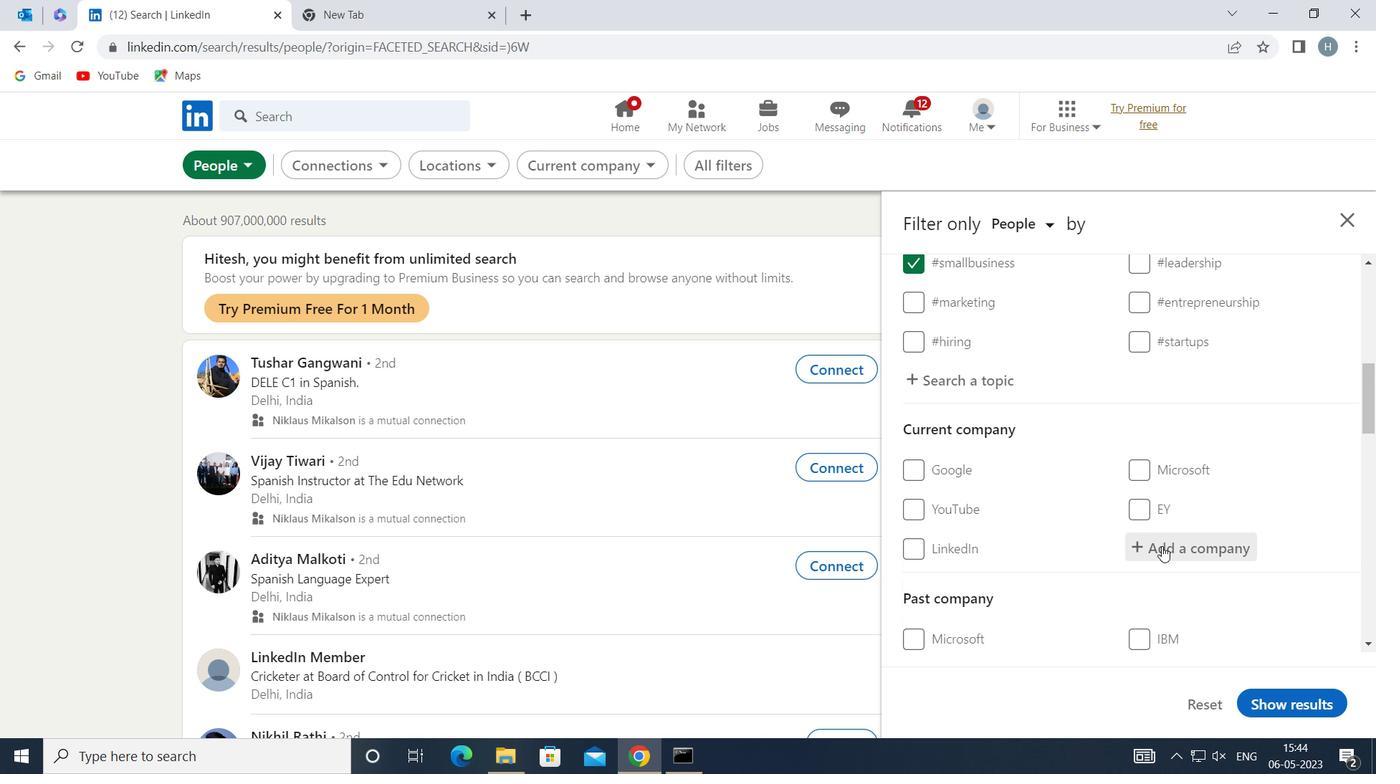 
Action: Mouse moved to (1162, 546)
Screenshot: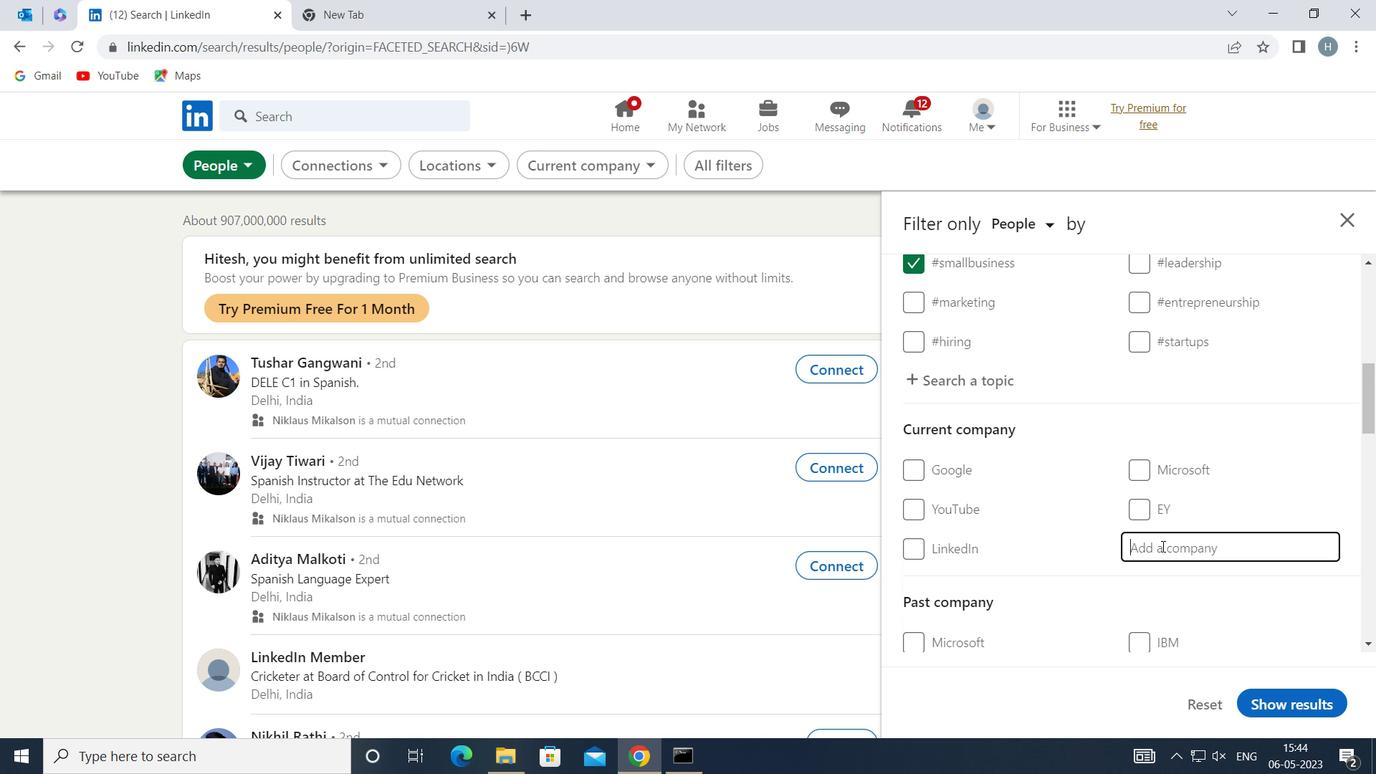 
Action: Key pressed <Key.shift>HCL<Key.shift>S
Screenshot: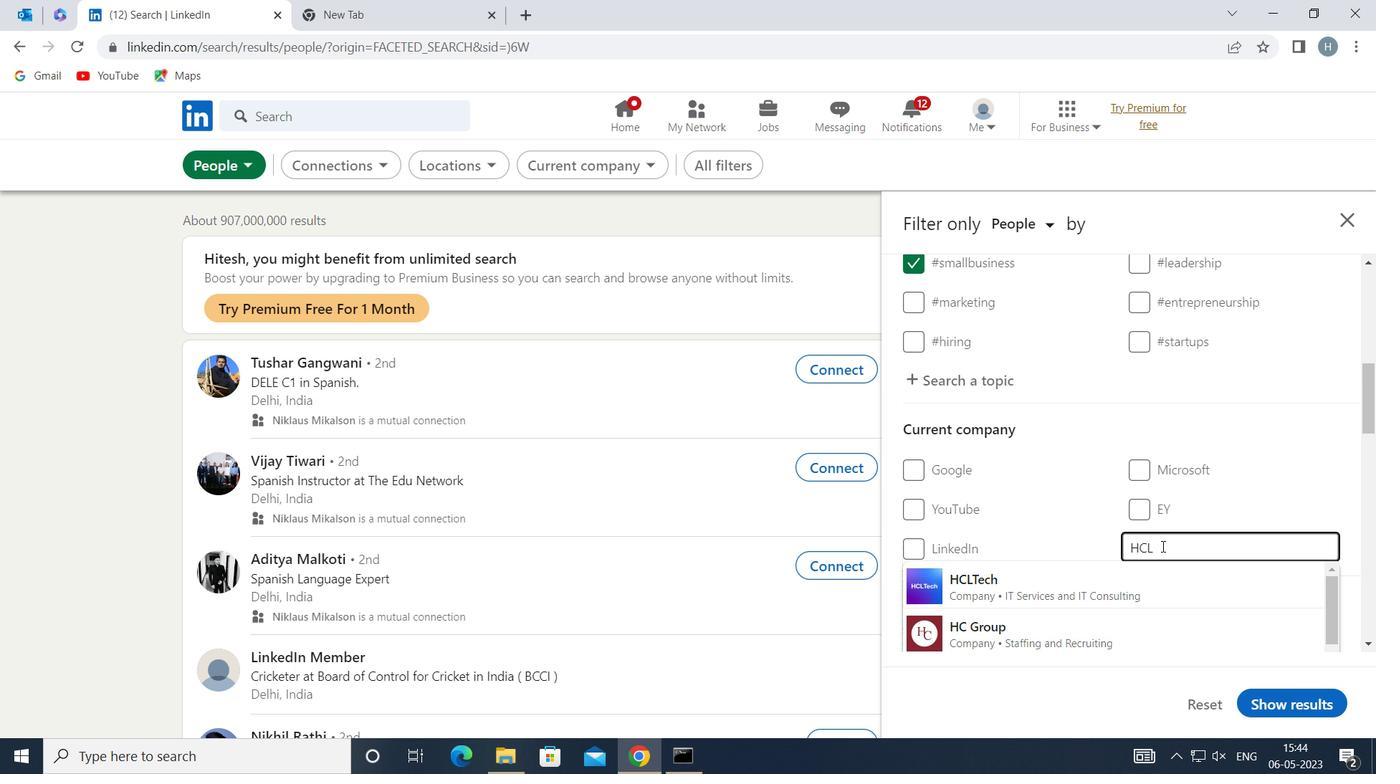 
Action: Mouse moved to (1063, 581)
Screenshot: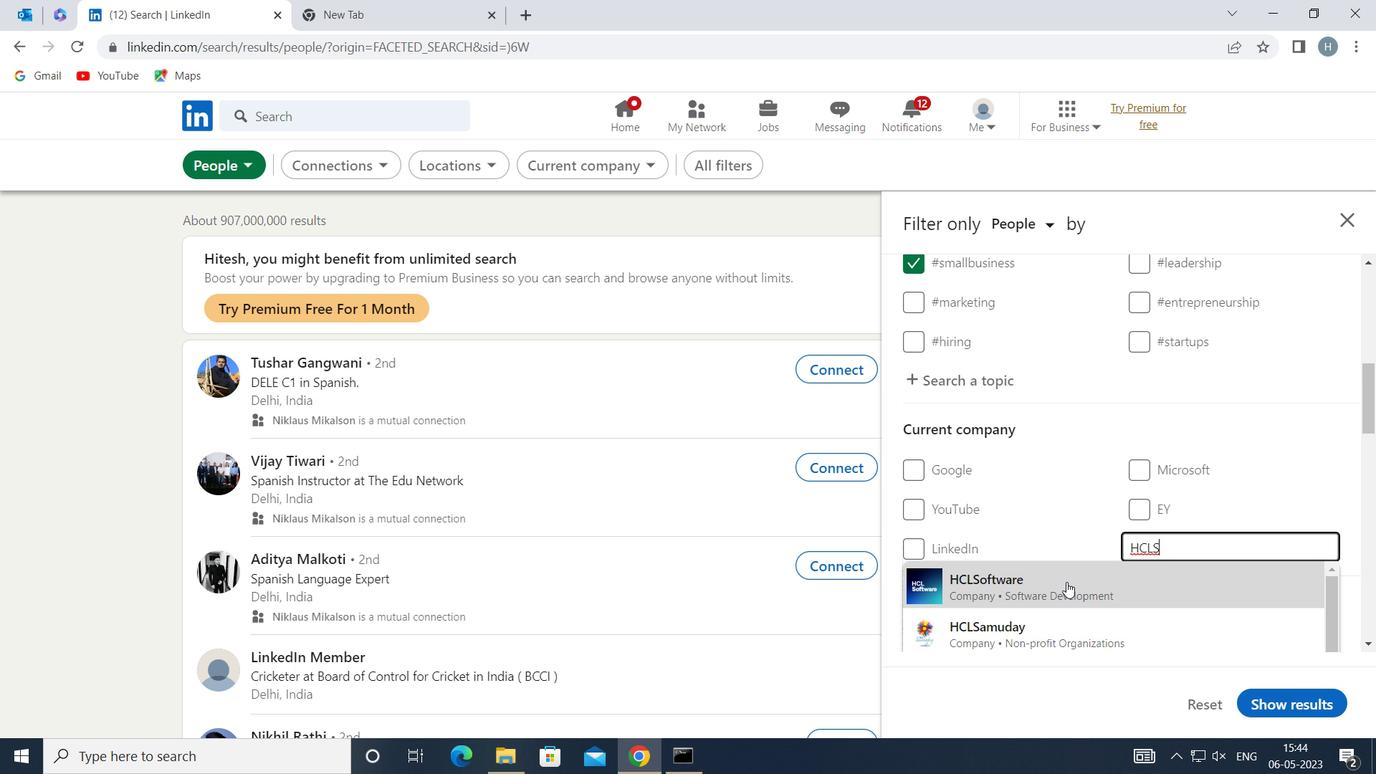 
Action: Mouse pressed left at (1063, 581)
Screenshot: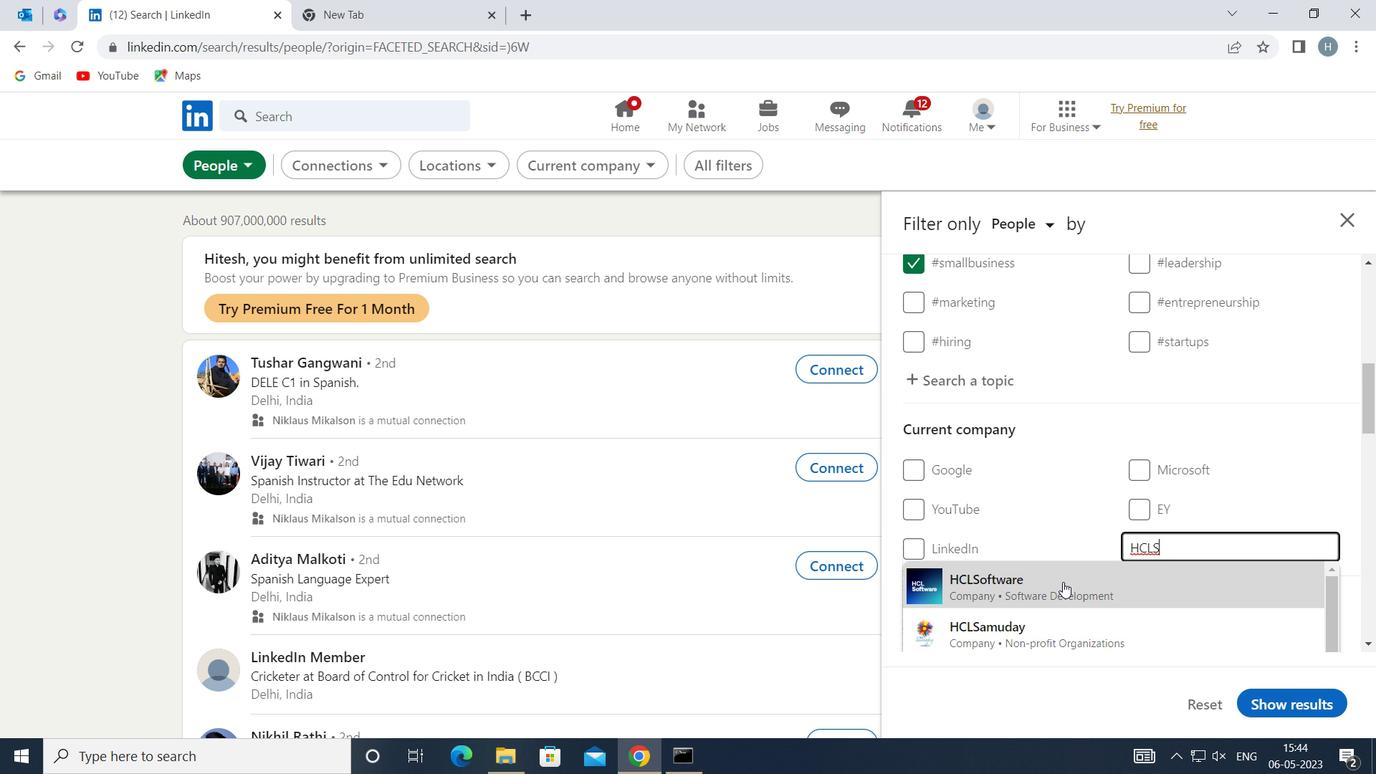 
Action: Mouse moved to (1062, 530)
Screenshot: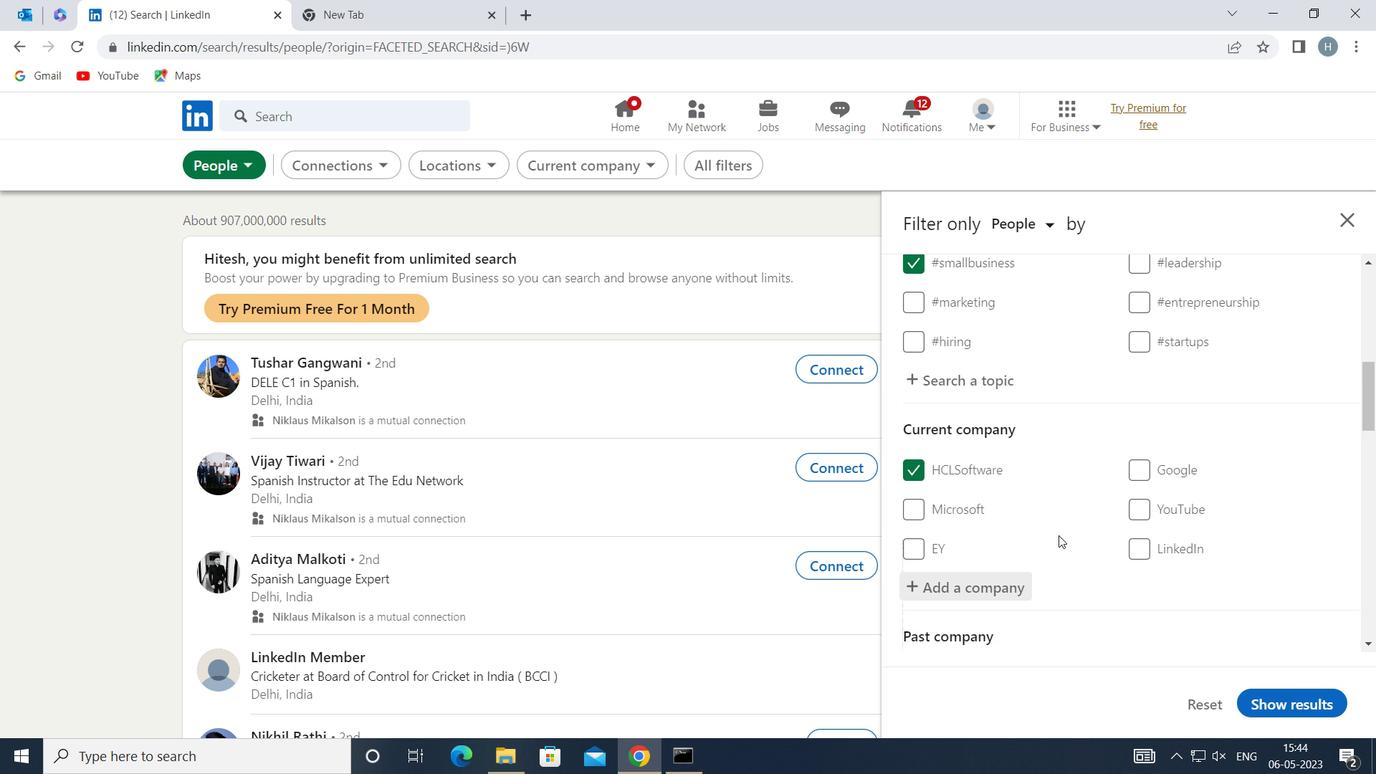 
Action: Mouse scrolled (1062, 529) with delta (0, 0)
Screenshot: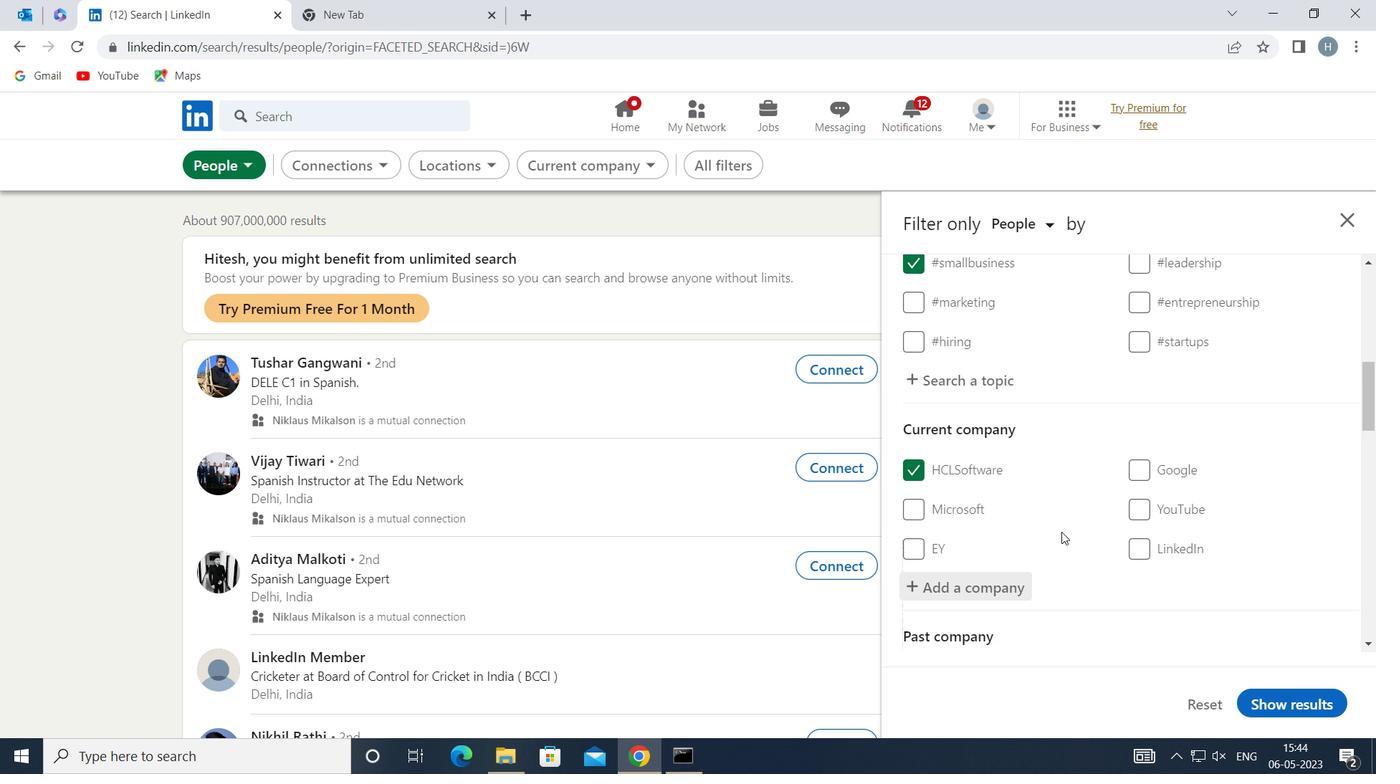 
Action: Mouse moved to (1062, 525)
Screenshot: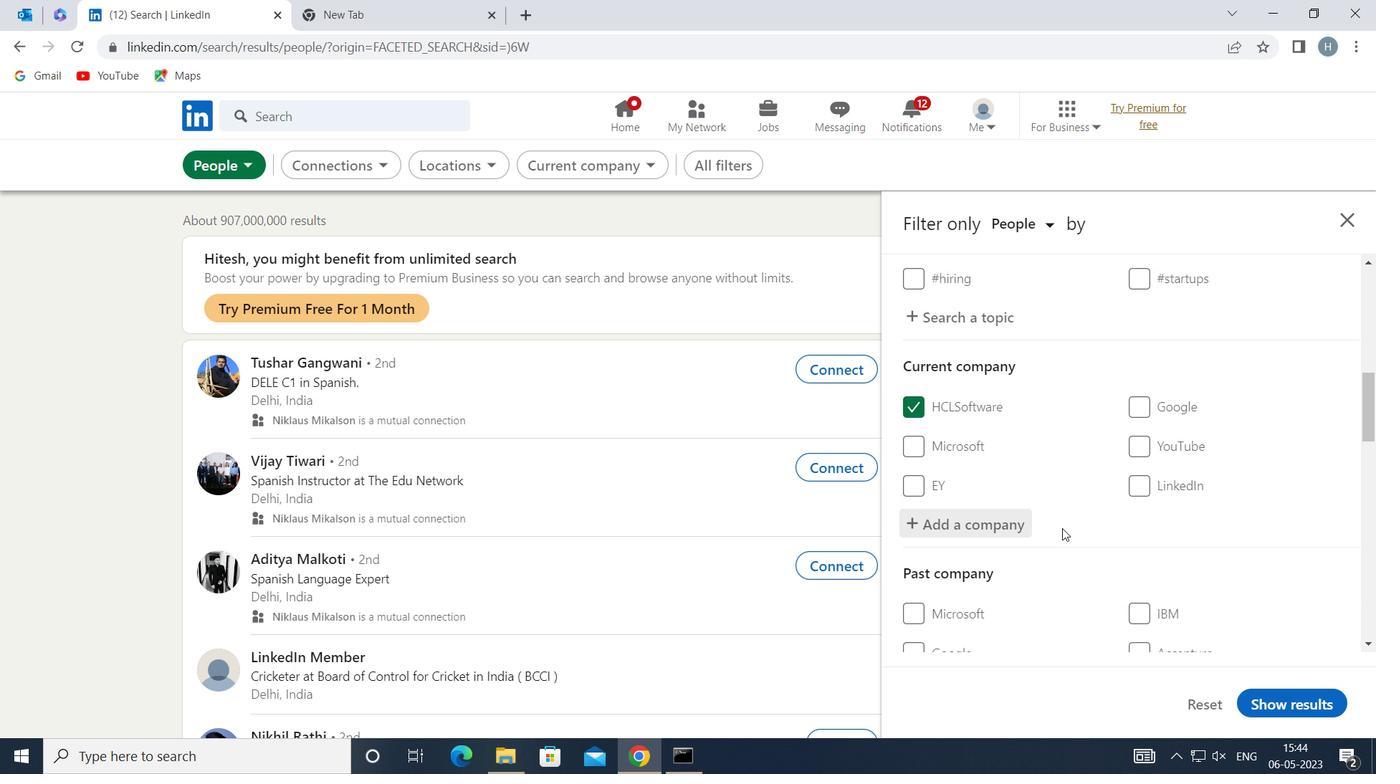 
Action: Mouse scrolled (1062, 524) with delta (0, 0)
Screenshot: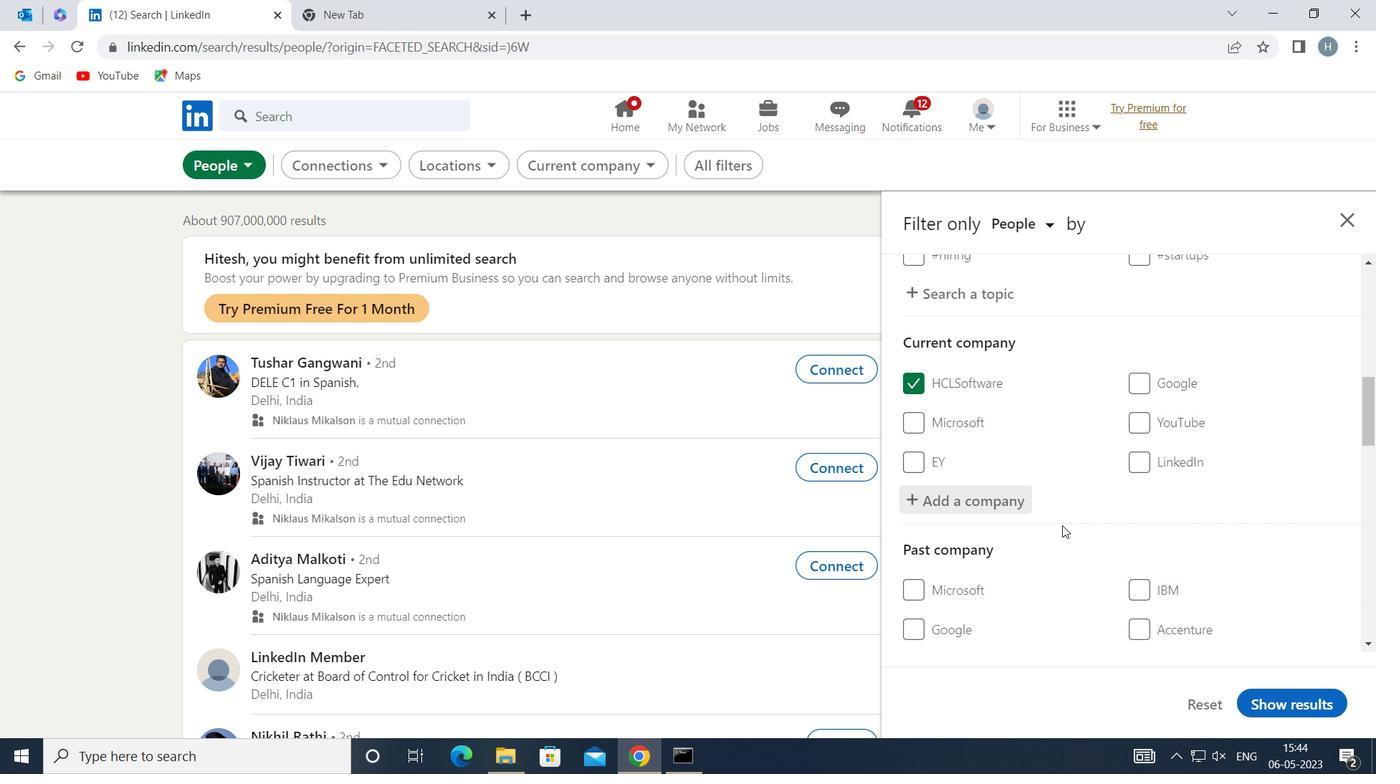 
Action: Mouse scrolled (1062, 524) with delta (0, 0)
Screenshot: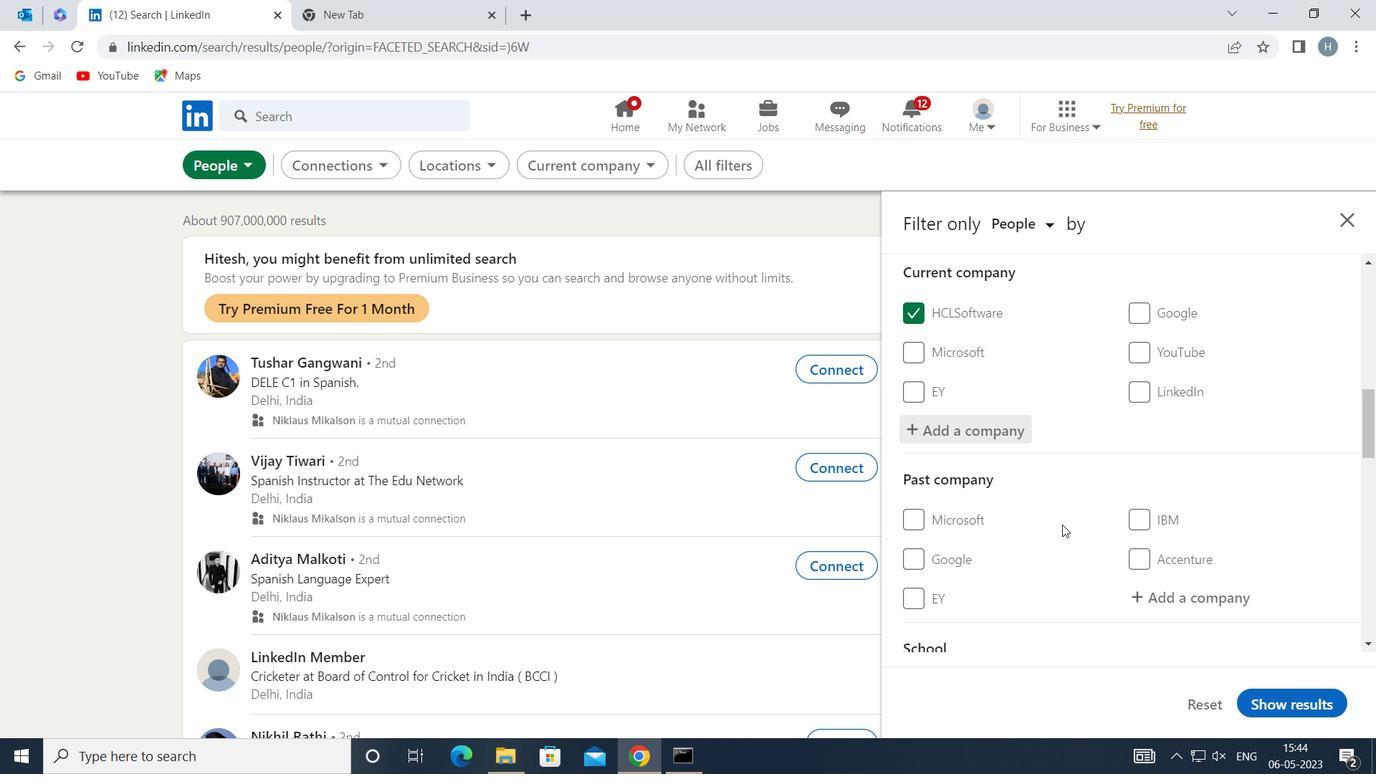 
Action: Mouse moved to (1062, 524)
Screenshot: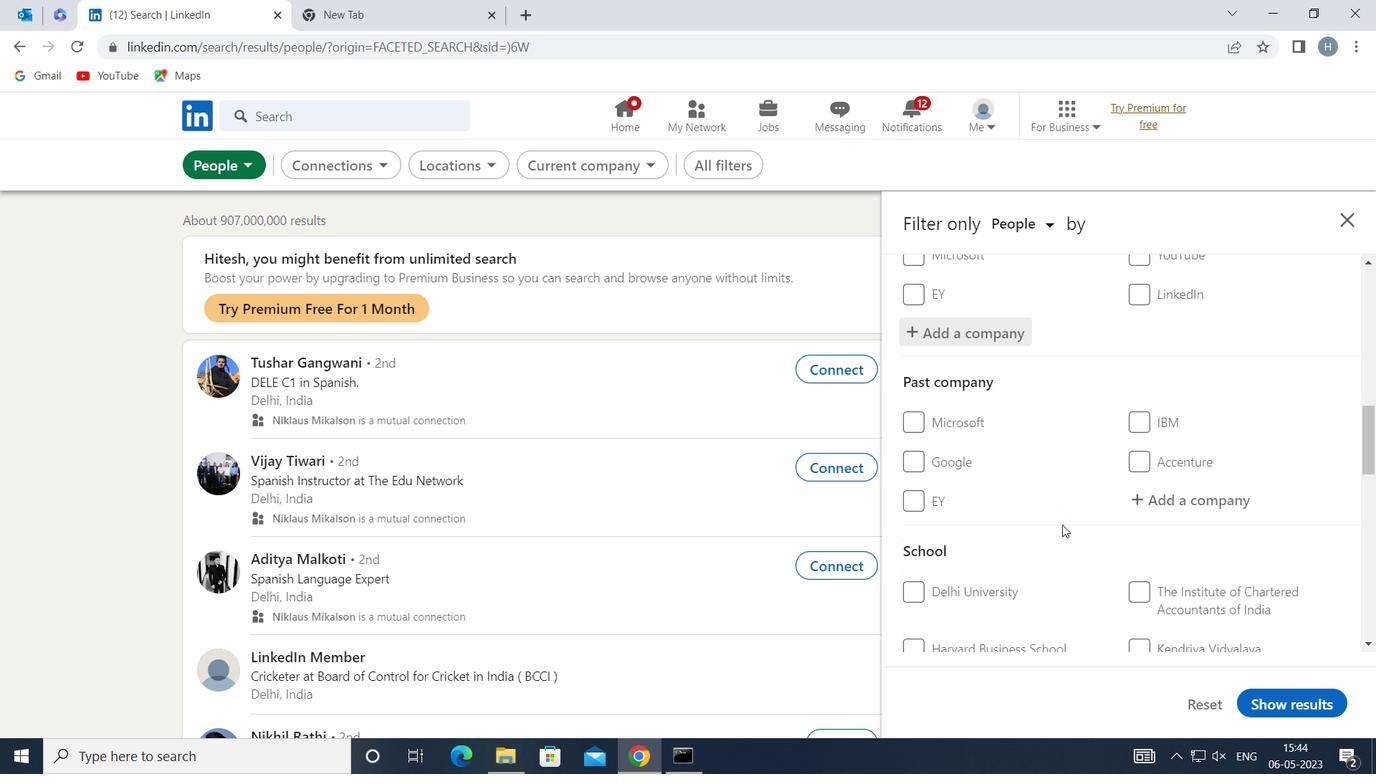 
Action: Mouse scrolled (1062, 524) with delta (0, 0)
Screenshot: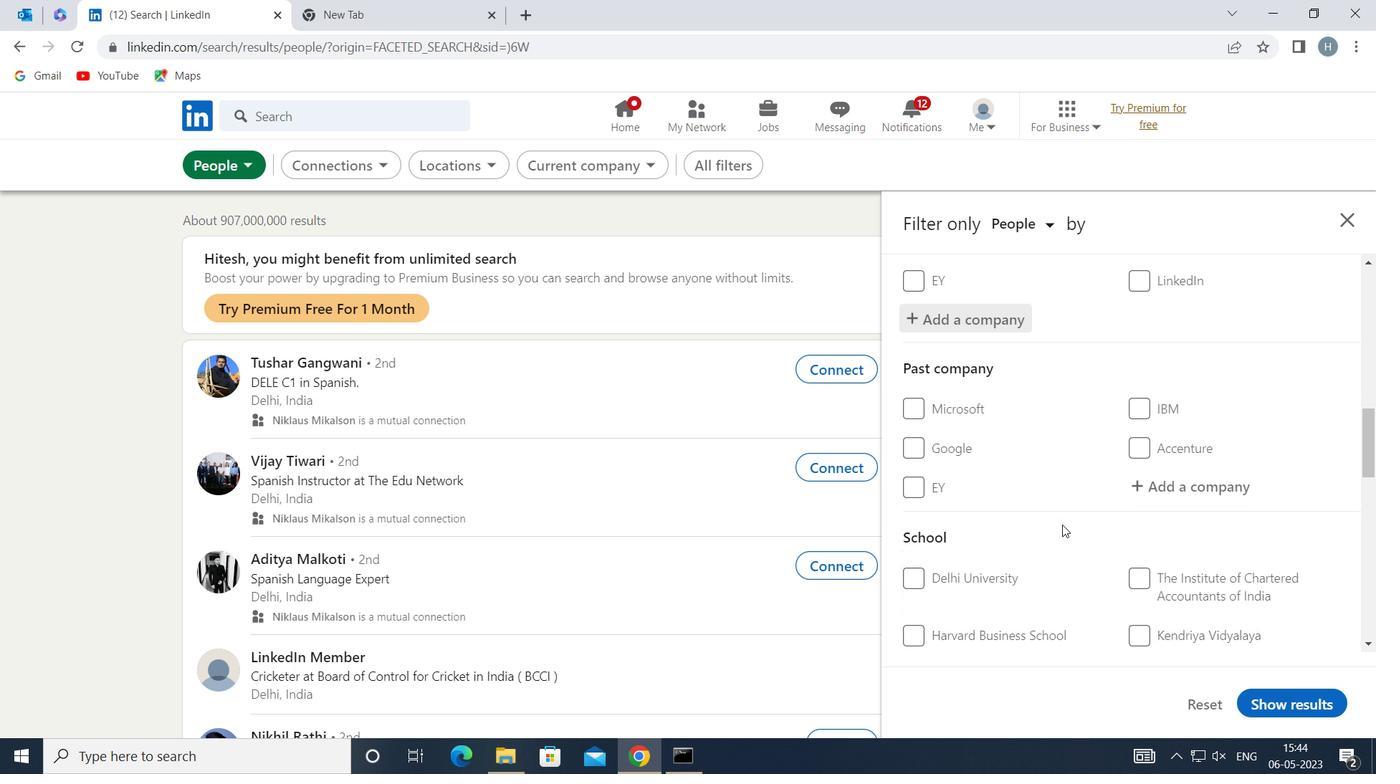 
Action: Mouse moved to (1063, 524)
Screenshot: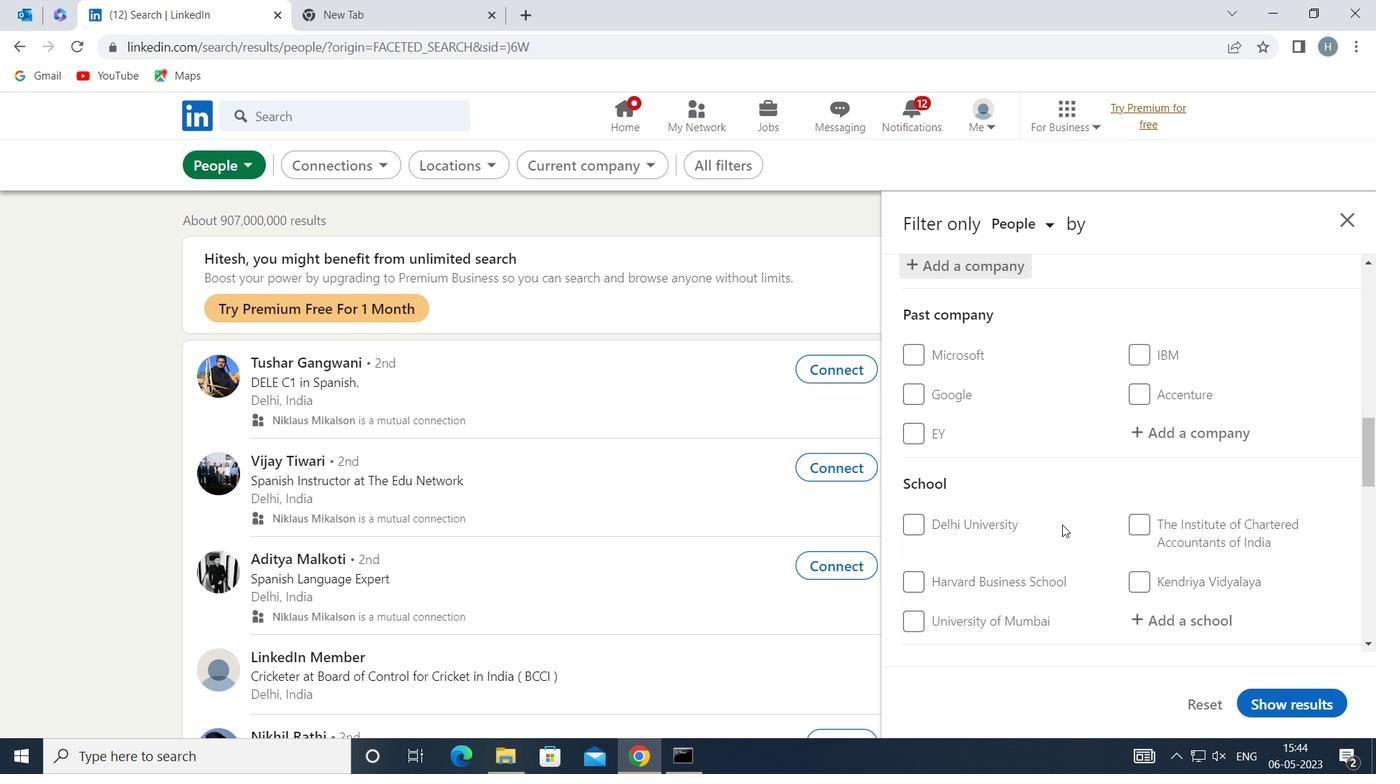 
Action: Mouse scrolled (1063, 523) with delta (0, 0)
Screenshot: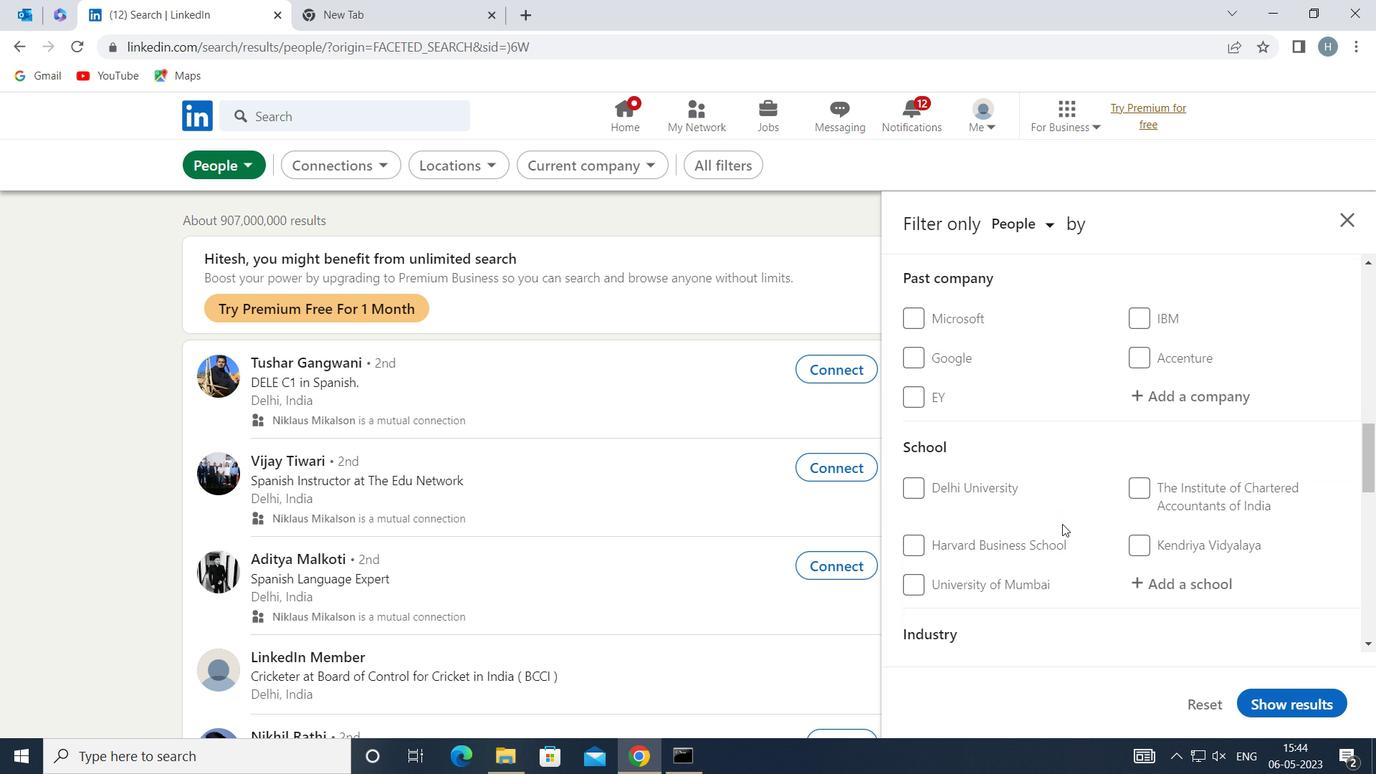 
Action: Mouse moved to (1171, 488)
Screenshot: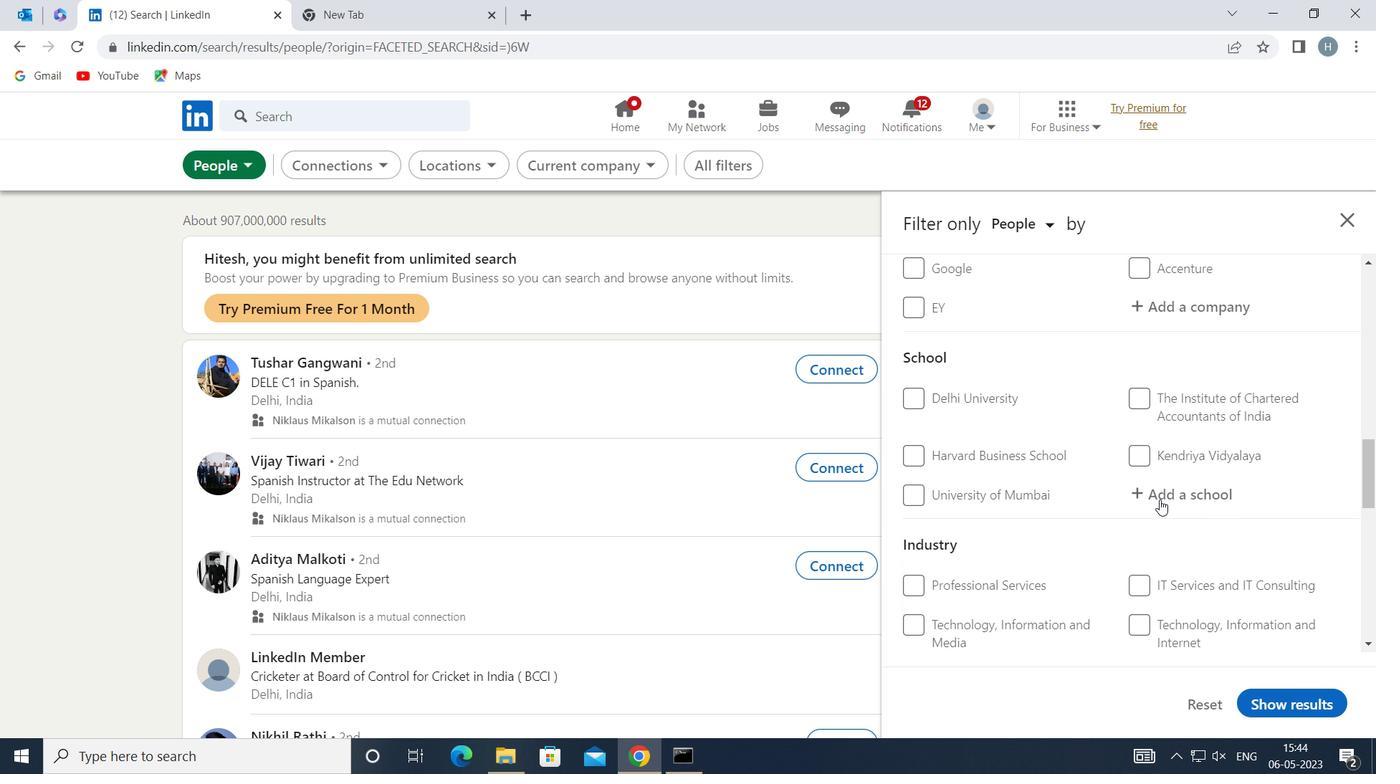 
Action: Mouse pressed left at (1171, 488)
Screenshot: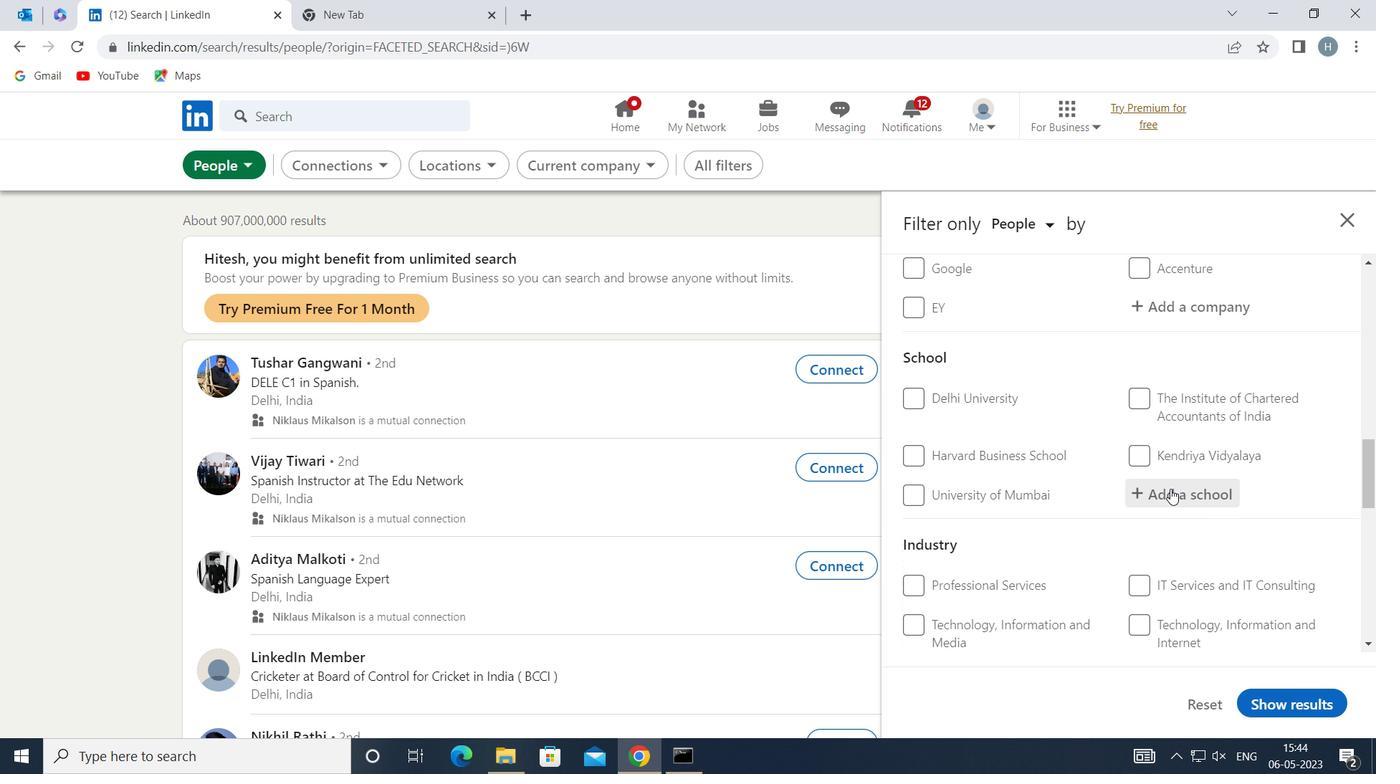 
Action: Mouse moved to (1175, 486)
Screenshot: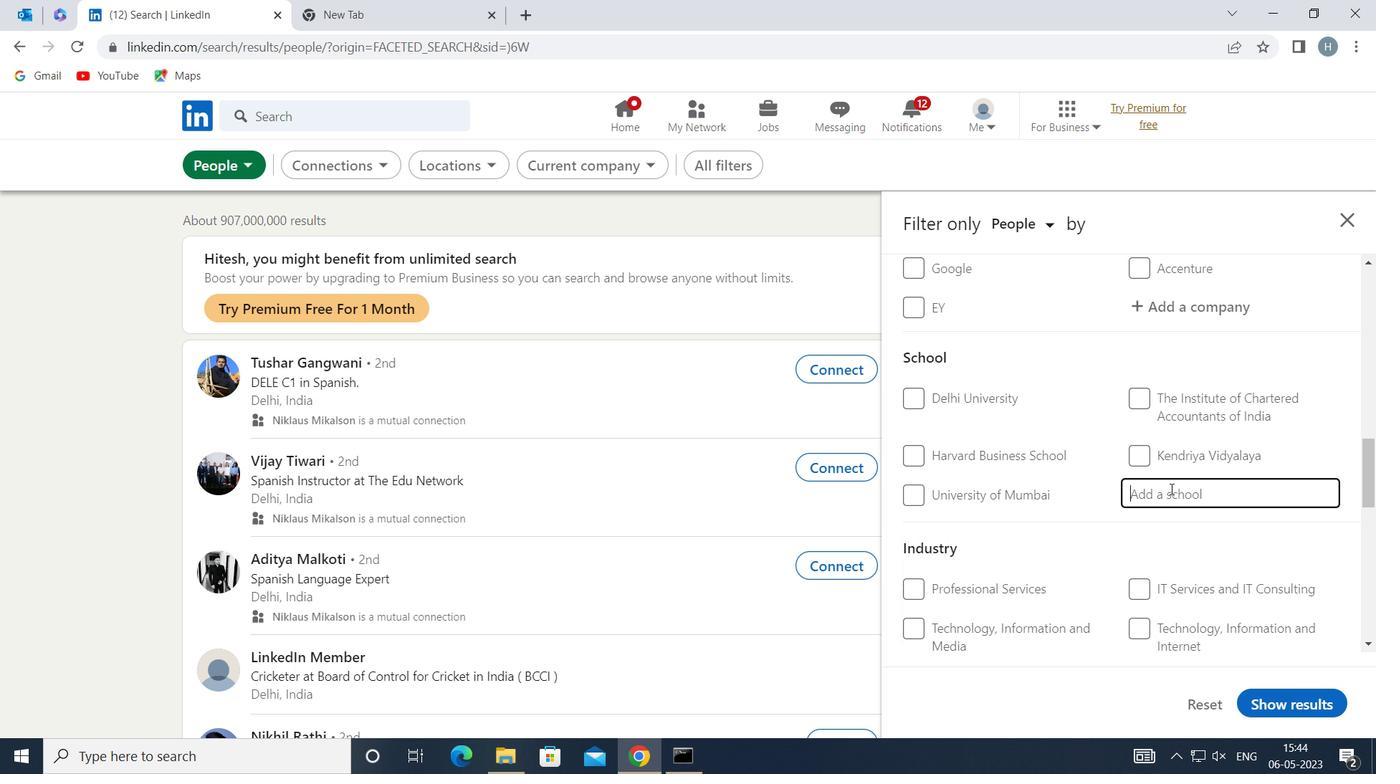 
Action: Key pressed <Key.shift>AMRUTVAHINI
Screenshot: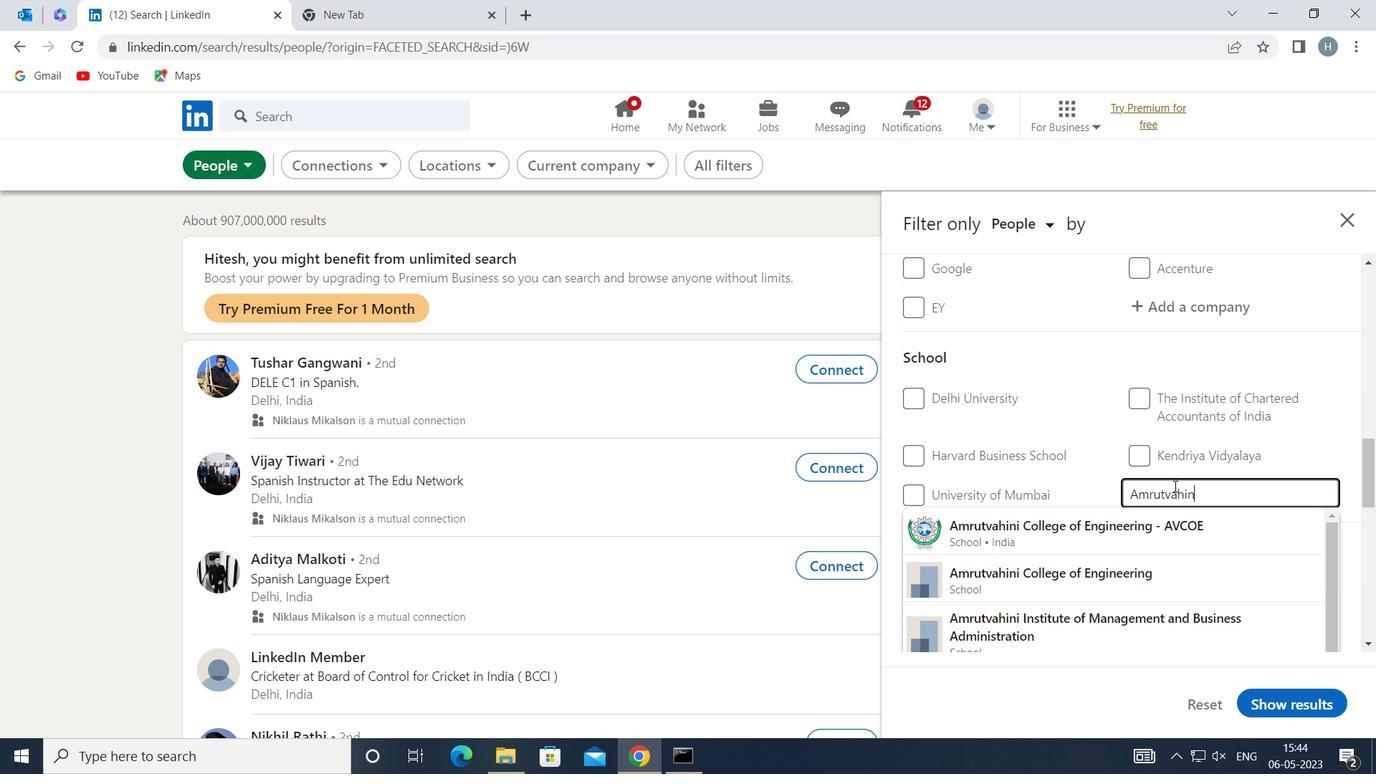 
Action: Mouse moved to (1162, 521)
Screenshot: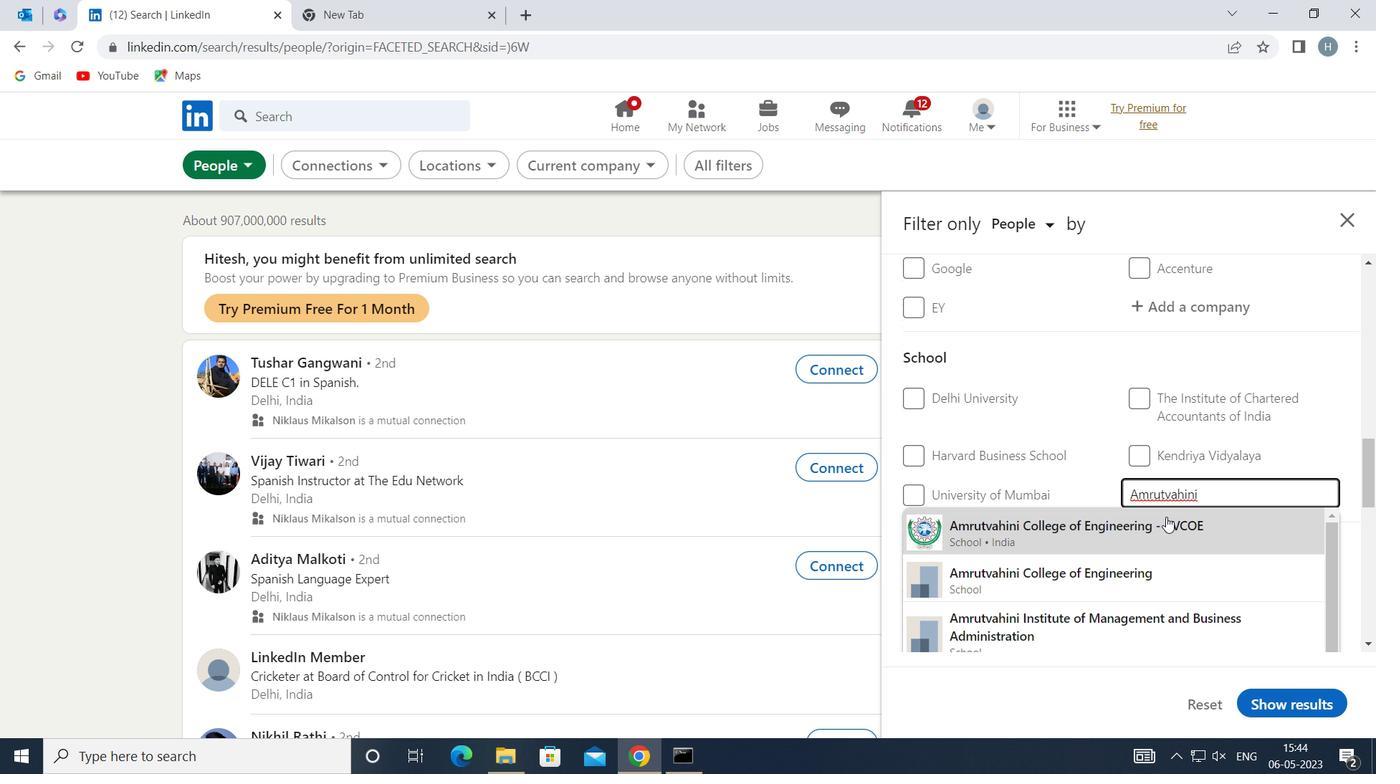 
Action: Mouse pressed left at (1162, 521)
Screenshot: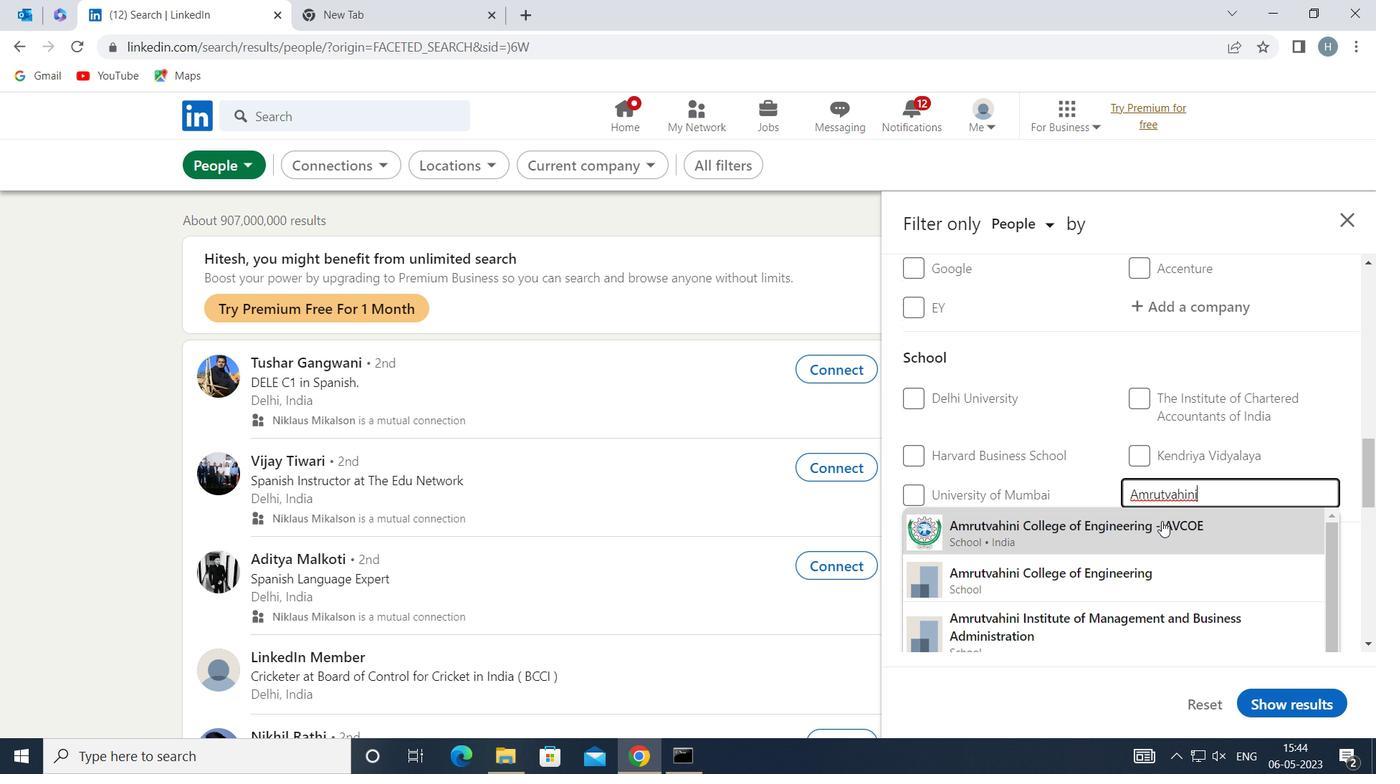 
Action: Mouse moved to (1104, 474)
Screenshot: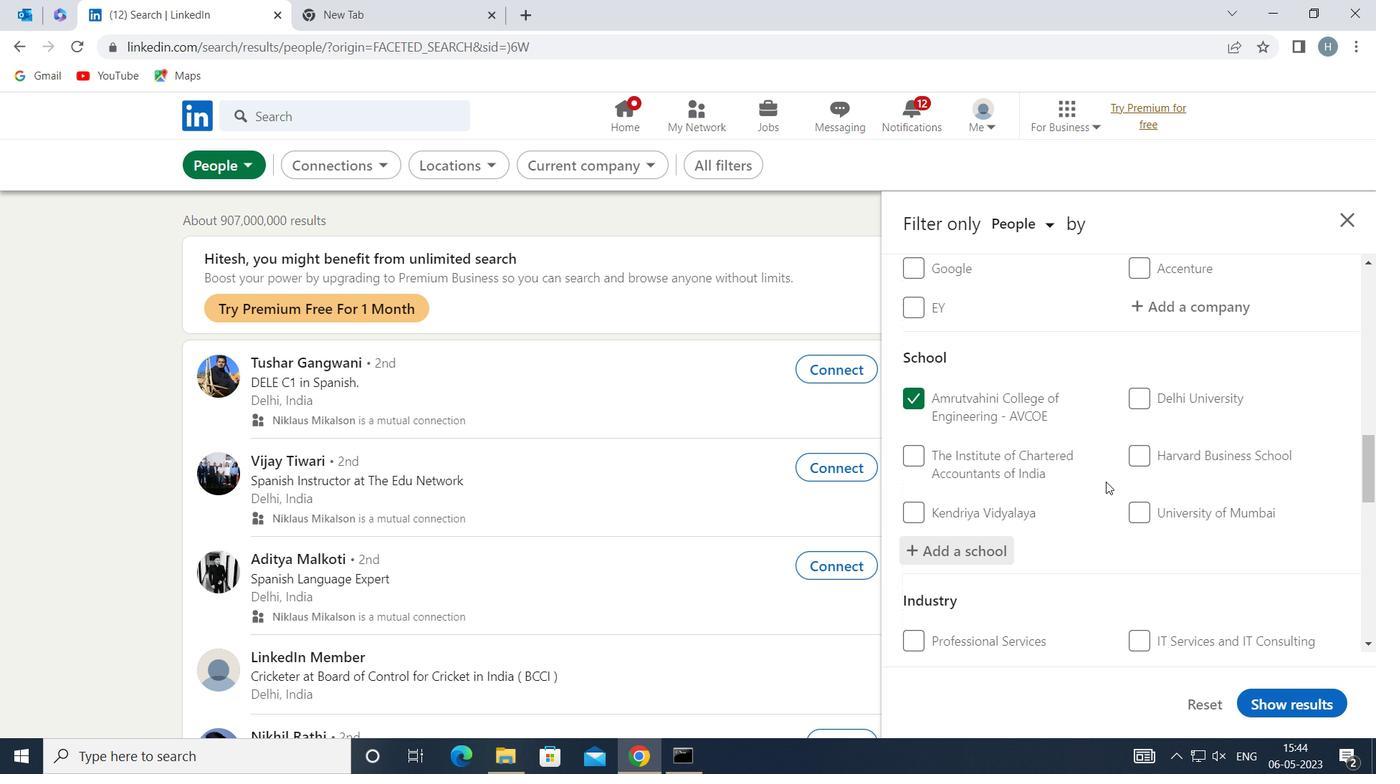 
Action: Mouse scrolled (1104, 473) with delta (0, 0)
Screenshot: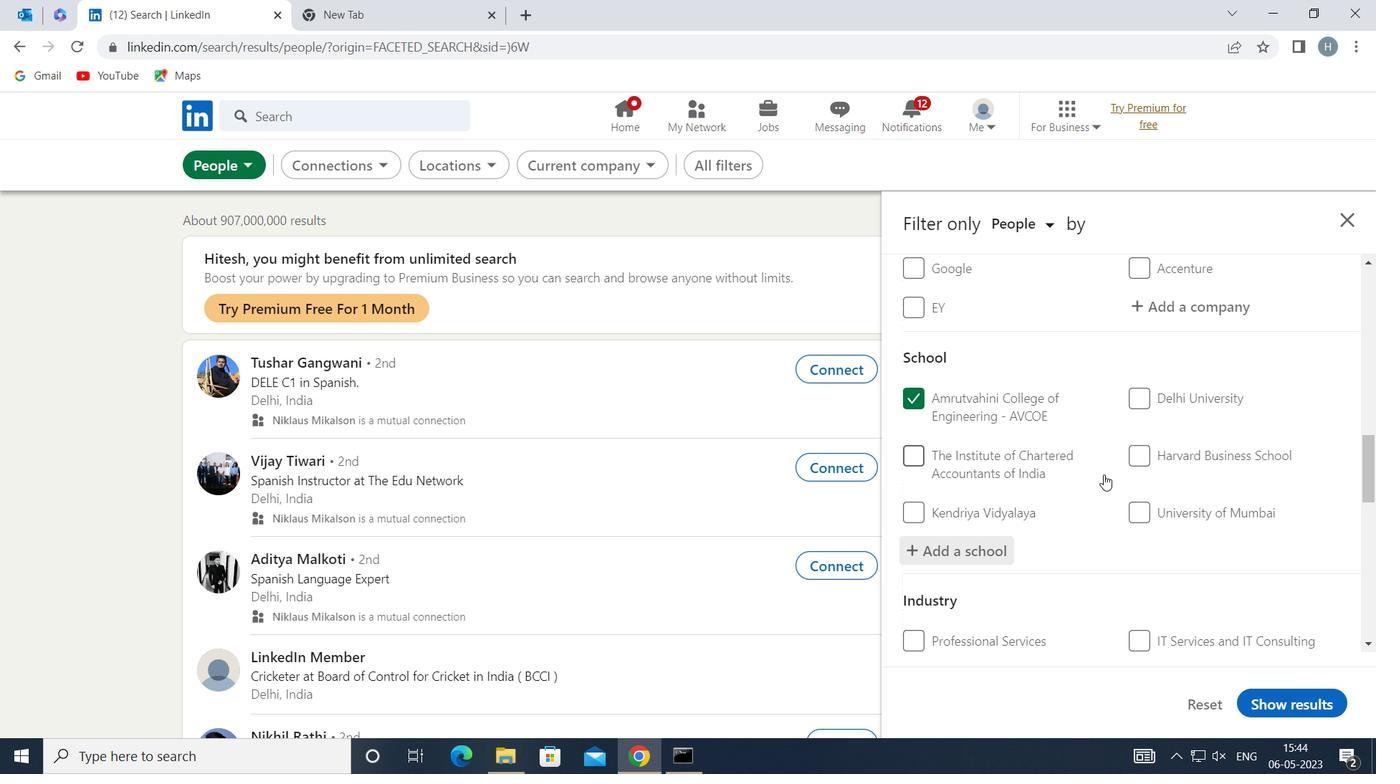 
Action: Mouse moved to (1097, 463)
Screenshot: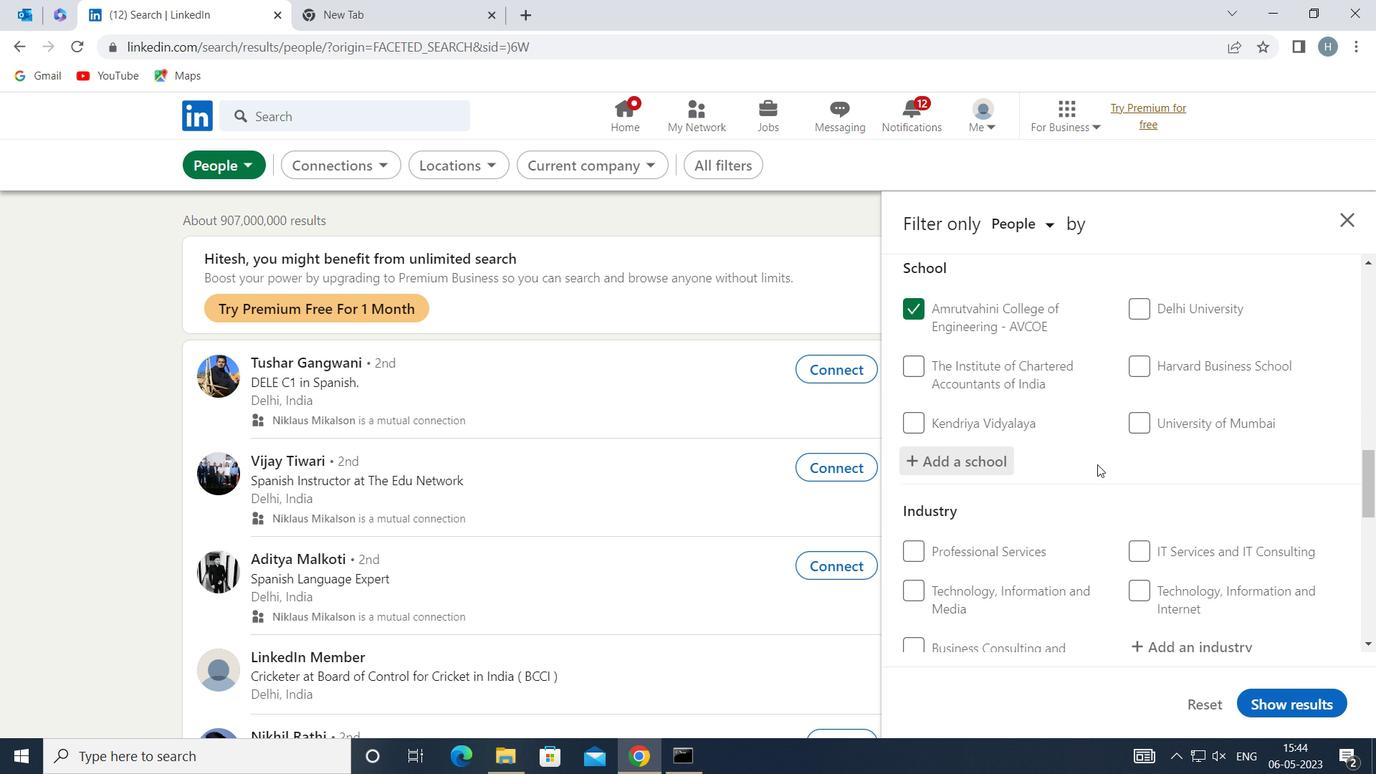 
Action: Mouse scrolled (1097, 463) with delta (0, 0)
Screenshot: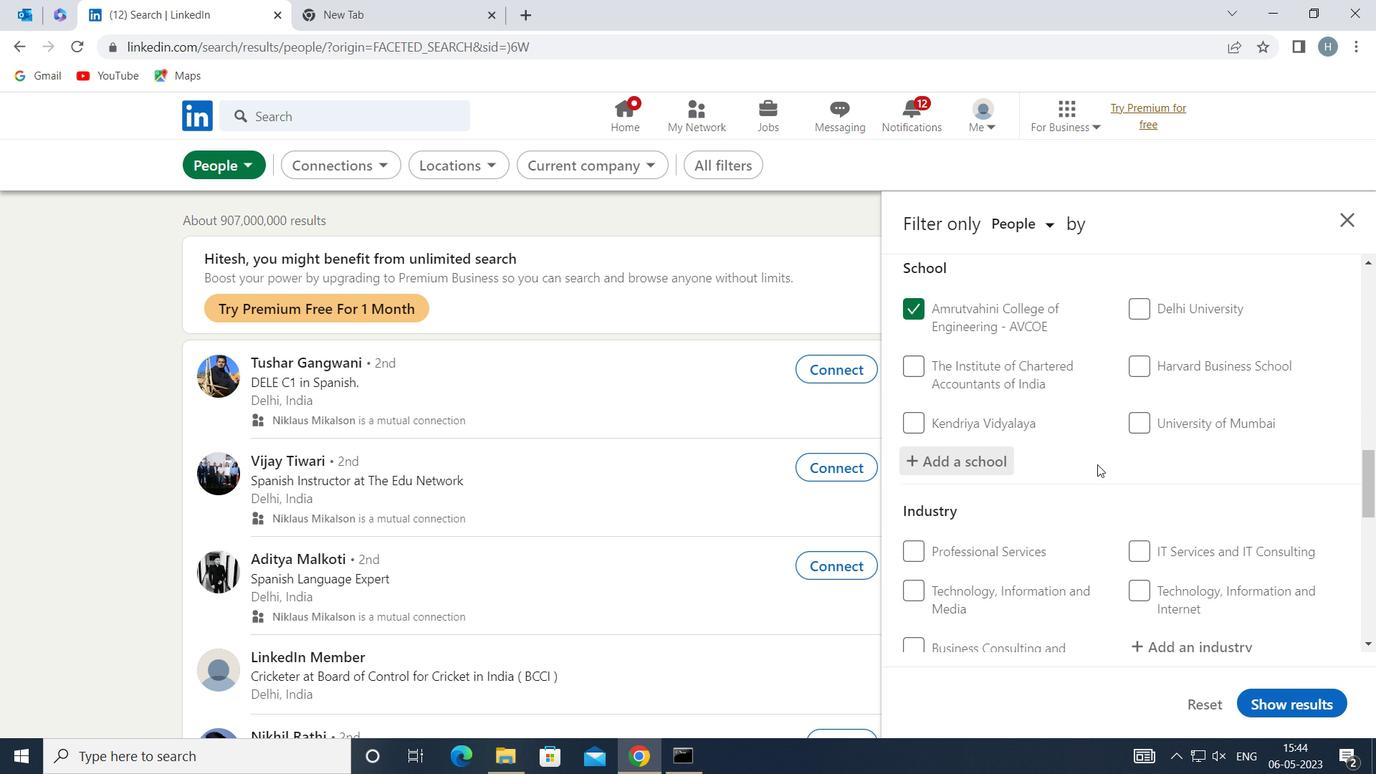
Action: Mouse moved to (1096, 449)
Screenshot: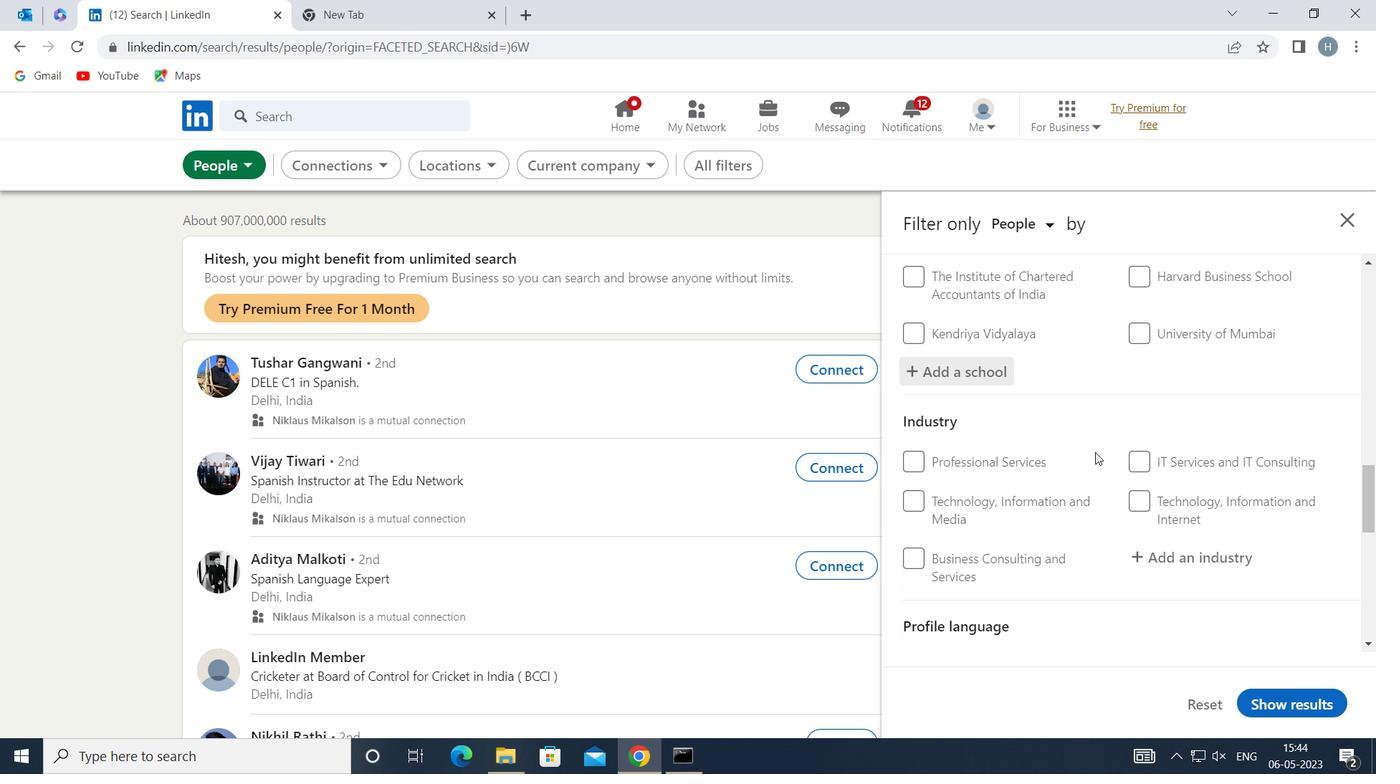 
Action: Mouse scrolled (1096, 448) with delta (0, 0)
Screenshot: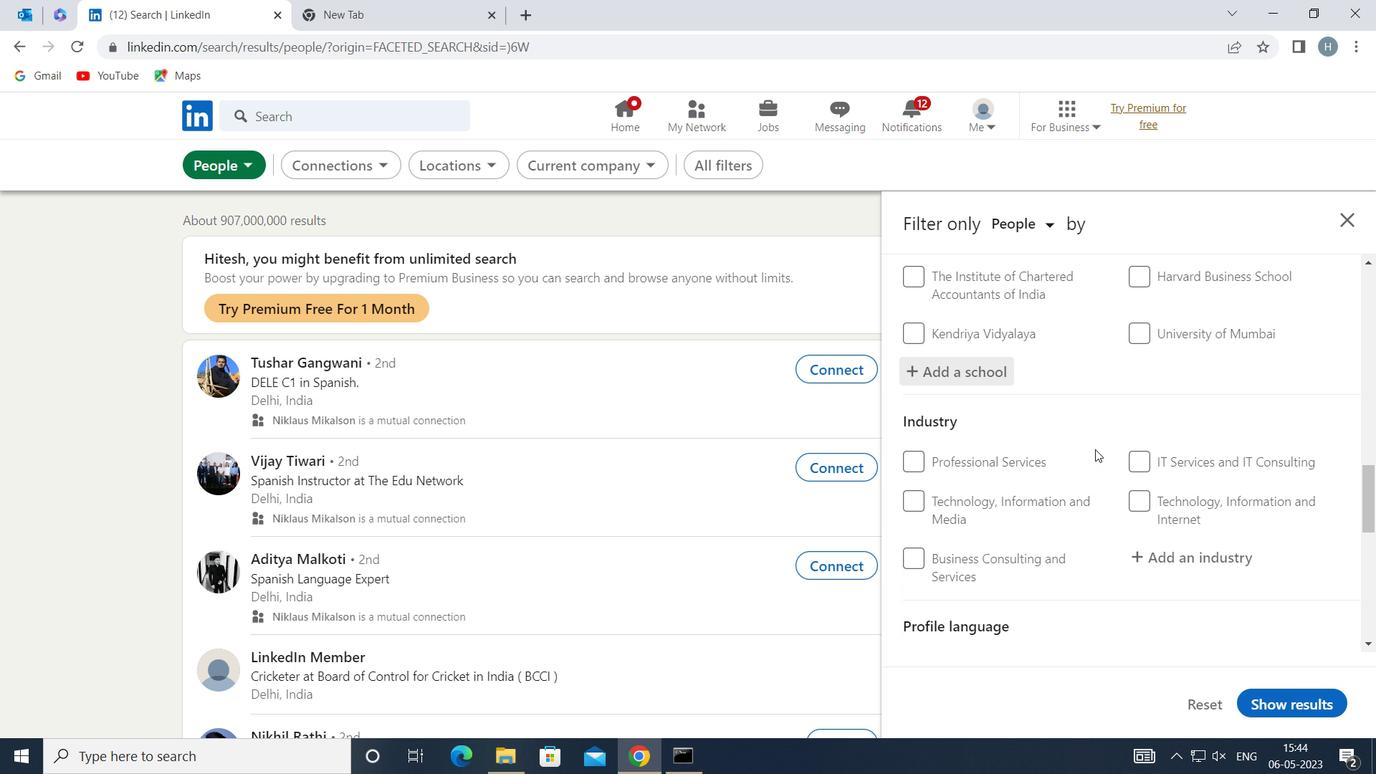 
Action: Mouse moved to (1183, 461)
Screenshot: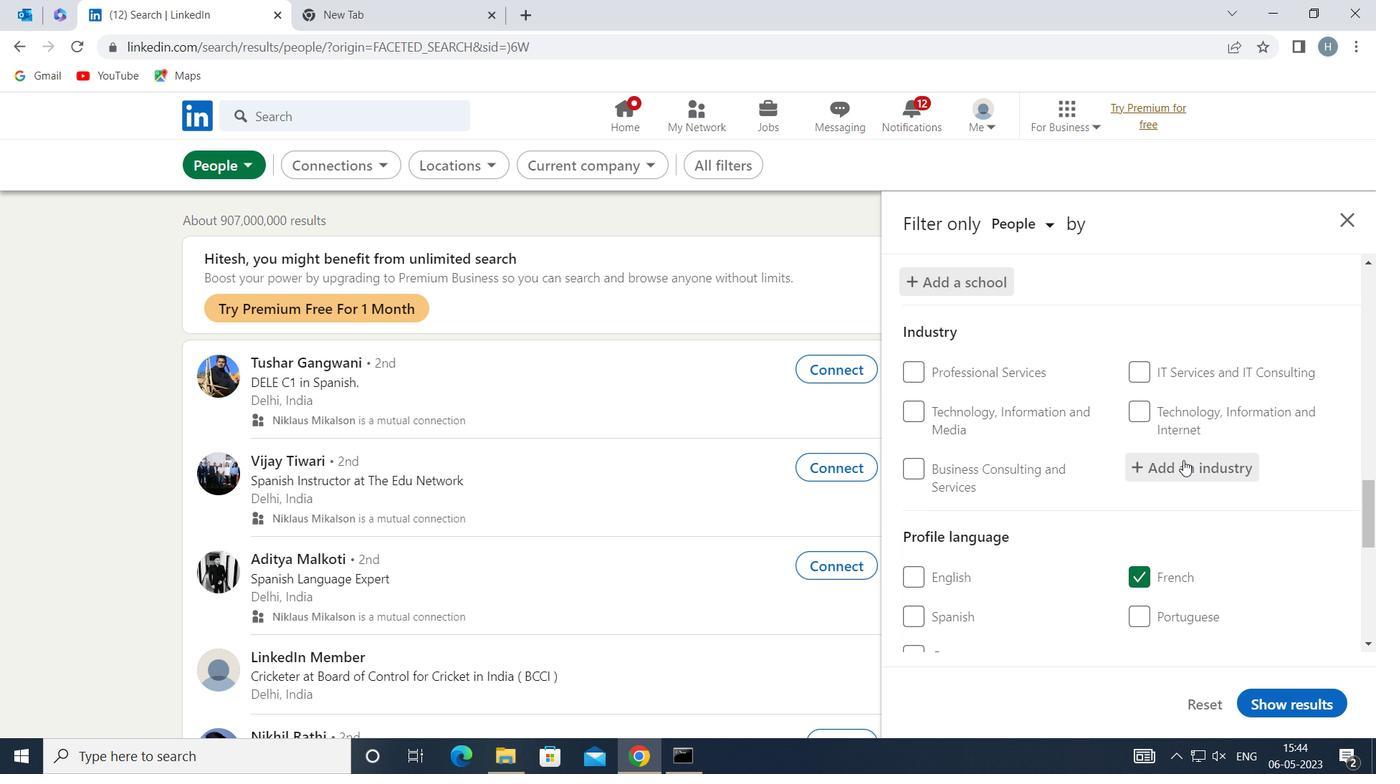 
Action: Mouse pressed left at (1183, 461)
Screenshot: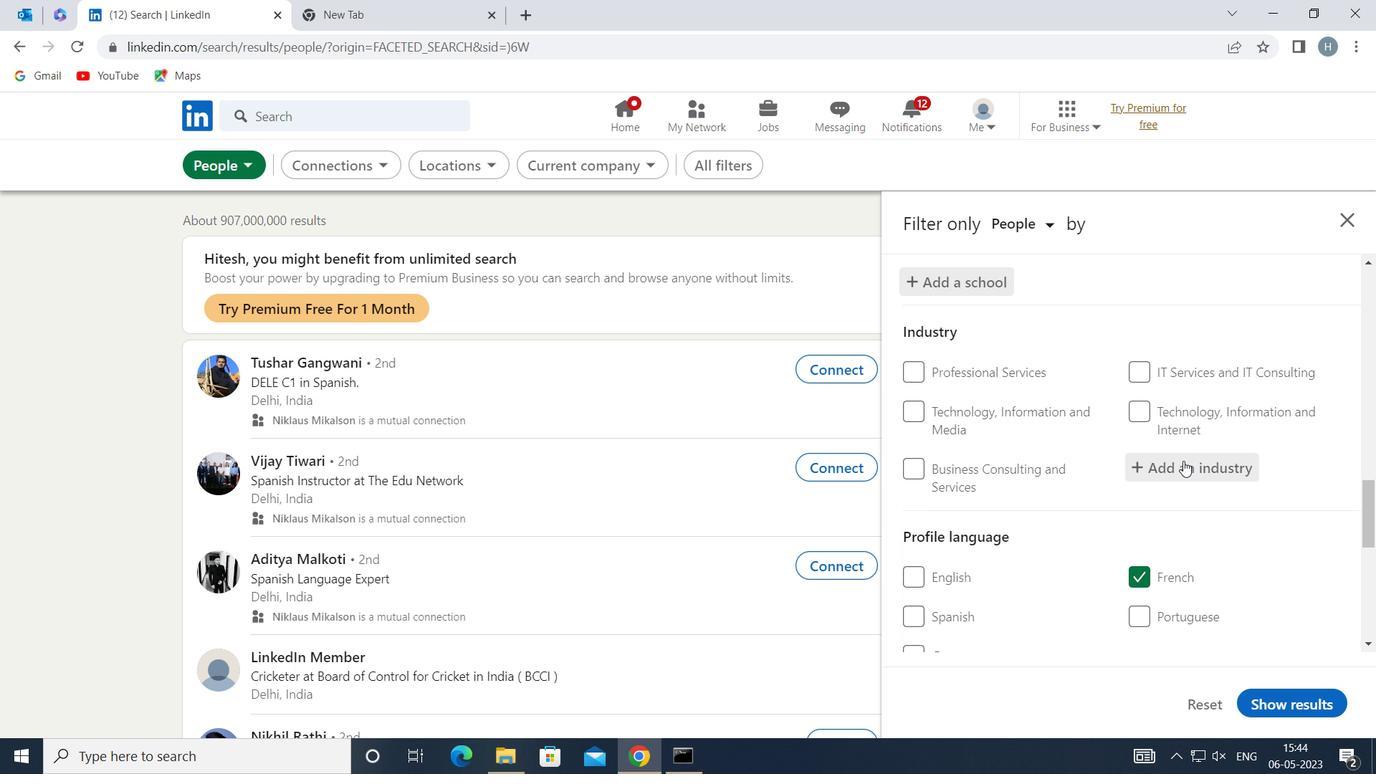 
Action: Mouse moved to (1186, 461)
Screenshot: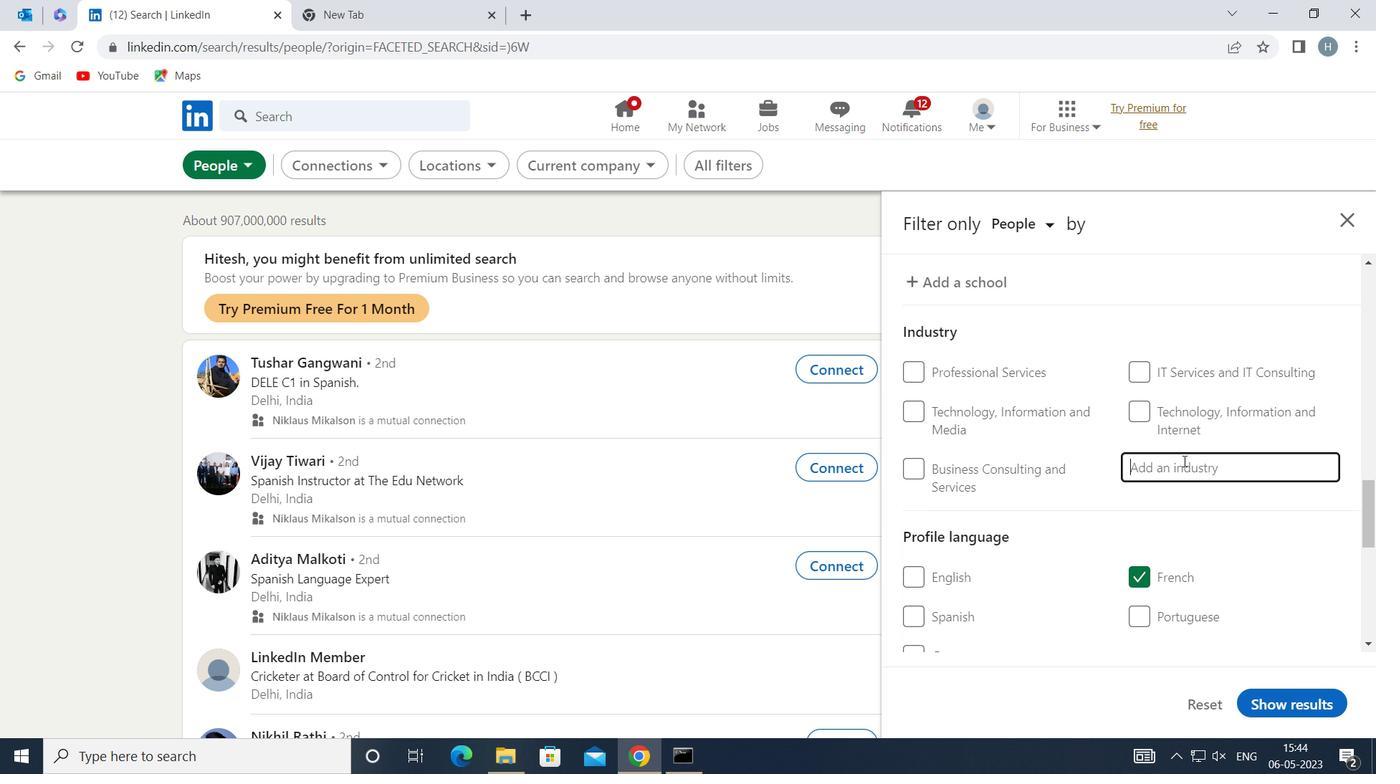 
Action: Key pressed <Key.shift>INSURANCE
Screenshot: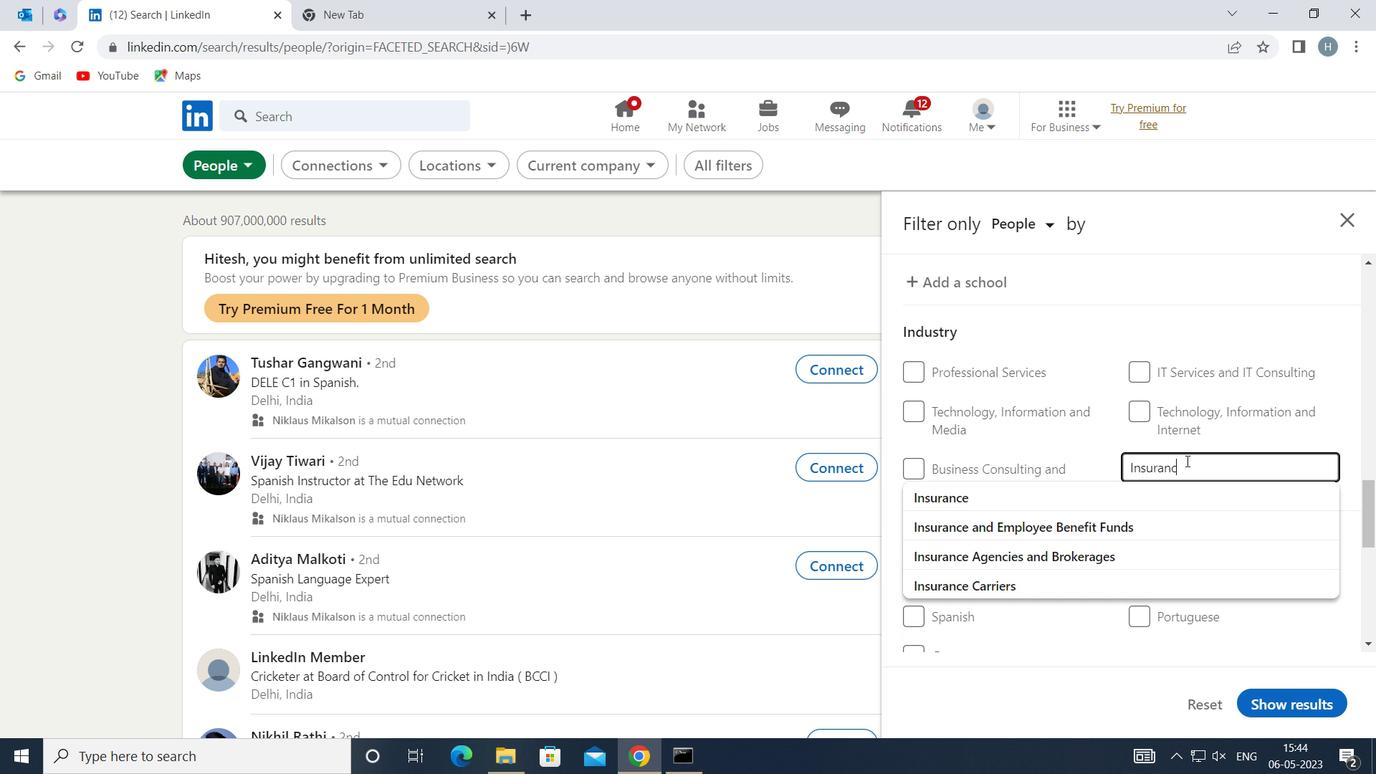 
Action: Mouse moved to (1099, 546)
Screenshot: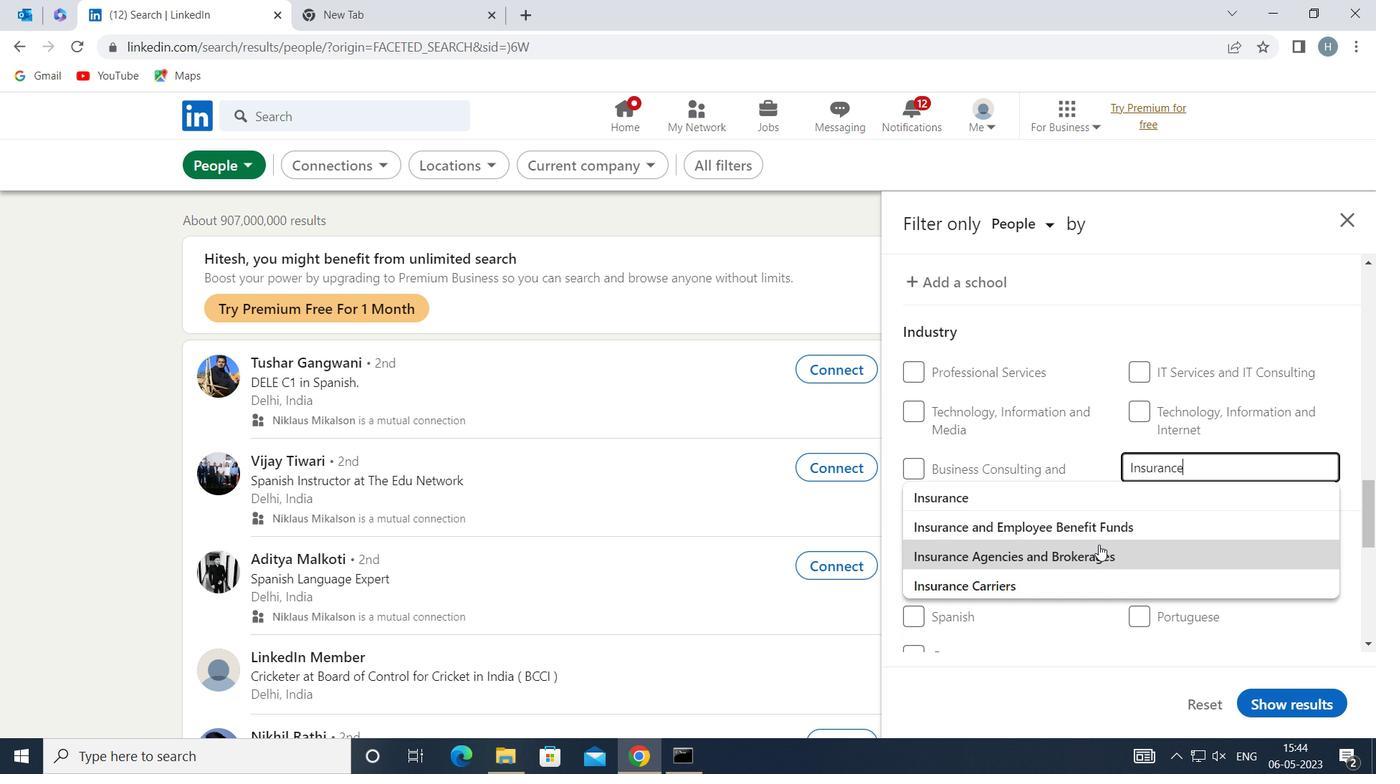 
Action: Mouse pressed left at (1099, 546)
Screenshot: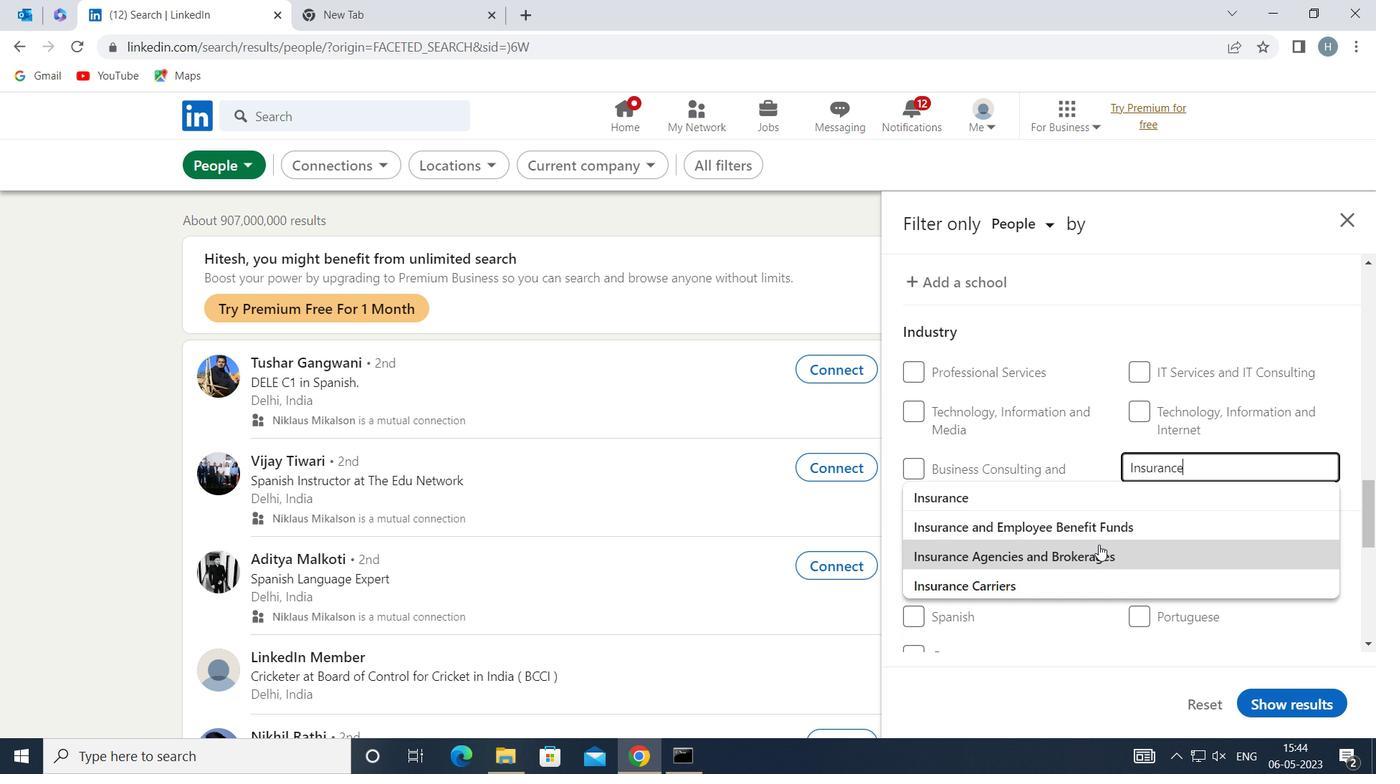 
Action: Mouse moved to (1077, 498)
Screenshot: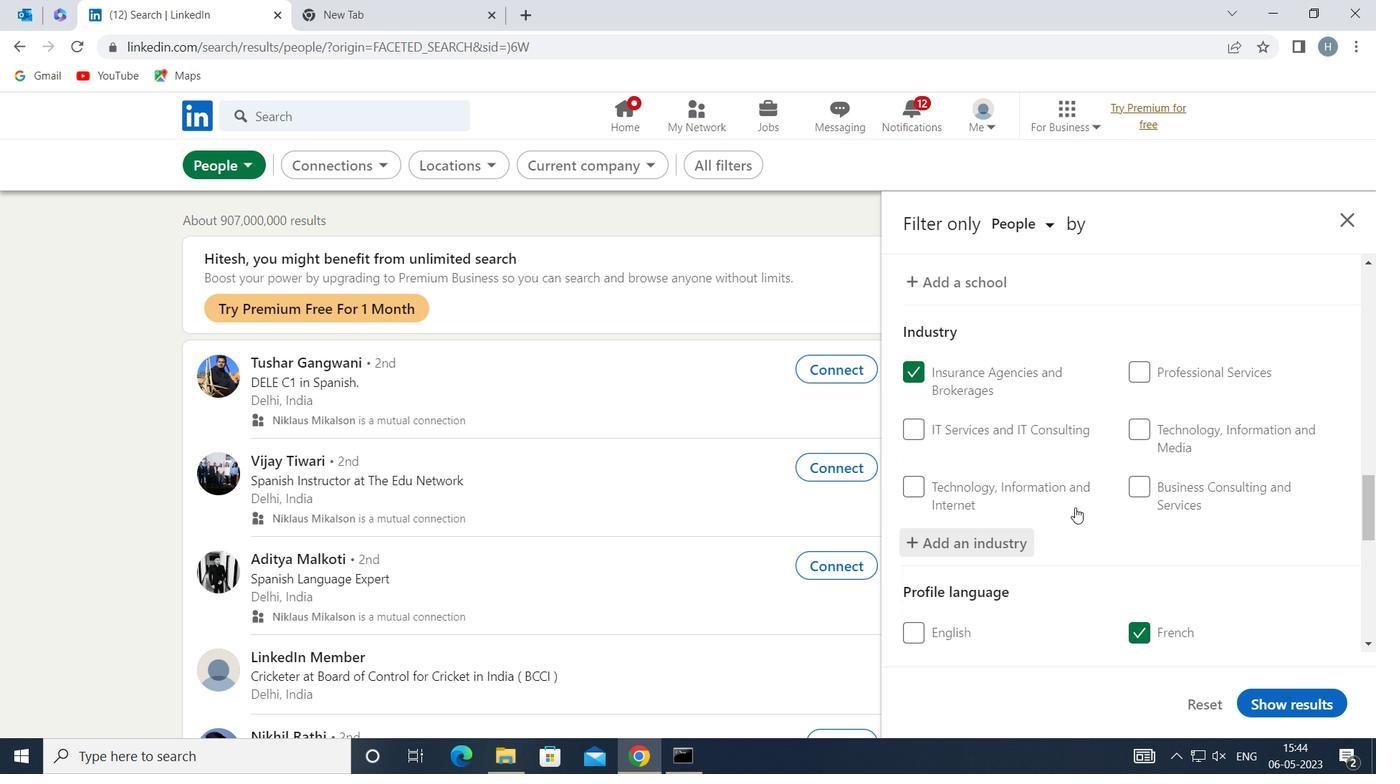 
Action: Mouse scrolled (1077, 497) with delta (0, 0)
Screenshot: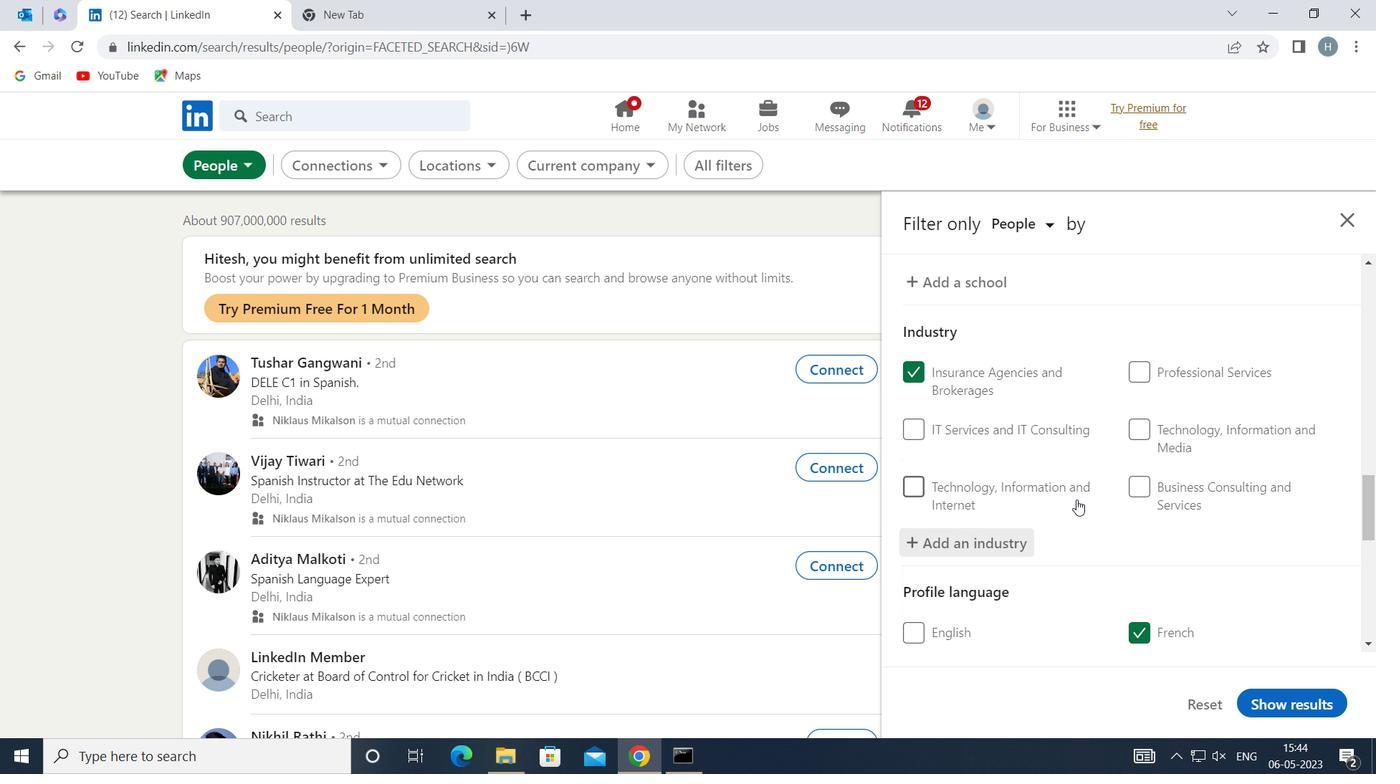 
Action: Mouse moved to (1074, 490)
Screenshot: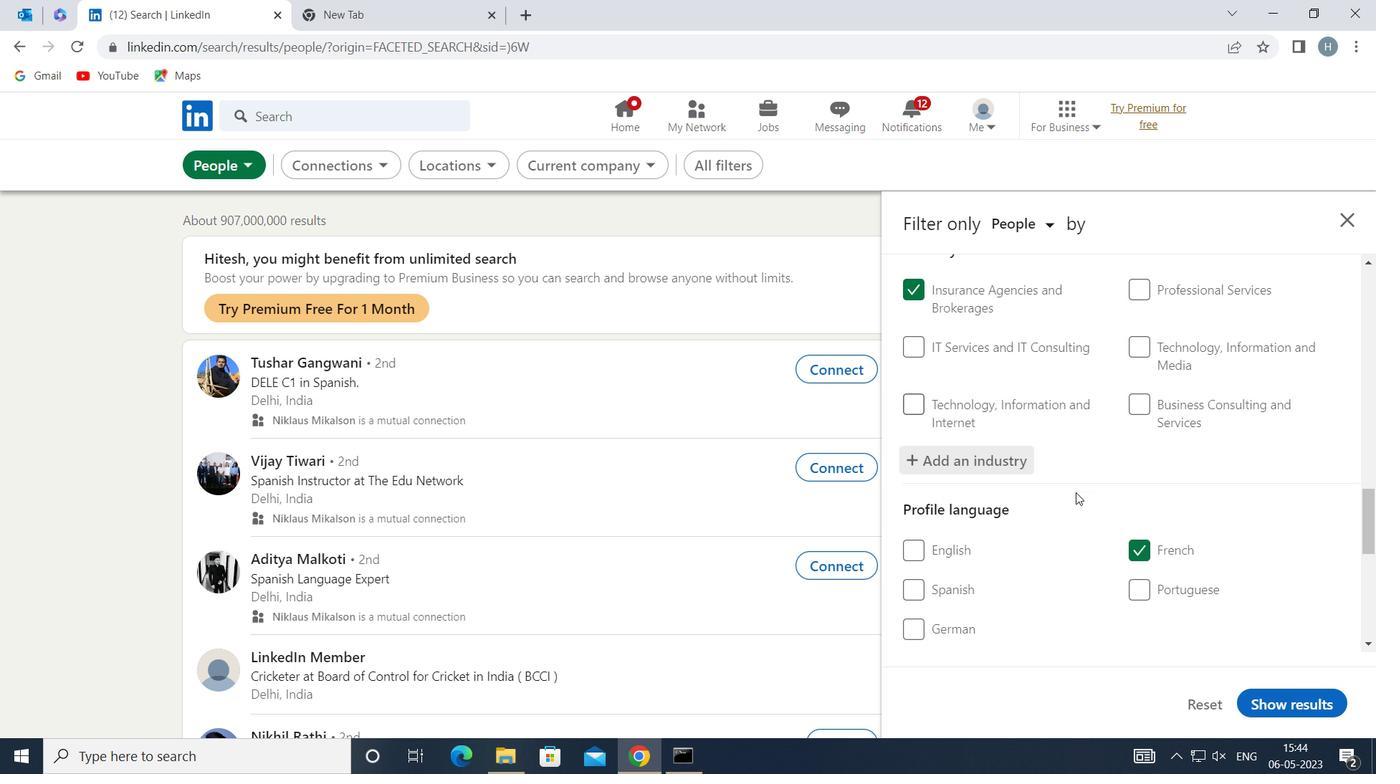 
Action: Mouse scrolled (1074, 489) with delta (0, 0)
Screenshot: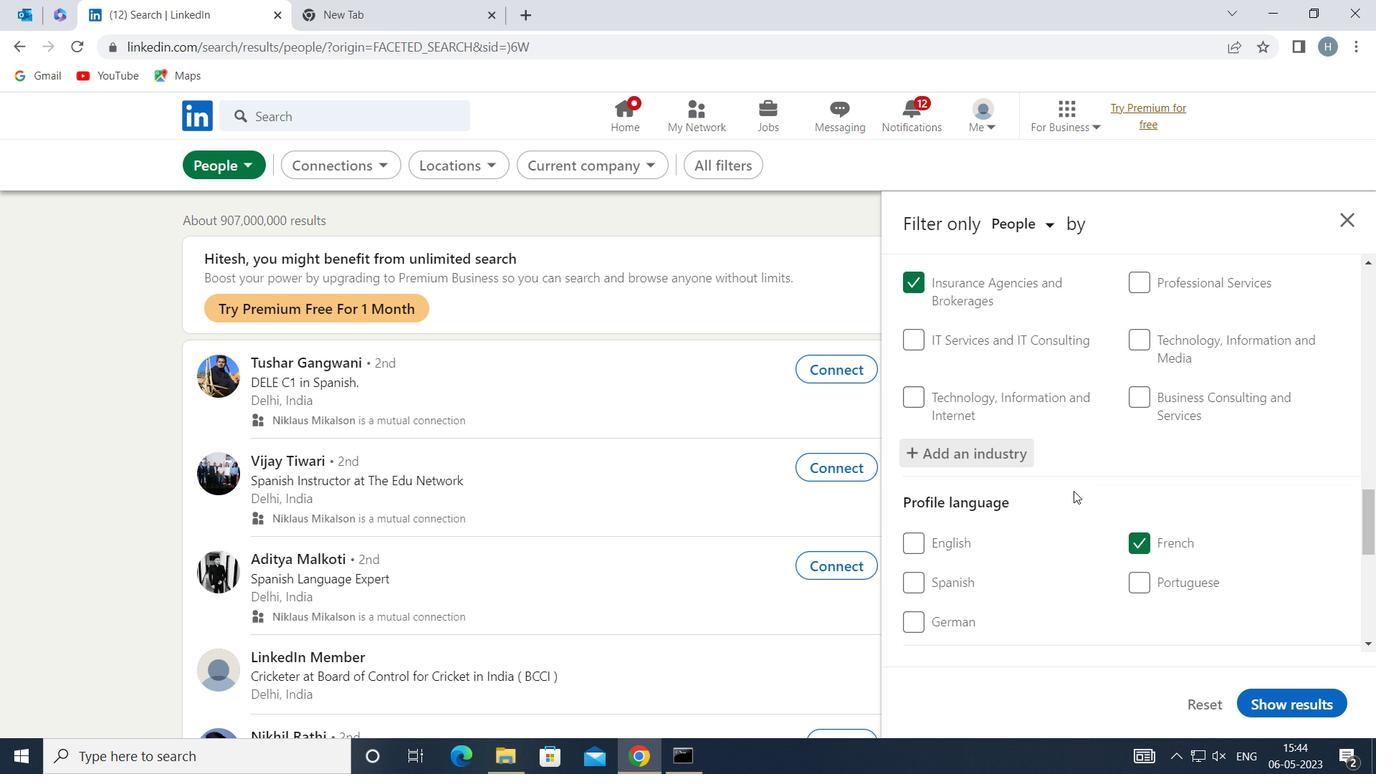 
Action: Mouse scrolled (1074, 489) with delta (0, 0)
Screenshot: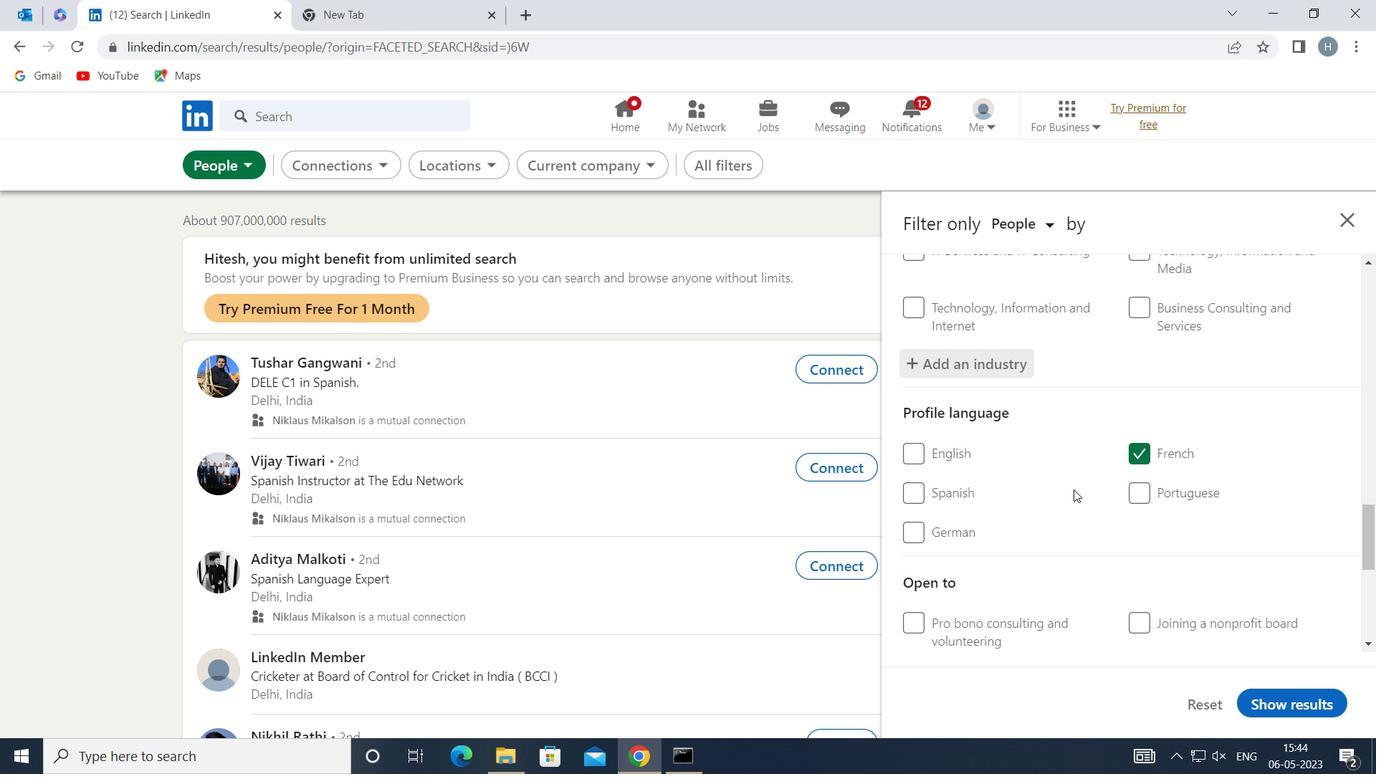 
Action: Mouse scrolled (1074, 489) with delta (0, 0)
Screenshot: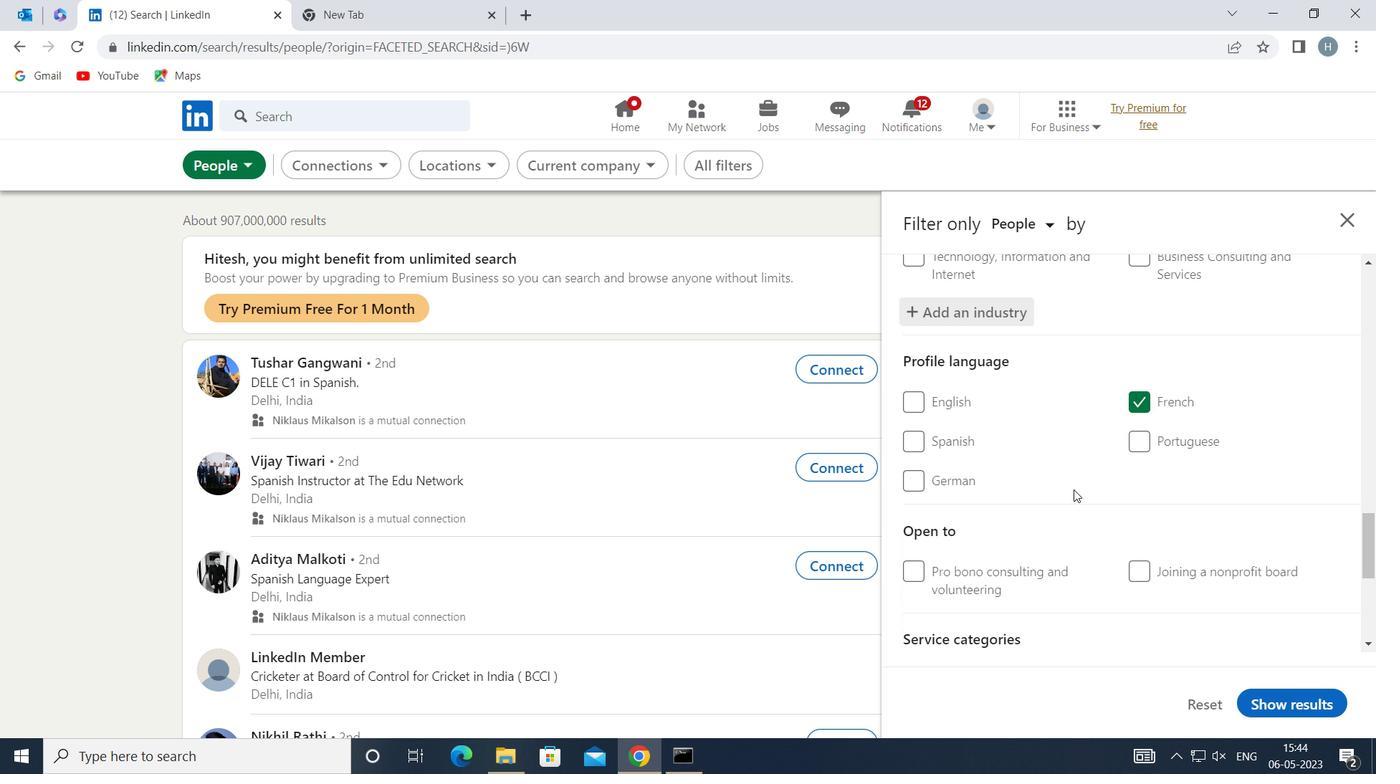 
Action: Mouse moved to (1076, 488)
Screenshot: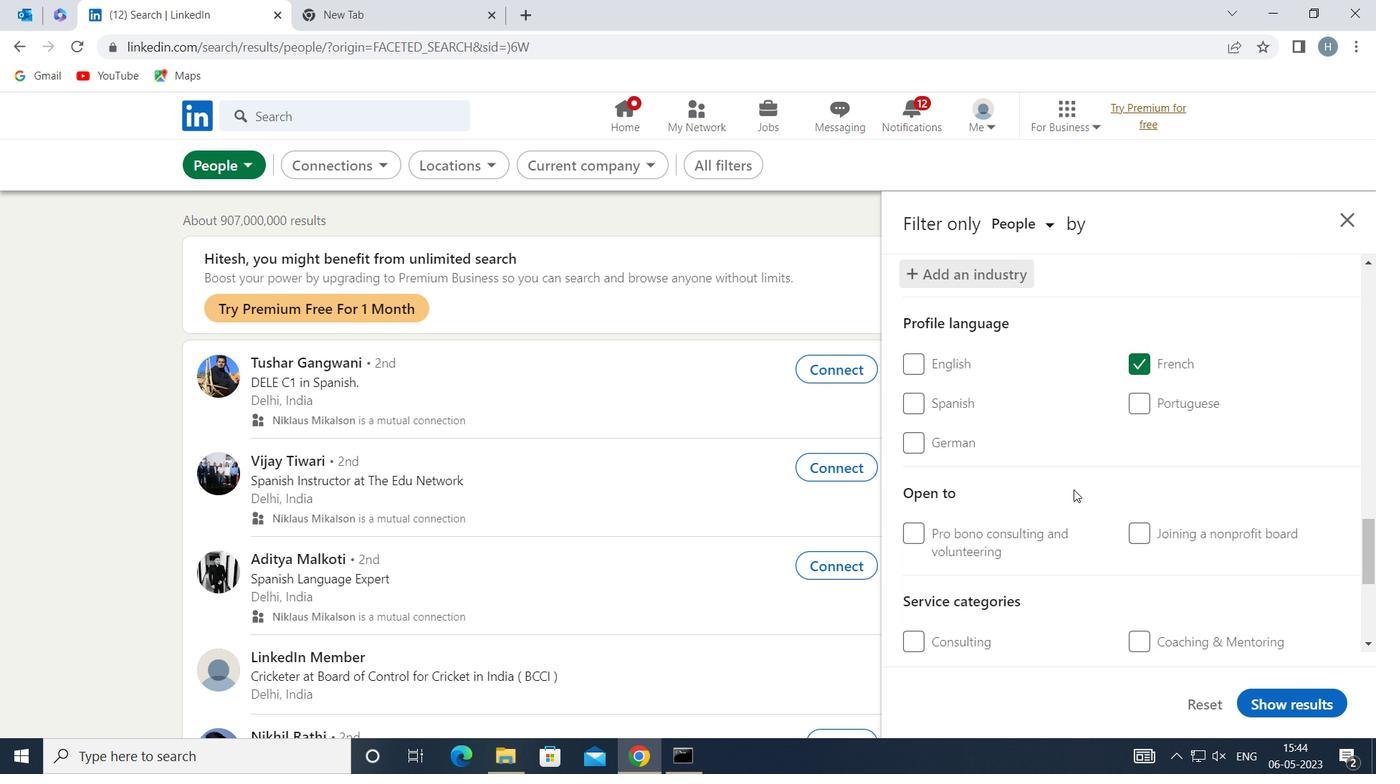 
Action: Mouse scrolled (1076, 488) with delta (0, 0)
Screenshot: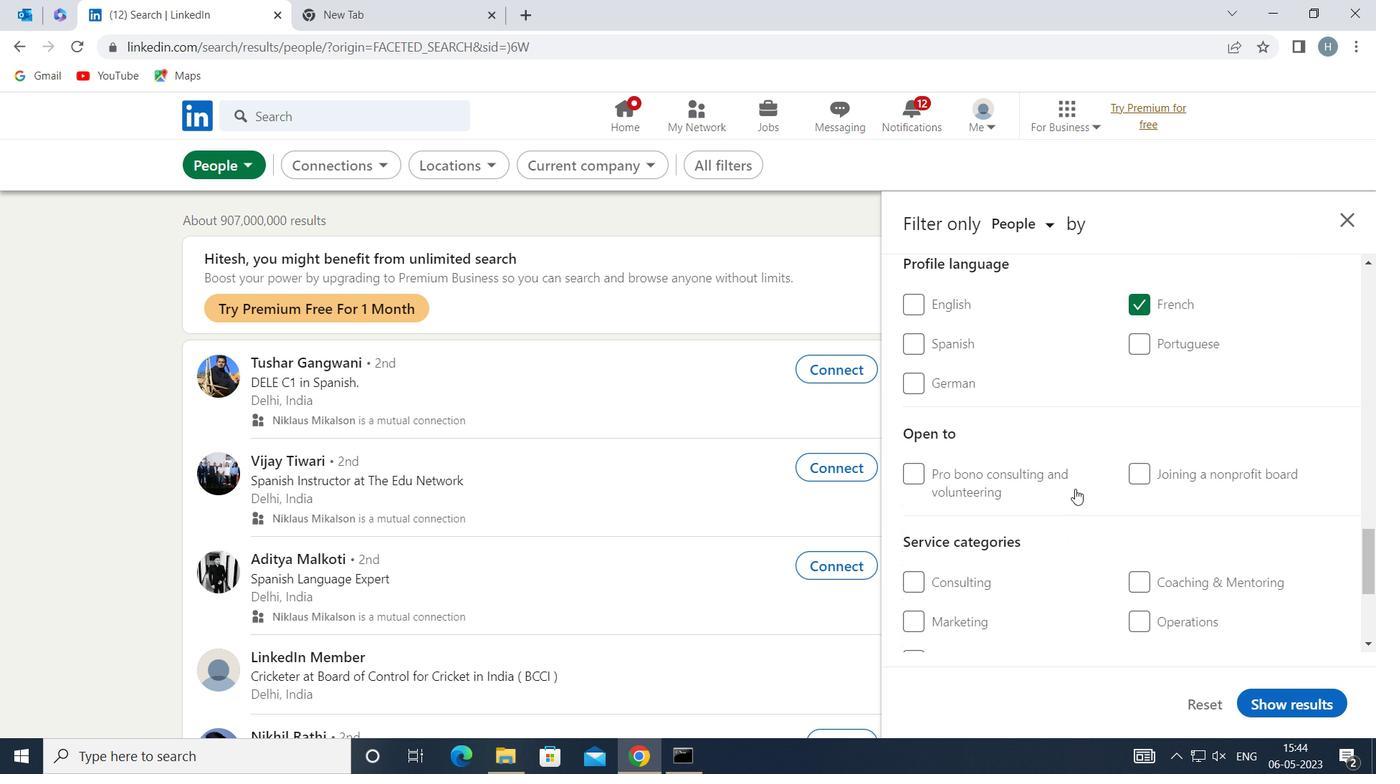 
Action: Mouse moved to (1174, 535)
Screenshot: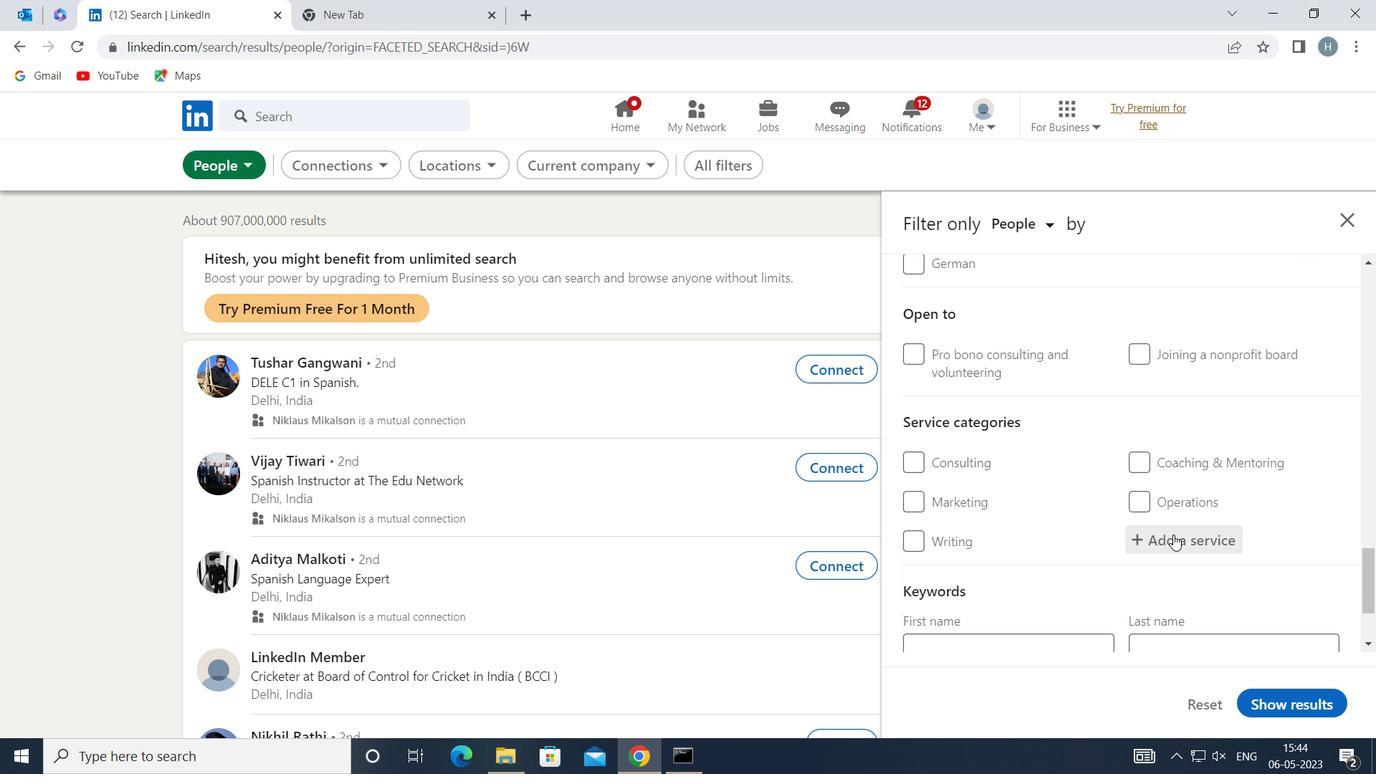
Action: Mouse pressed left at (1174, 535)
Screenshot: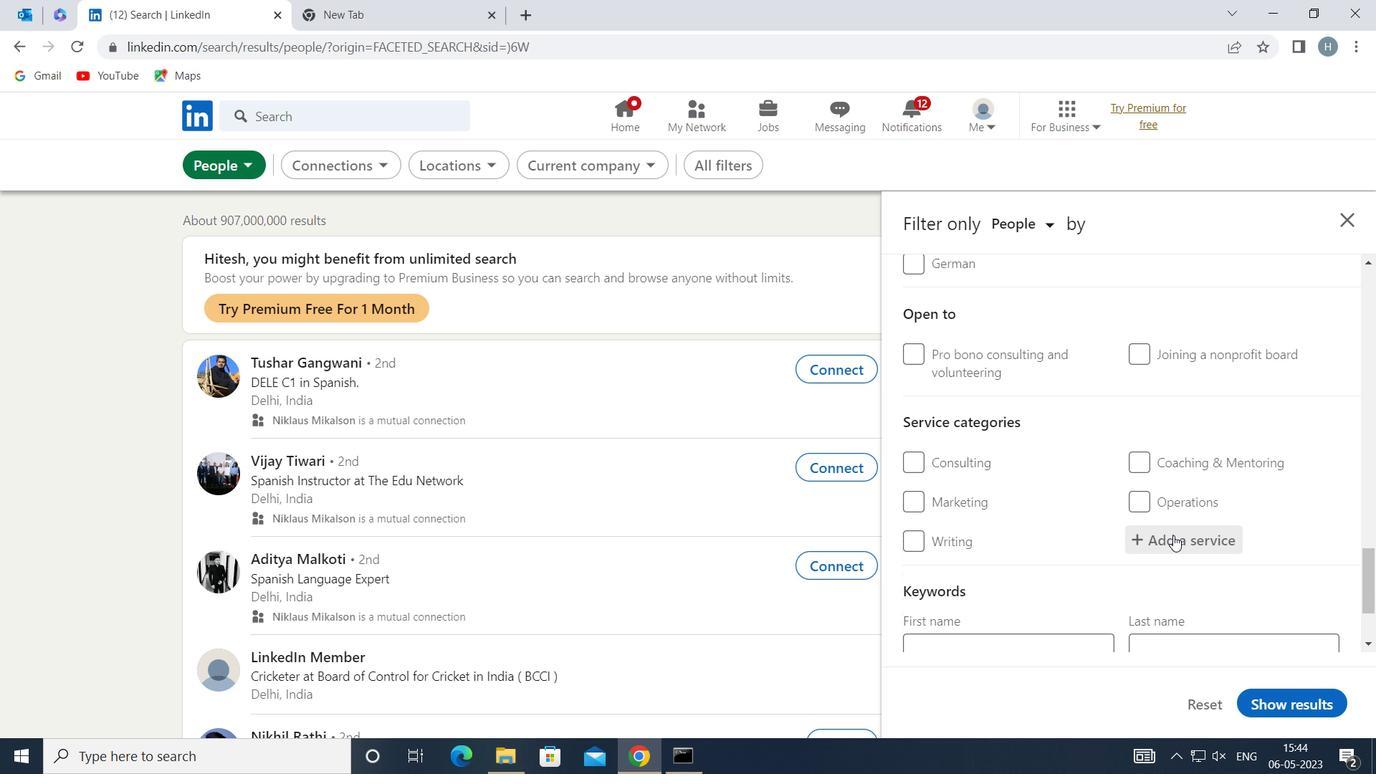 
Action: Mouse moved to (1175, 535)
Screenshot: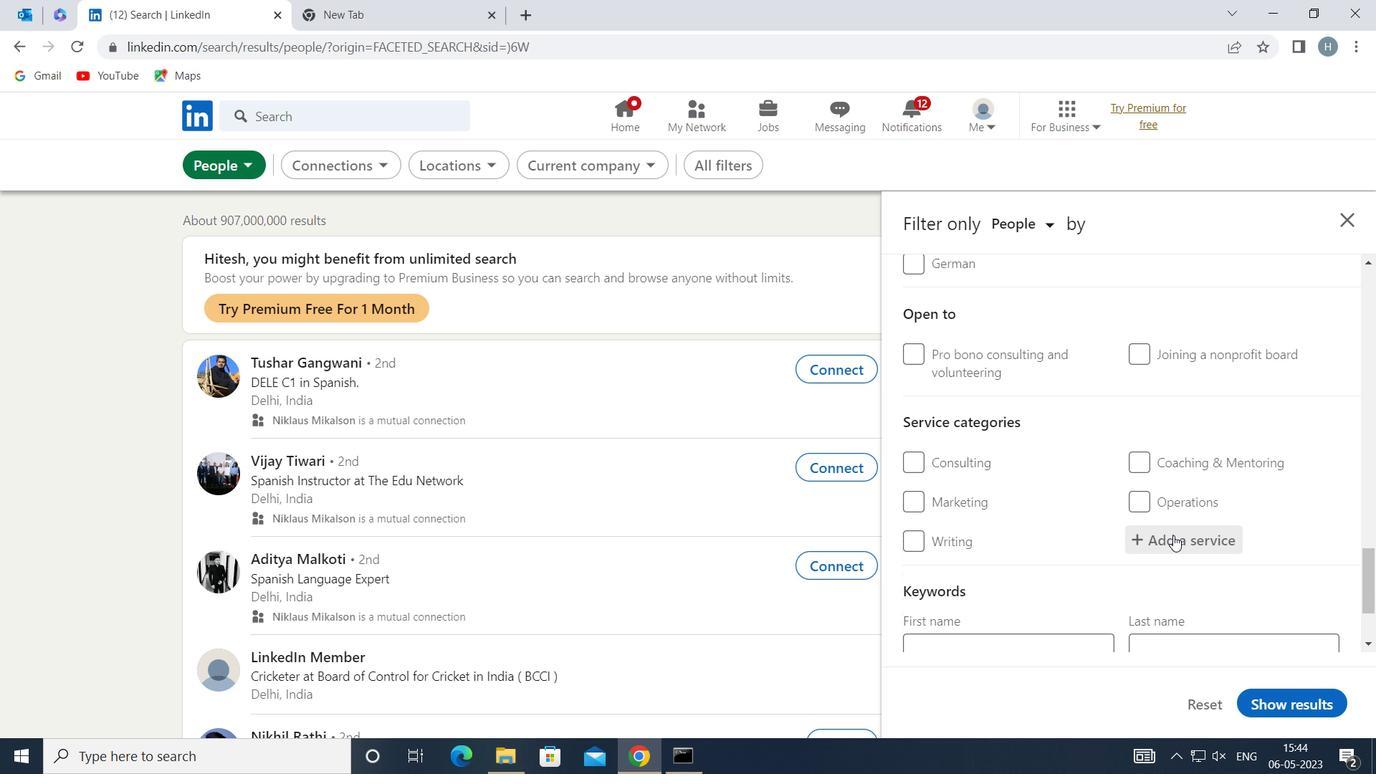 
Action: Key pressed <Key.shift><Key.shift><Key.shift>INSURAN
Screenshot: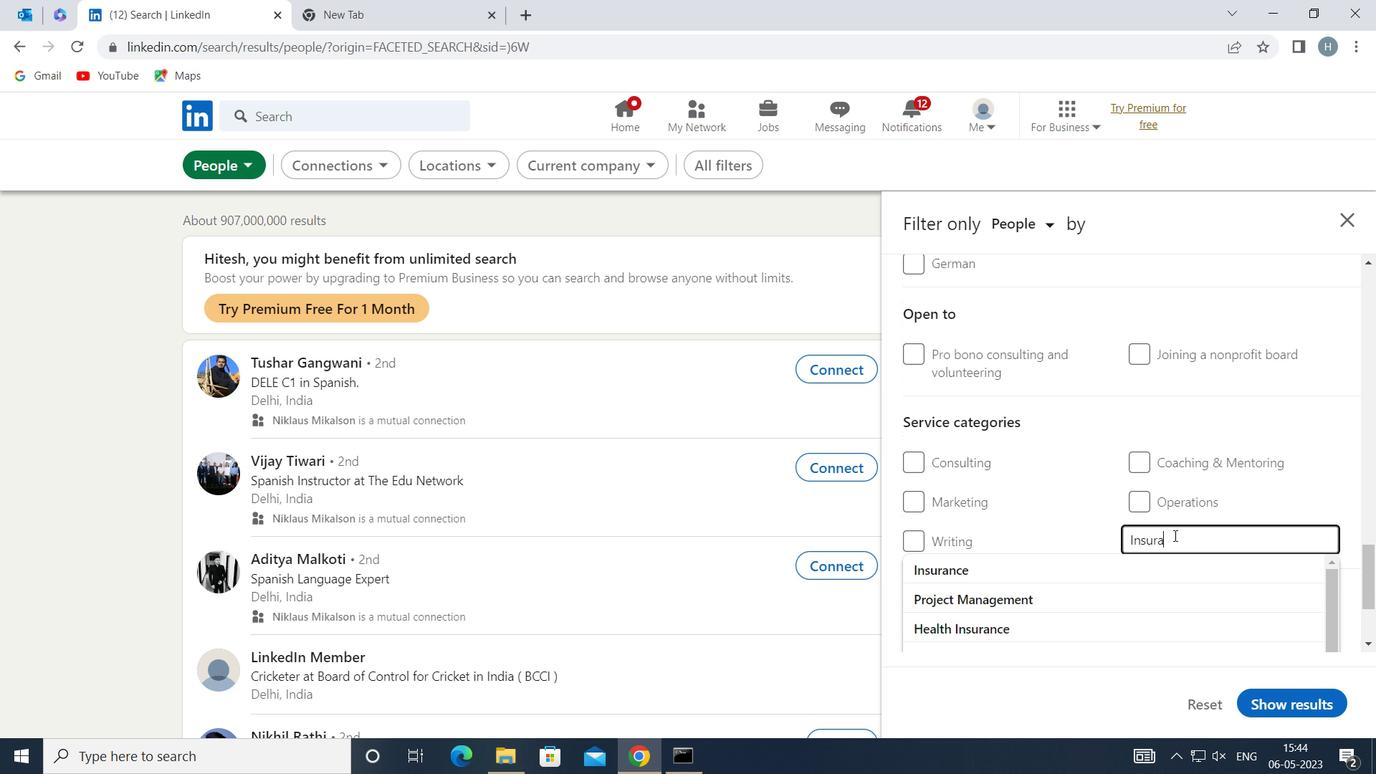
Action: Mouse moved to (1071, 564)
Screenshot: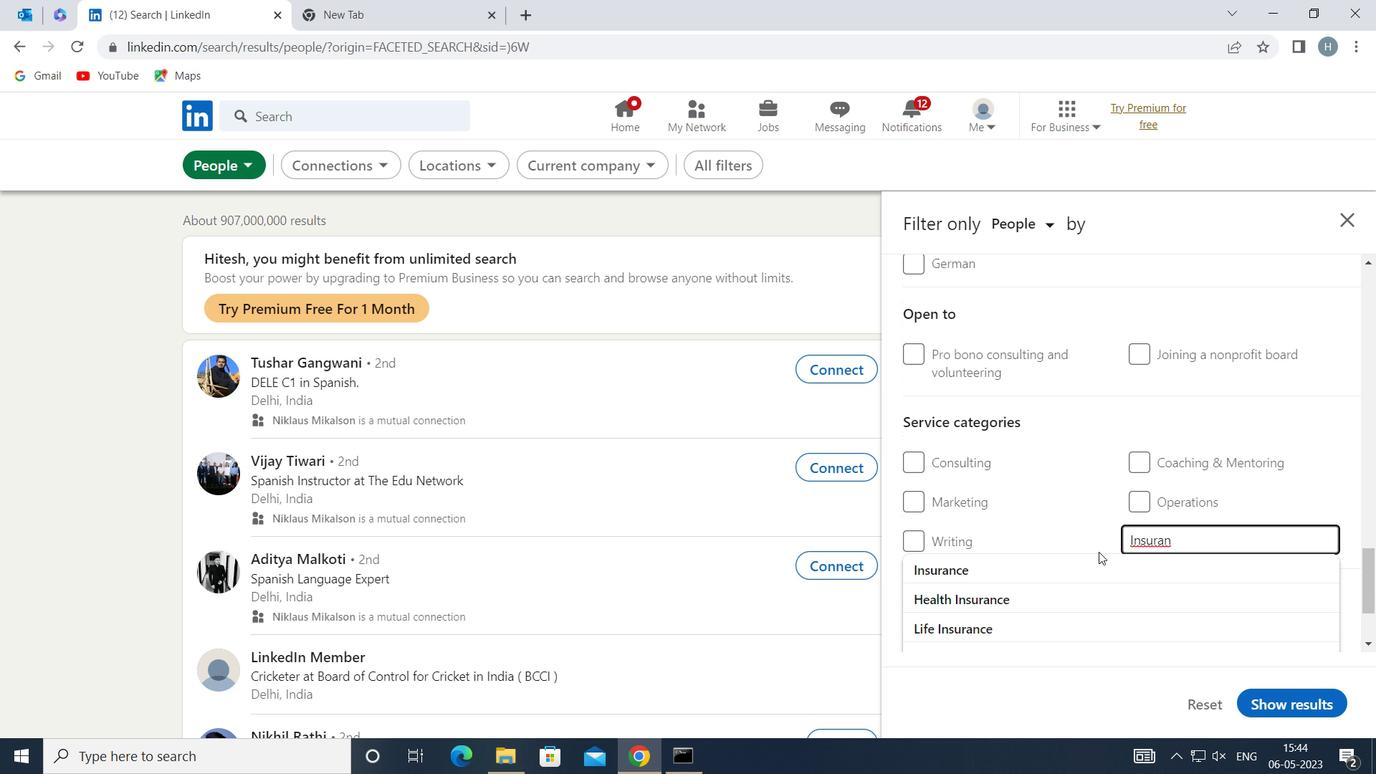 
Action: Mouse pressed left at (1071, 564)
Screenshot: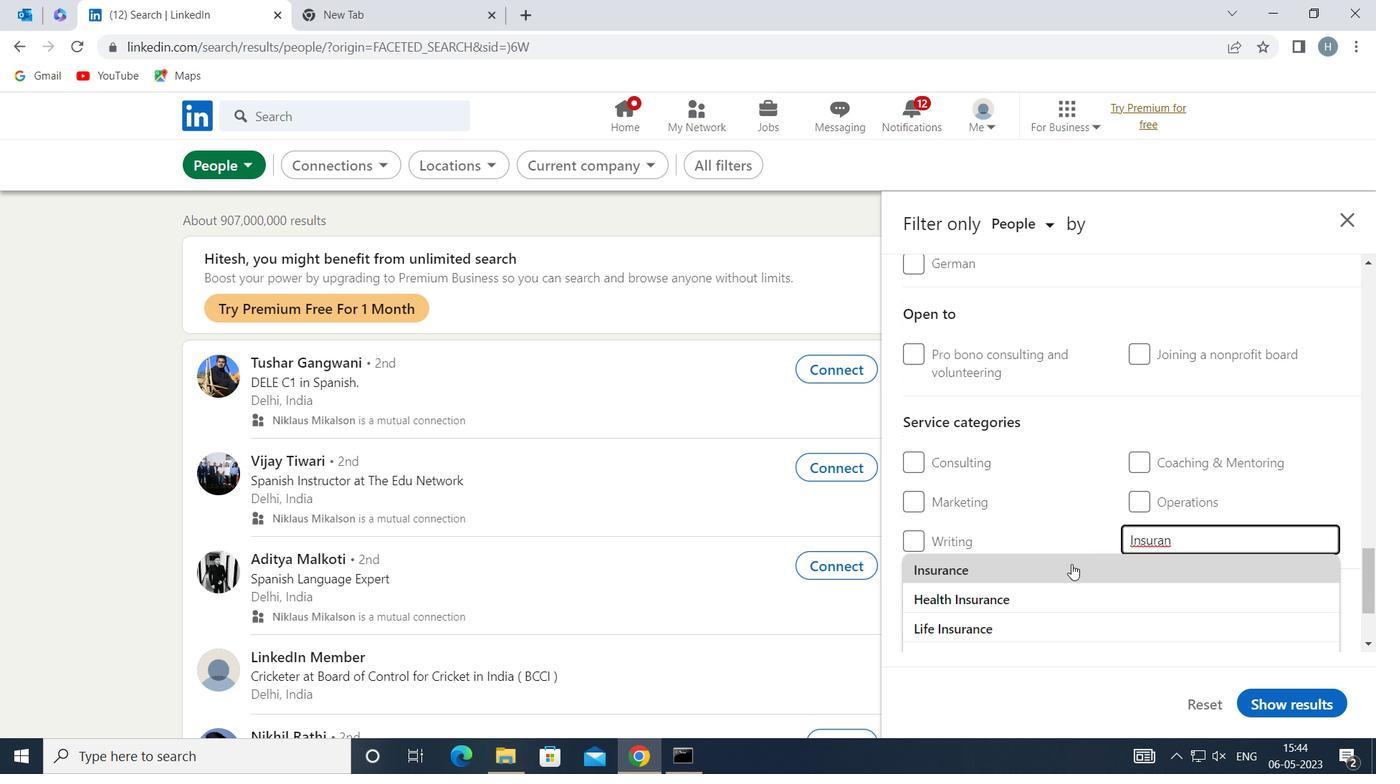 
Action: Mouse moved to (1070, 565)
Screenshot: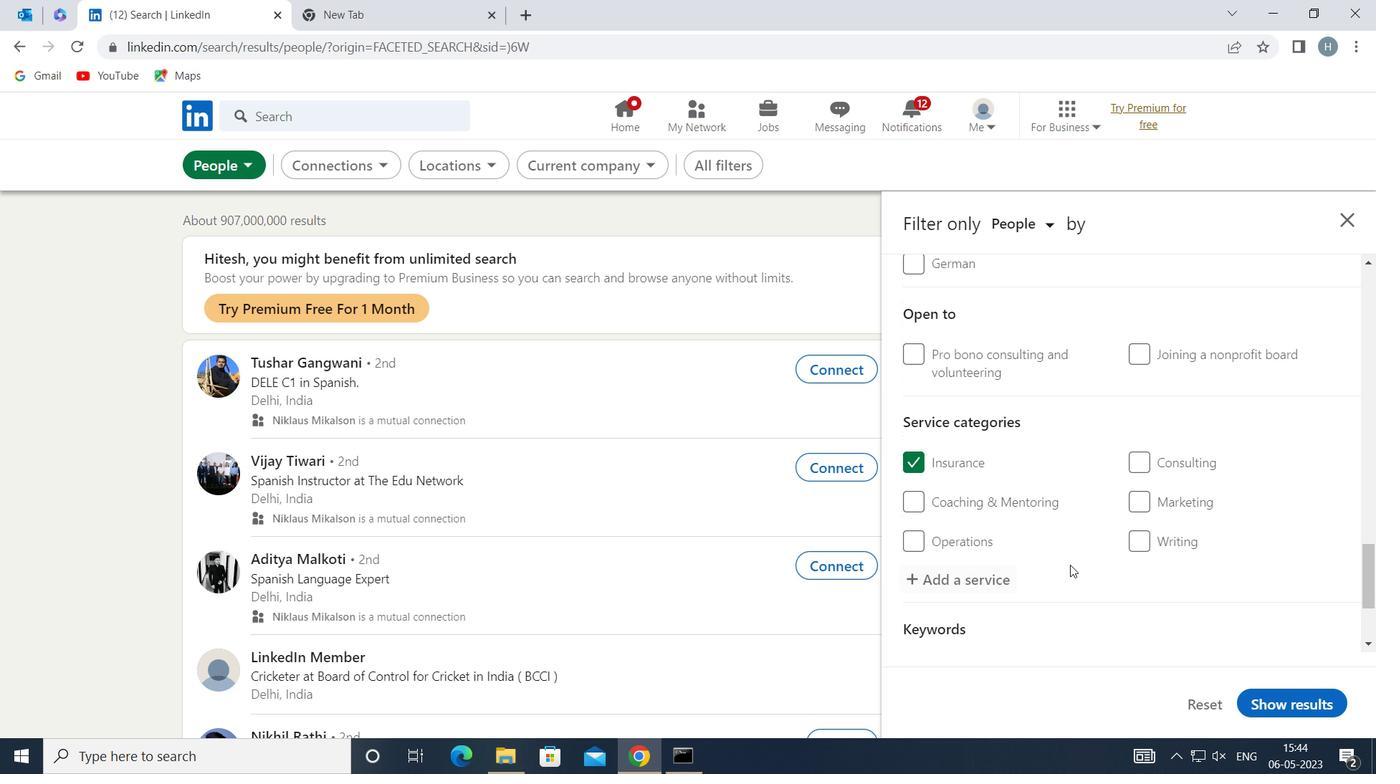 
Action: Mouse scrolled (1070, 564) with delta (0, 0)
Screenshot: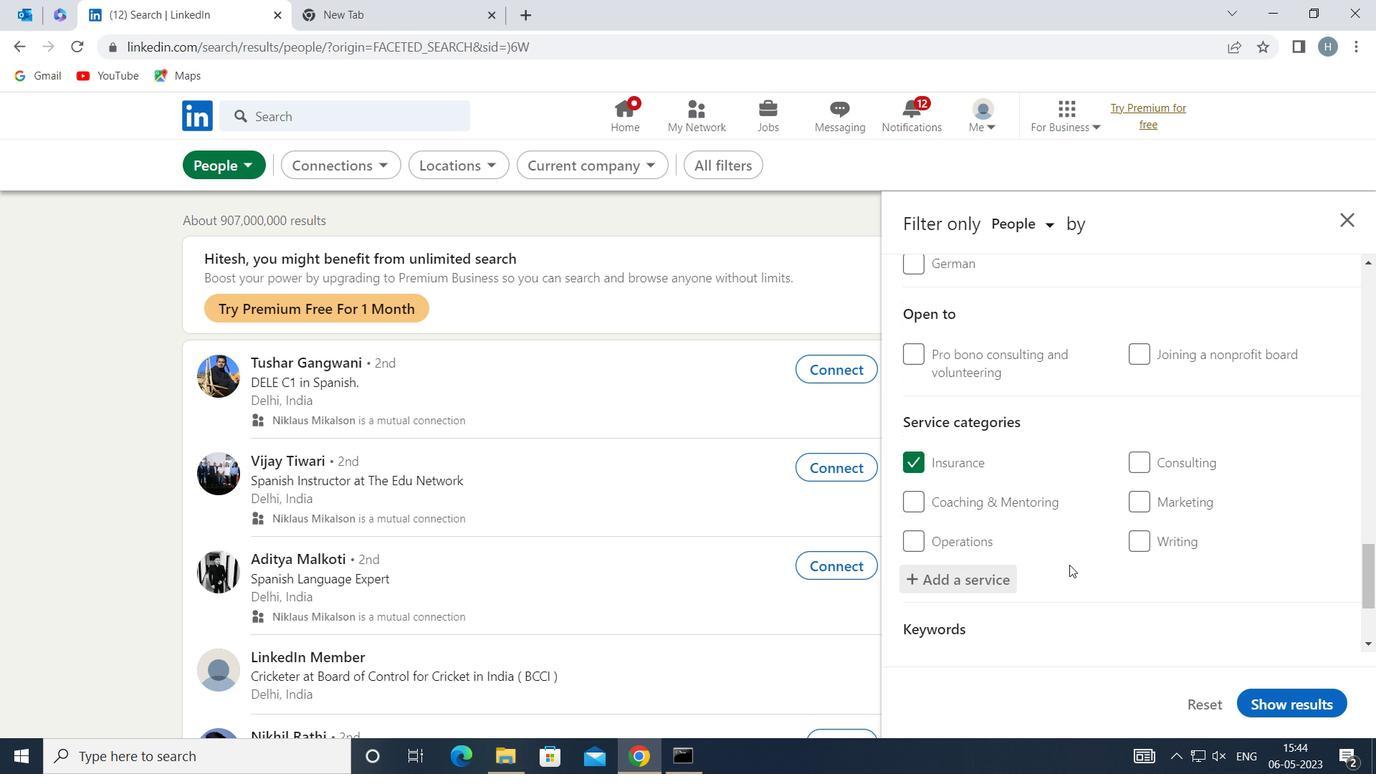 
Action: Mouse scrolled (1070, 564) with delta (0, 0)
Screenshot: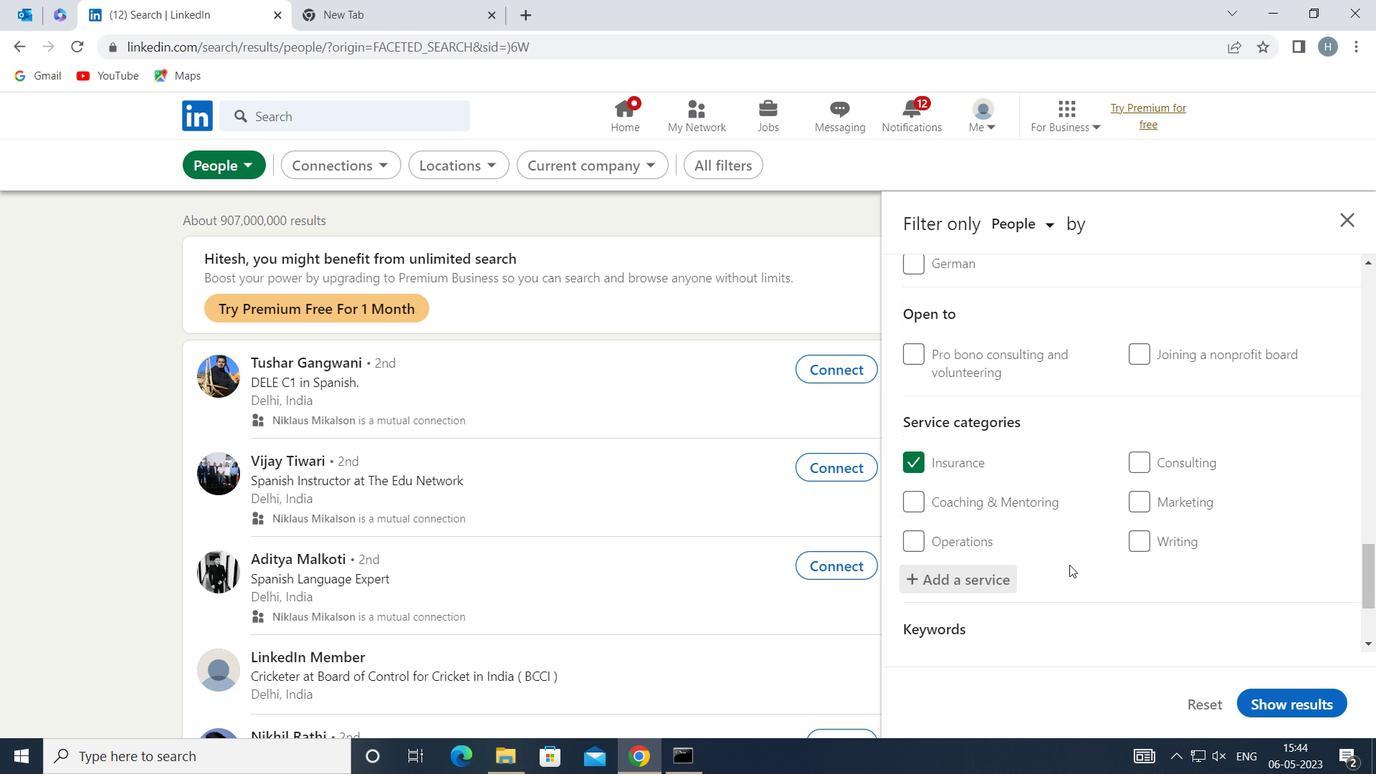 
Action: Mouse moved to (1079, 547)
Screenshot: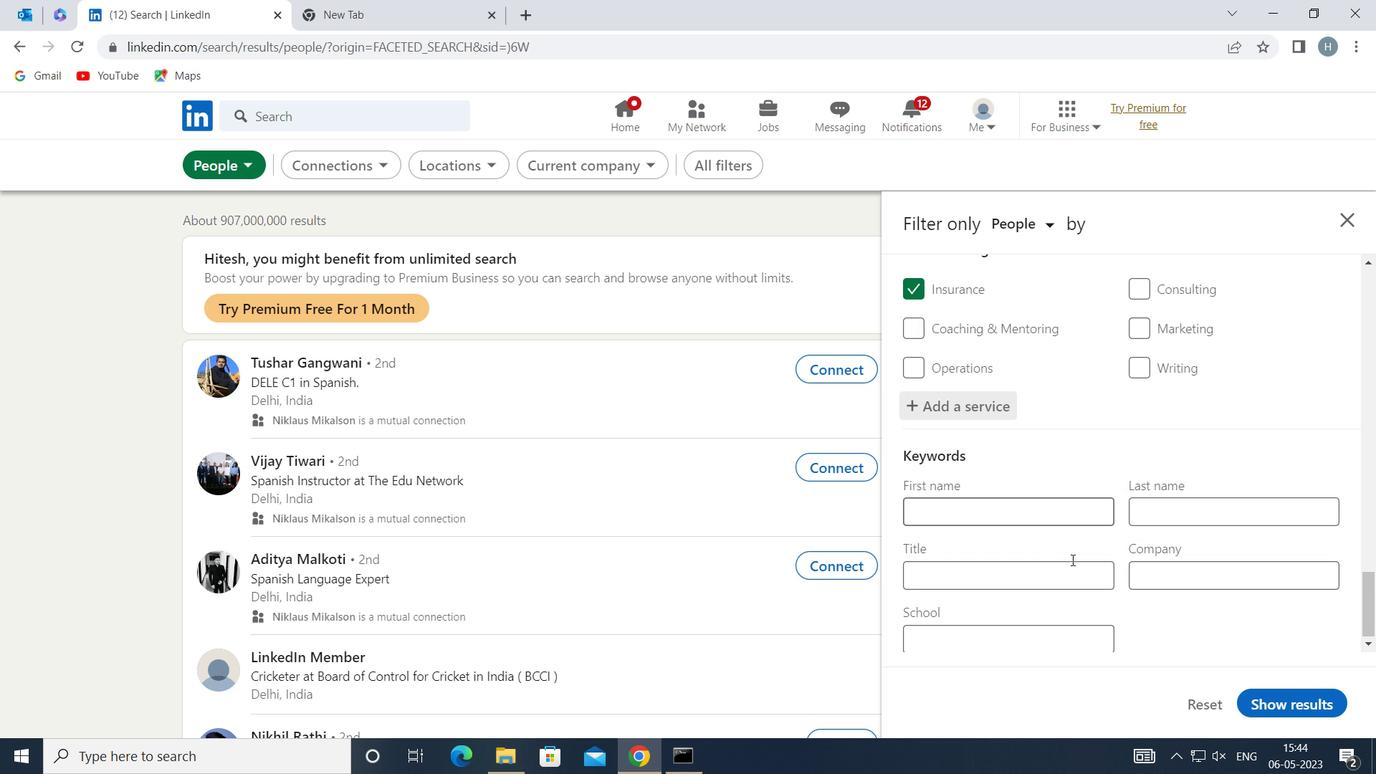 
Action: Mouse scrolled (1079, 546) with delta (0, 0)
Screenshot: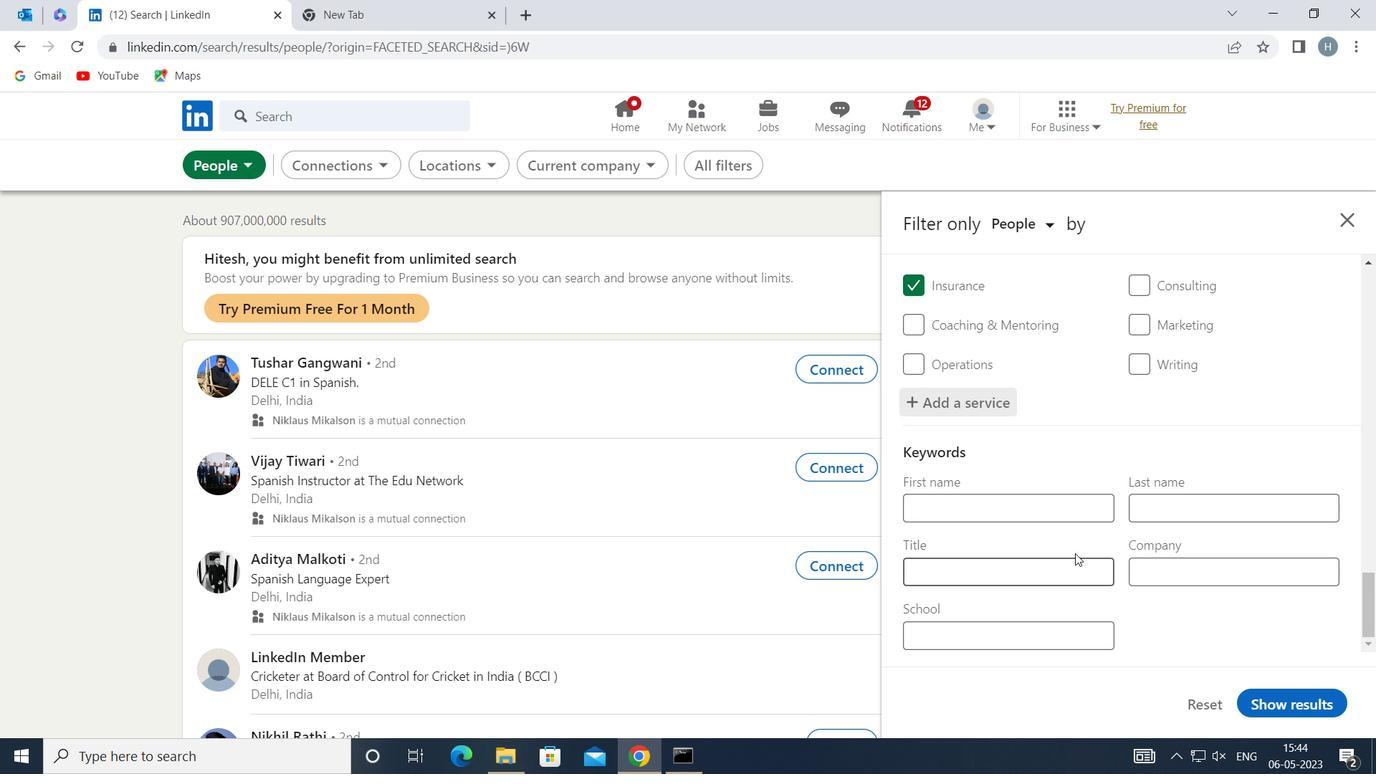 
Action: Mouse scrolled (1079, 546) with delta (0, 0)
Screenshot: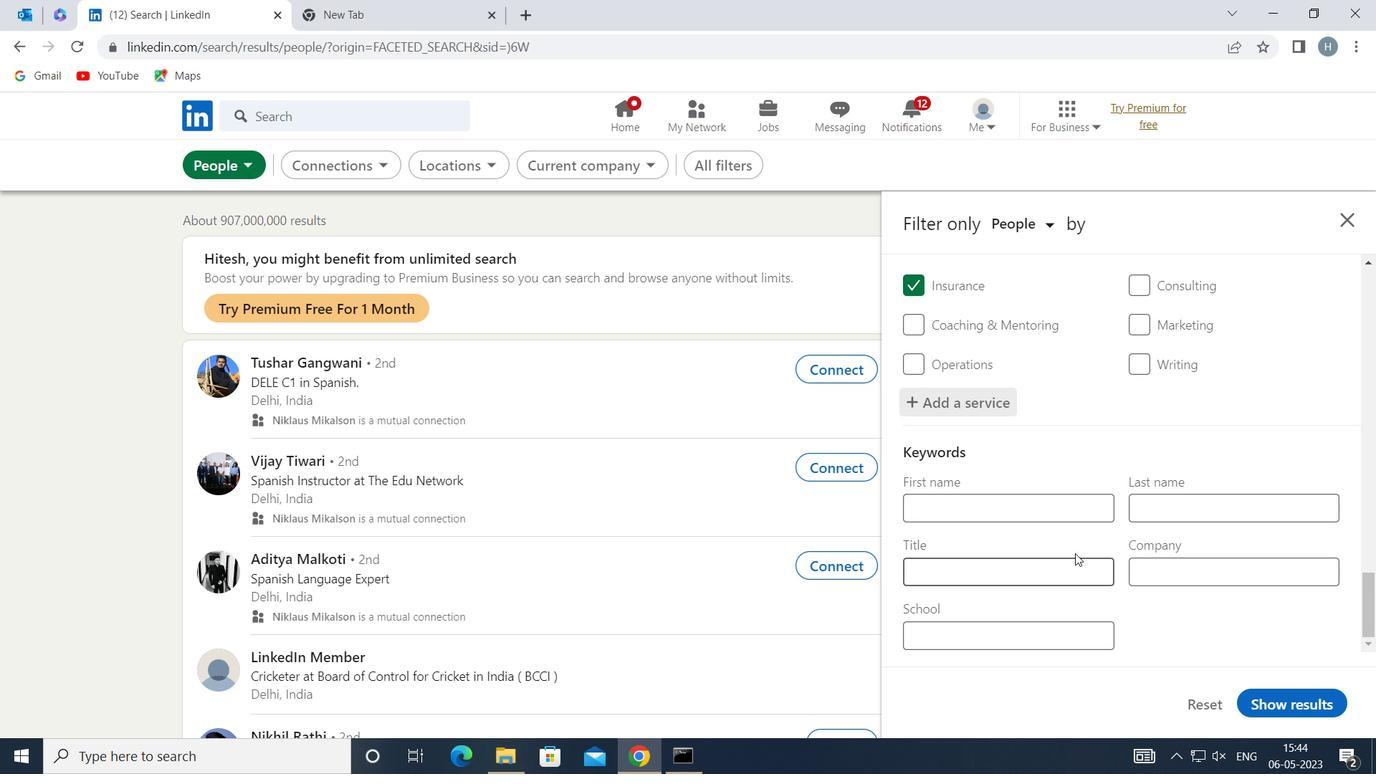 
Action: Mouse moved to (1063, 564)
Screenshot: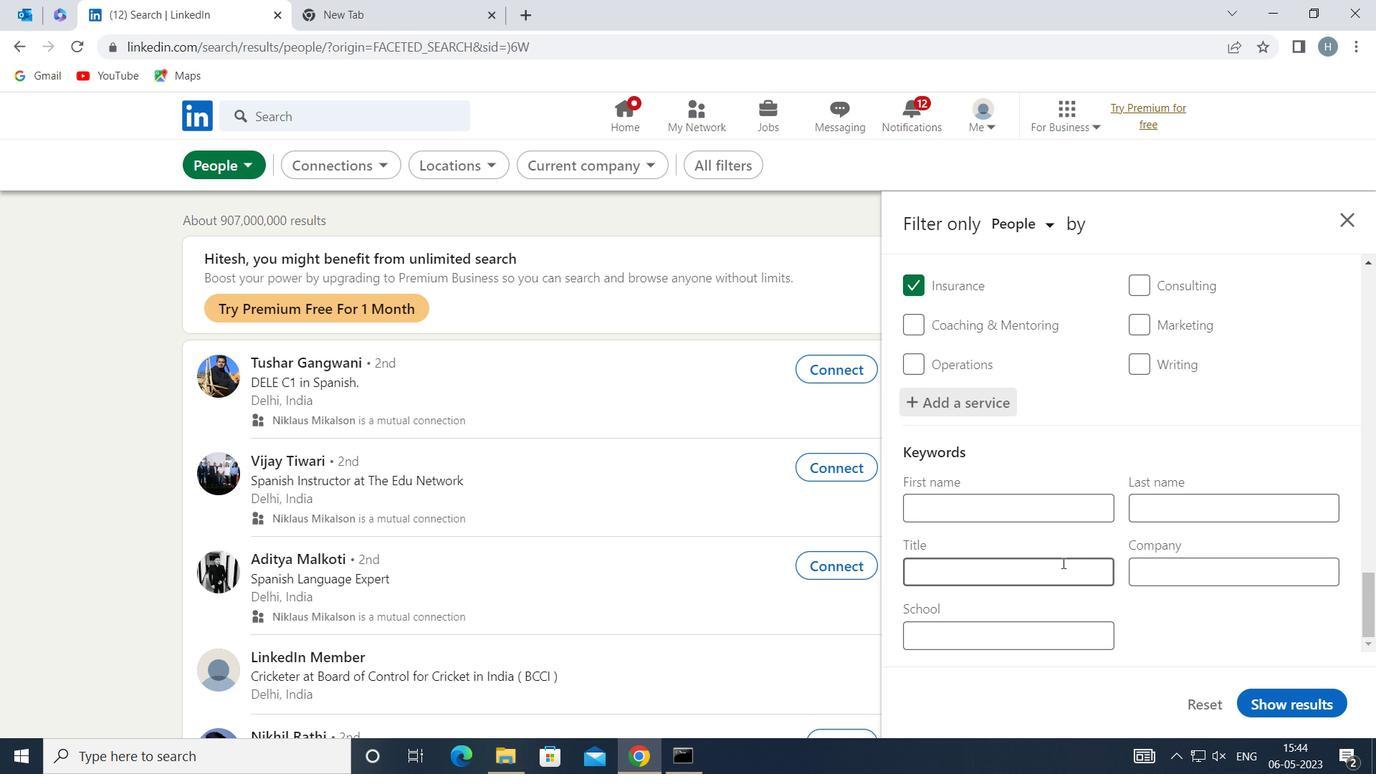 
Action: Mouse pressed left at (1063, 564)
Screenshot: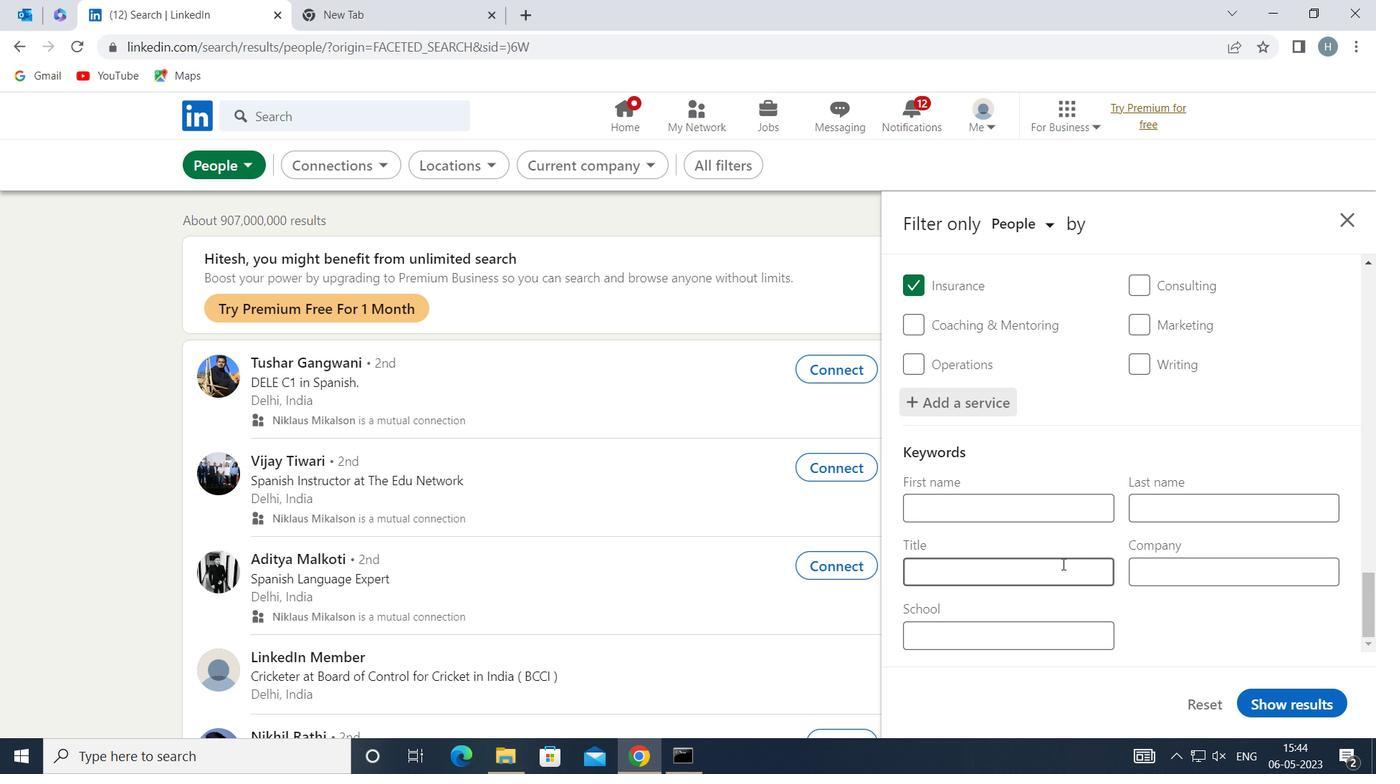 
Action: Key pressed <Key.shift>PRESIDENT
Screenshot: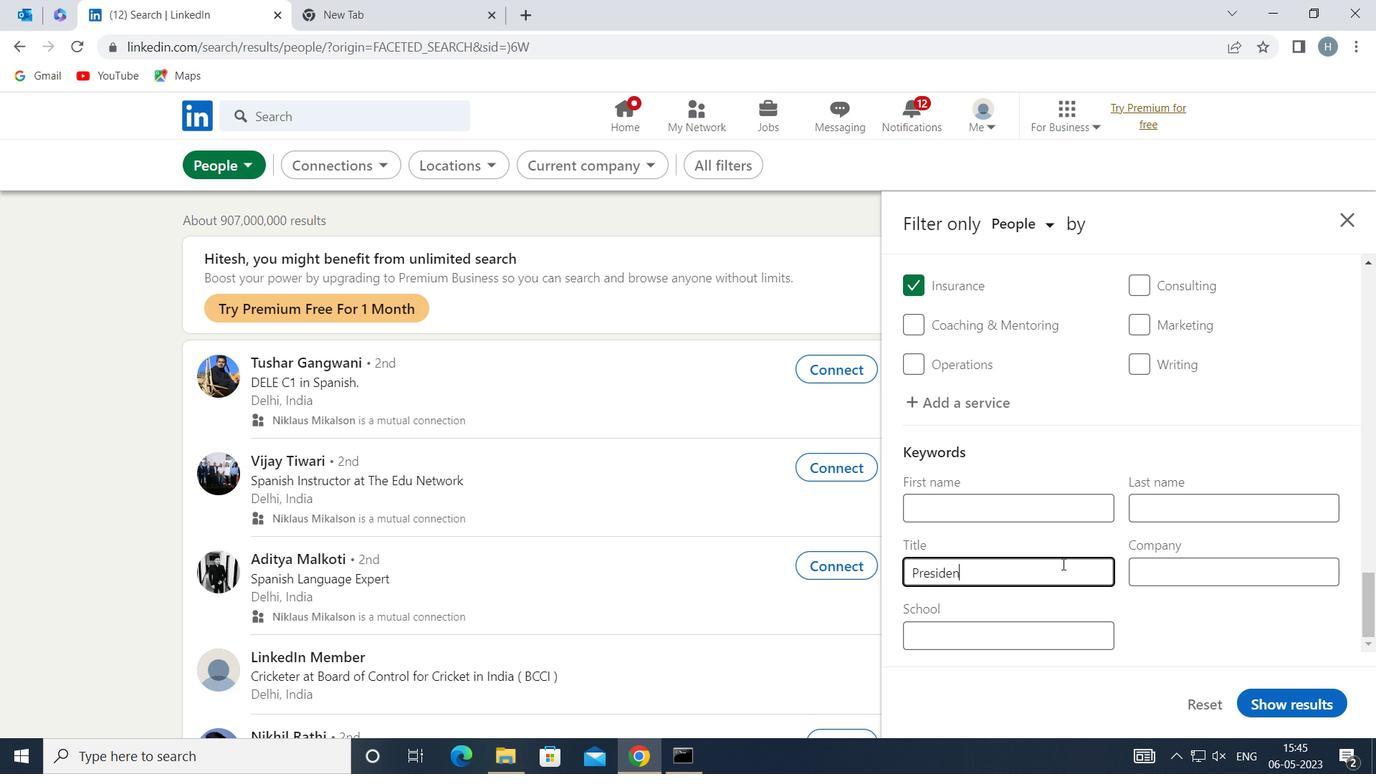 
Action: Mouse moved to (1307, 699)
Screenshot: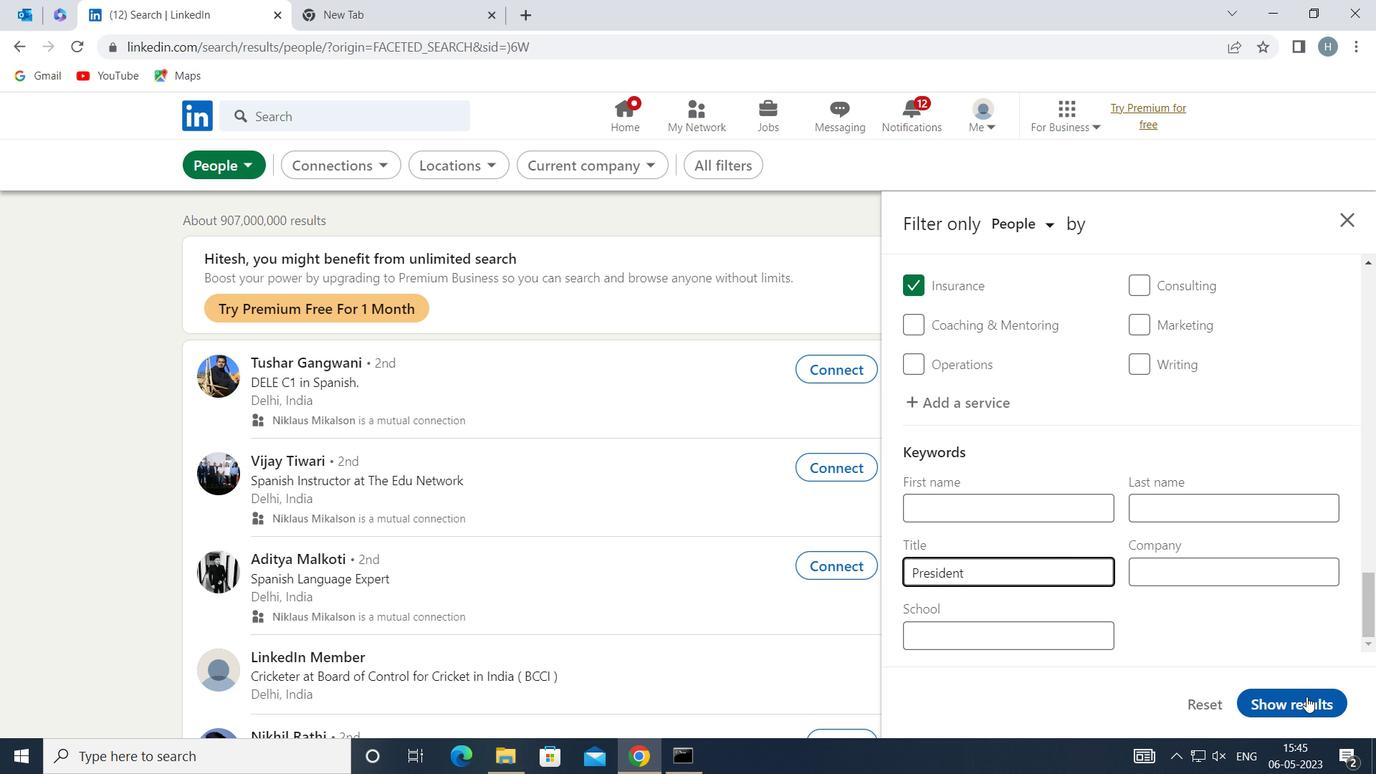 
Action: Mouse pressed left at (1307, 699)
Screenshot: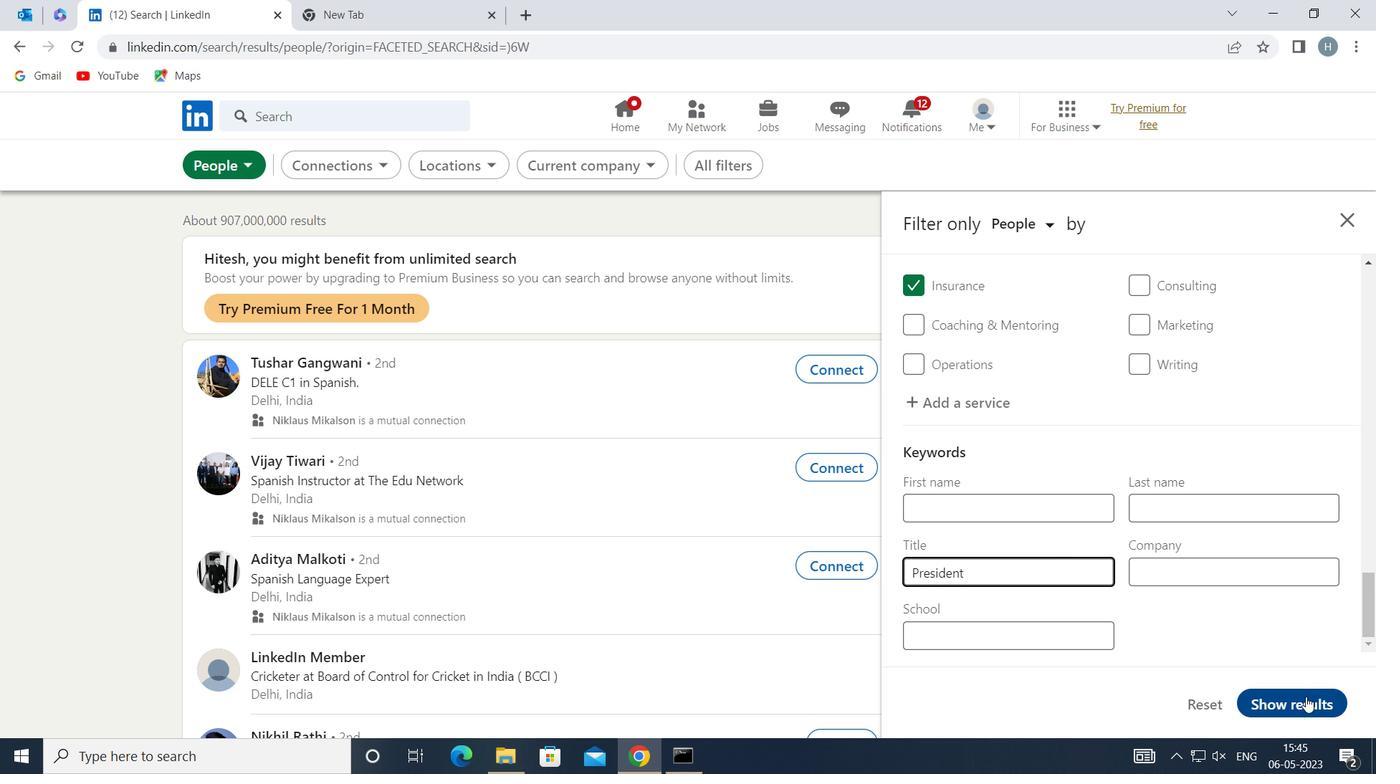 
Action: Mouse moved to (886, 384)
Screenshot: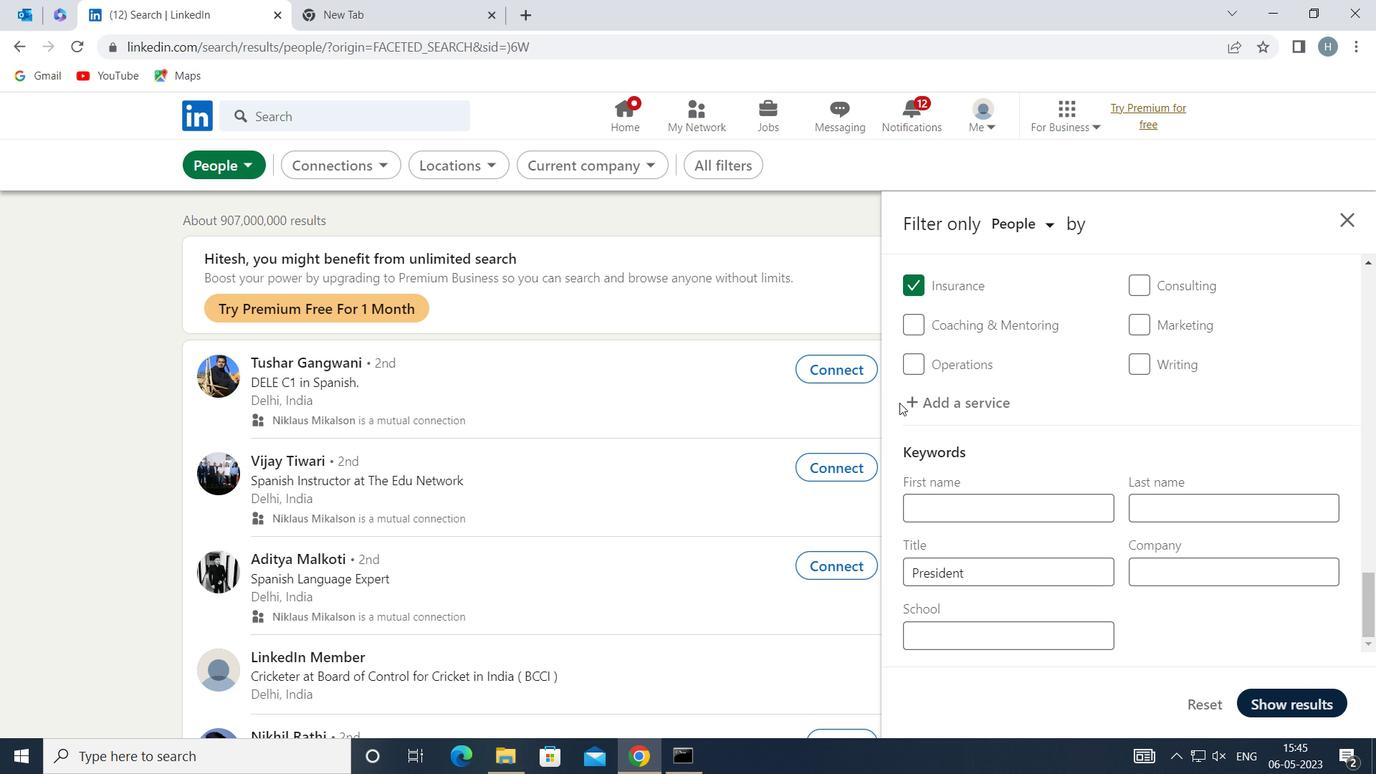 
